 Task: Reply to email with the signature Alicia Thompson with the subject Urgent matter from softage.1@softage.net with the message Can you provide an update on the status of the employee training program? with CC to softage.9@softage.net with an attached document Agenda.pdf
Action: Mouse moved to (434, 542)
Screenshot: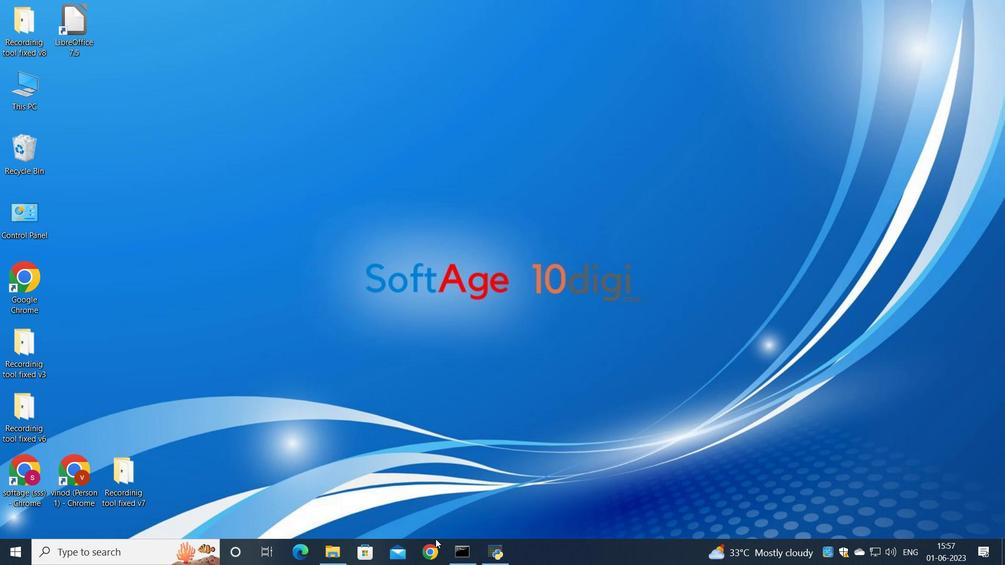 
Action: Mouse pressed left at (434, 542)
Screenshot: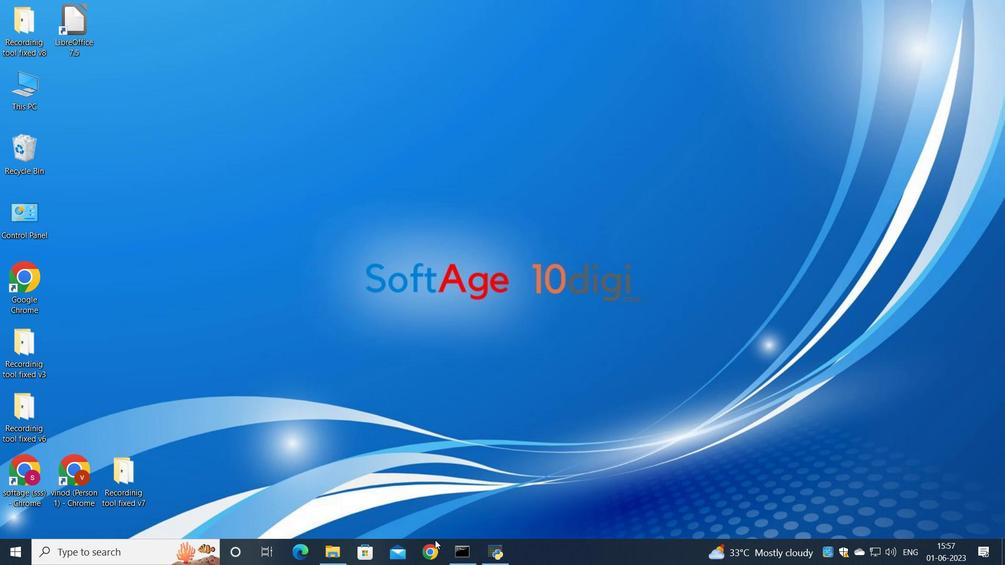 
Action: Mouse moved to (452, 338)
Screenshot: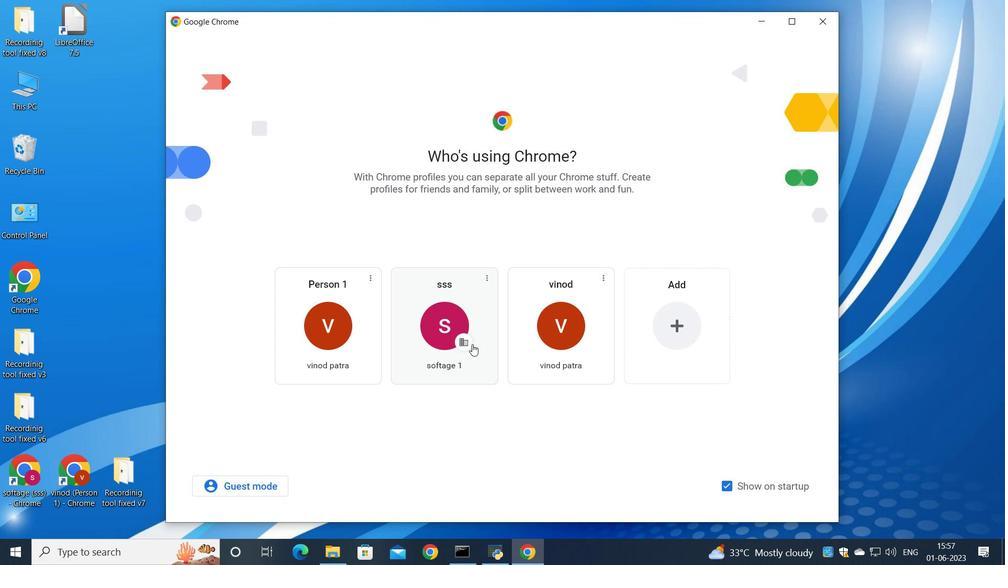 
Action: Mouse pressed left at (452, 338)
Screenshot: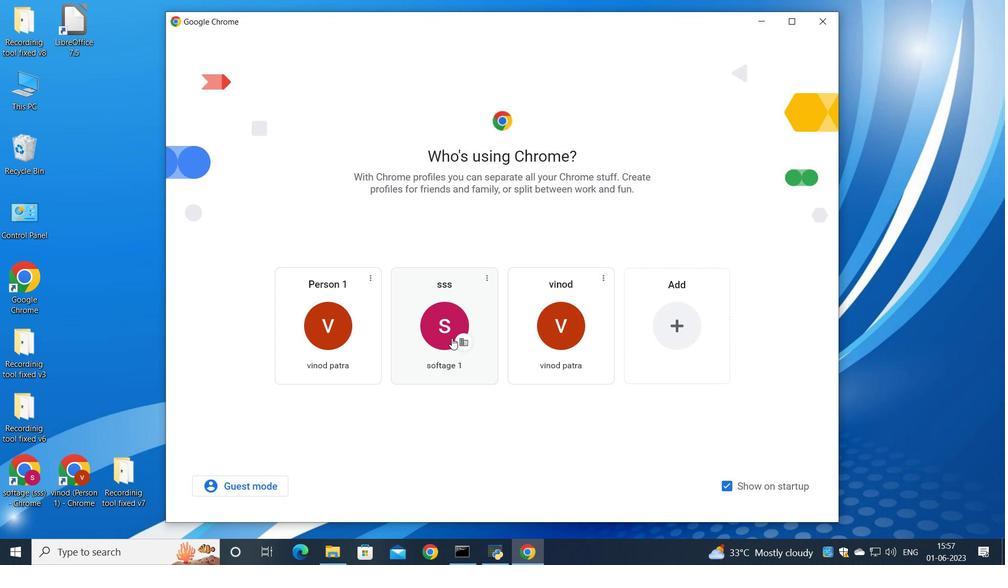 
Action: Mouse moved to (888, 90)
Screenshot: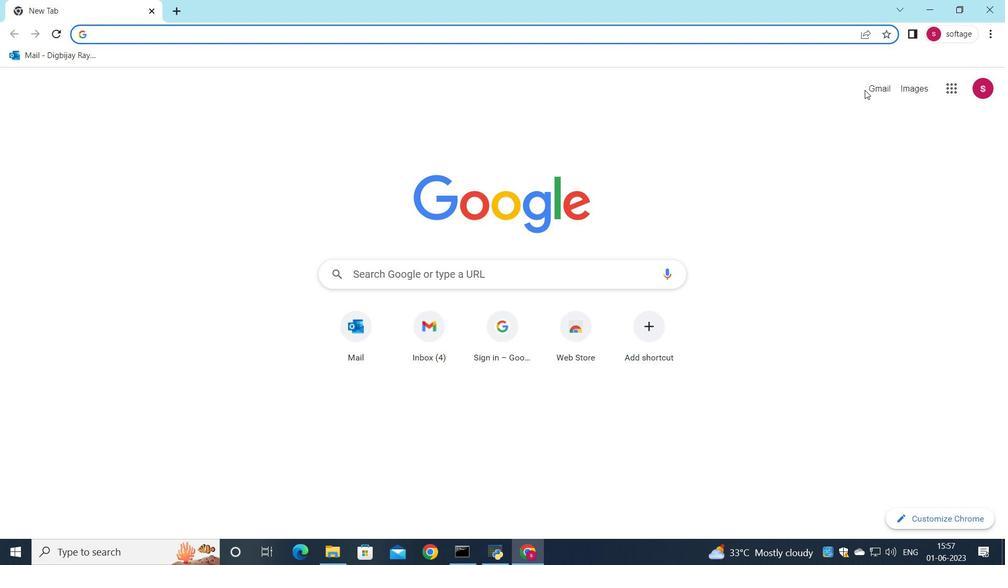
Action: Mouse pressed left at (888, 90)
Screenshot: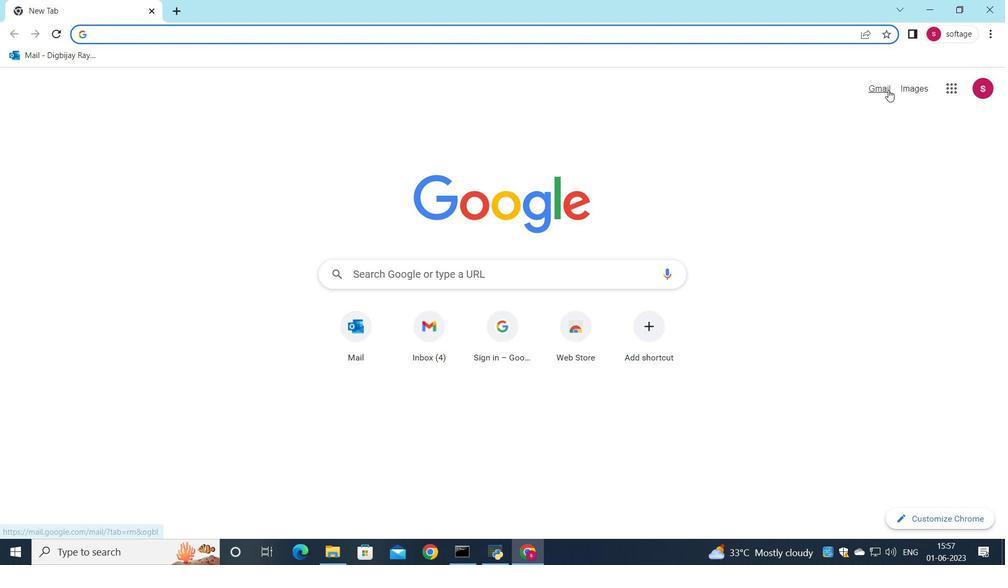 
Action: Mouse moved to (849, 94)
Screenshot: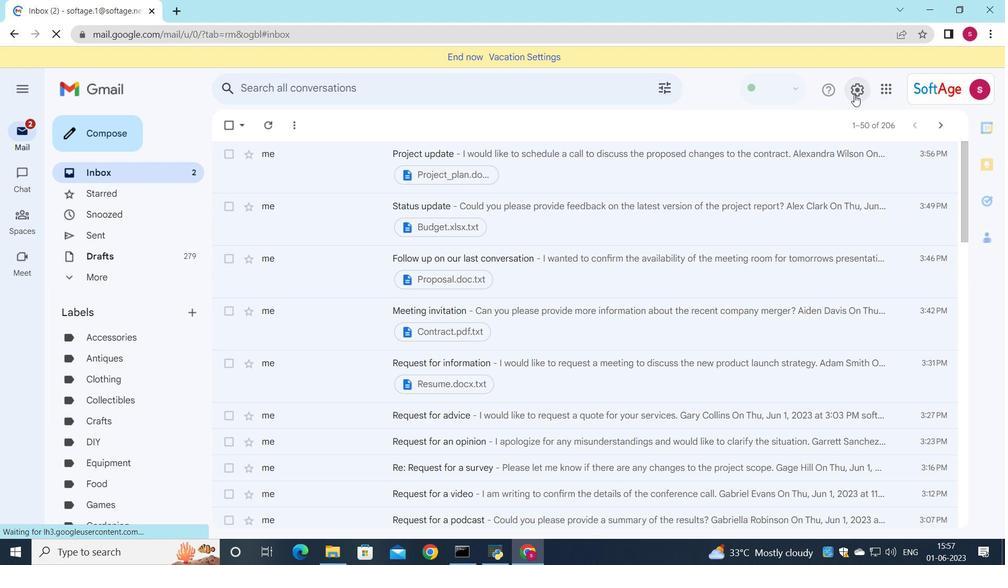 
Action: Mouse pressed left at (849, 94)
Screenshot: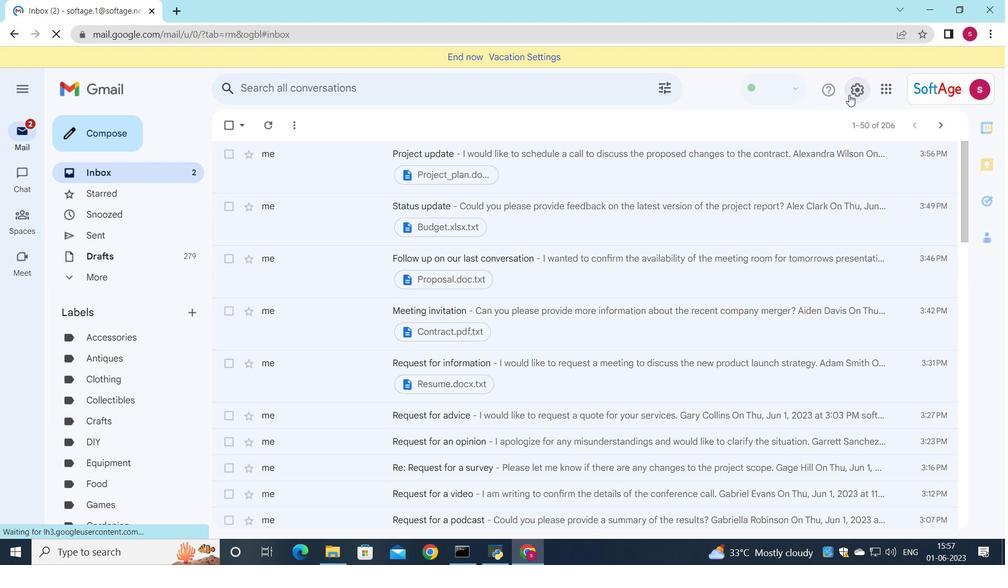 
Action: Mouse moved to (879, 155)
Screenshot: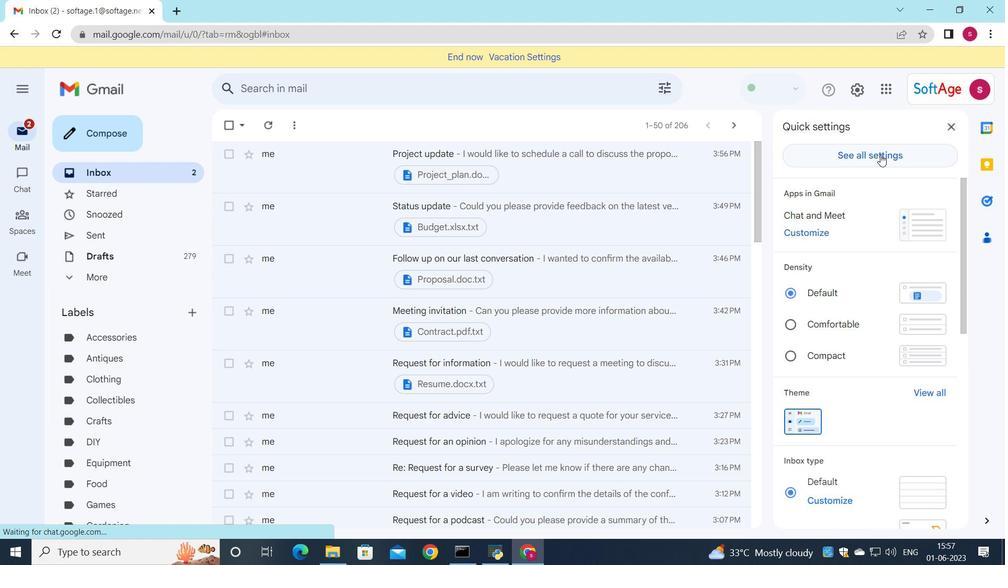 
Action: Mouse pressed left at (879, 155)
Screenshot: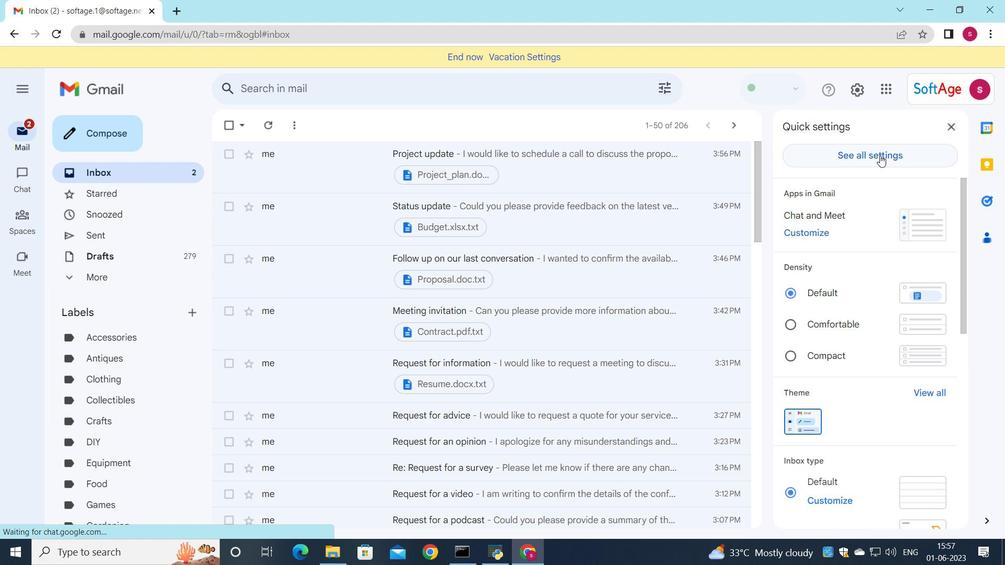 
Action: Mouse moved to (872, 155)
Screenshot: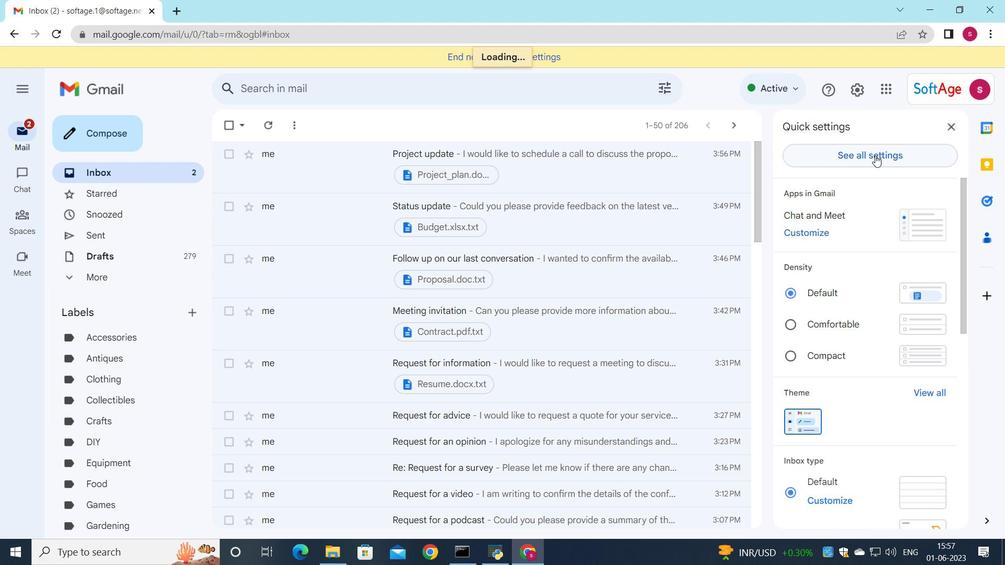 
Action: Mouse pressed left at (872, 155)
Screenshot: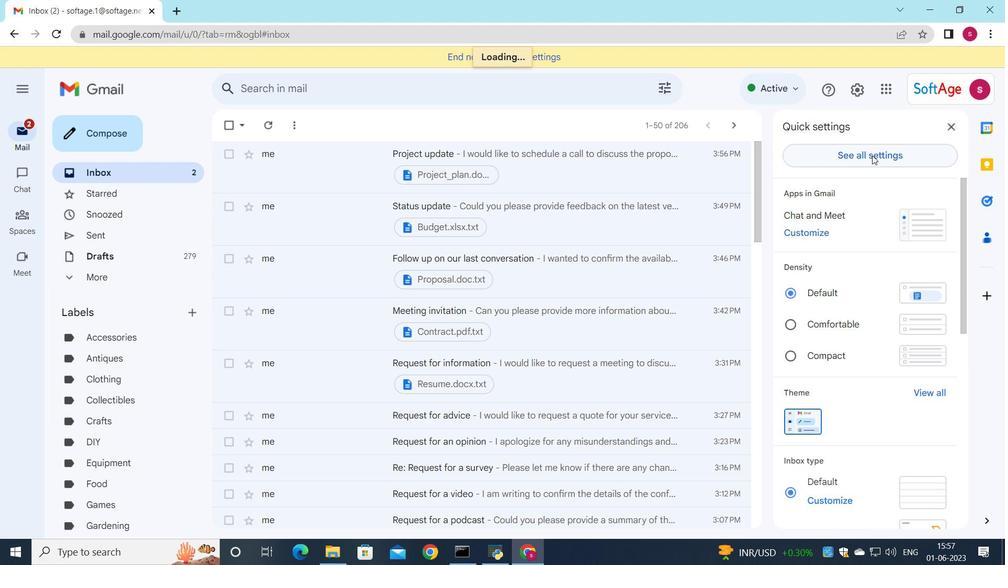 
Action: Mouse moved to (246, 154)
Screenshot: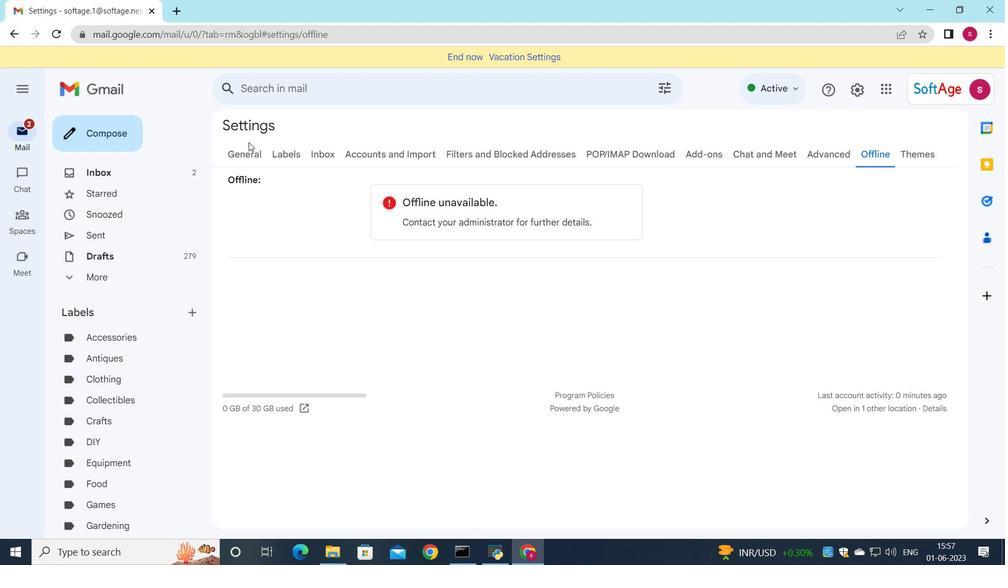 
Action: Mouse pressed left at (246, 154)
Screenshot: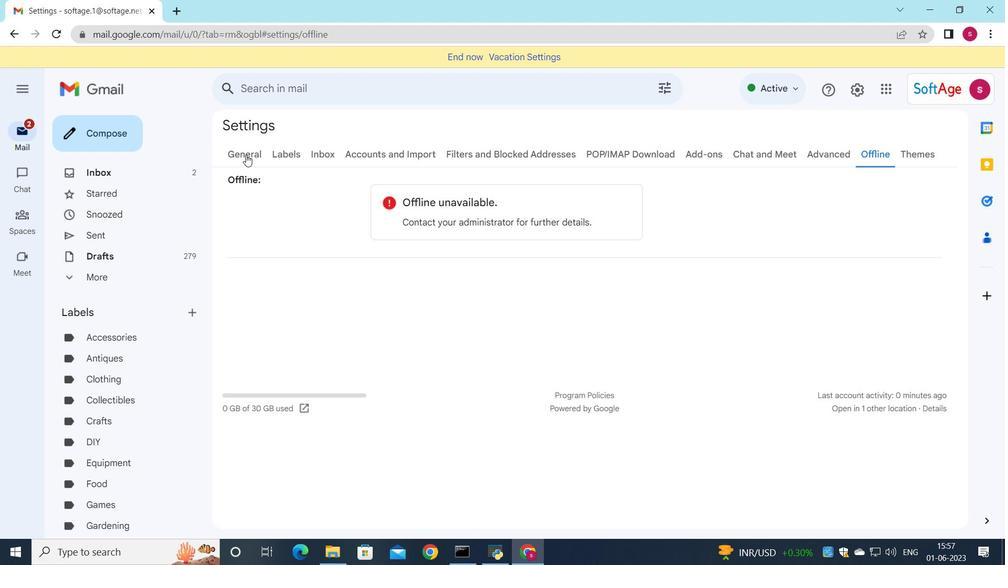 
Action: Mouse moved to (316, 156)
Screenshot: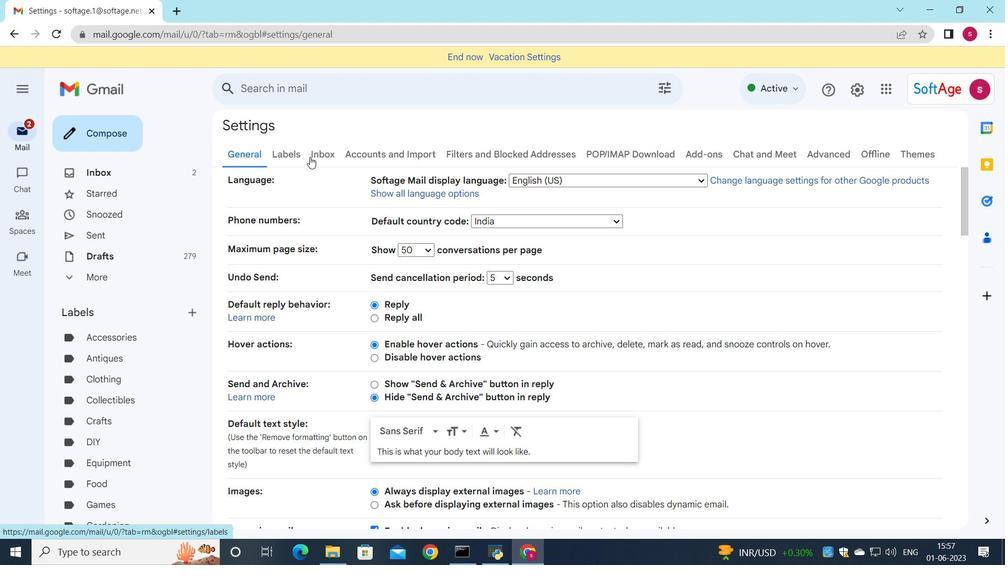 
Action: Mouse scrolled (316, 156) with delta (0, 0)
Screenshot: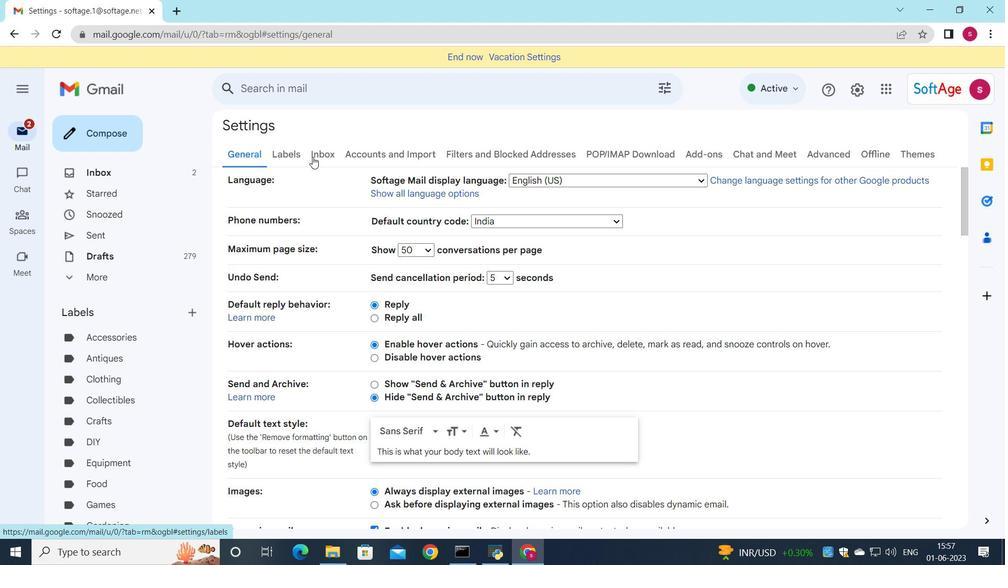 
Action: Mouse scrolled (316, 156) with delta (0, 0)
Screenshot: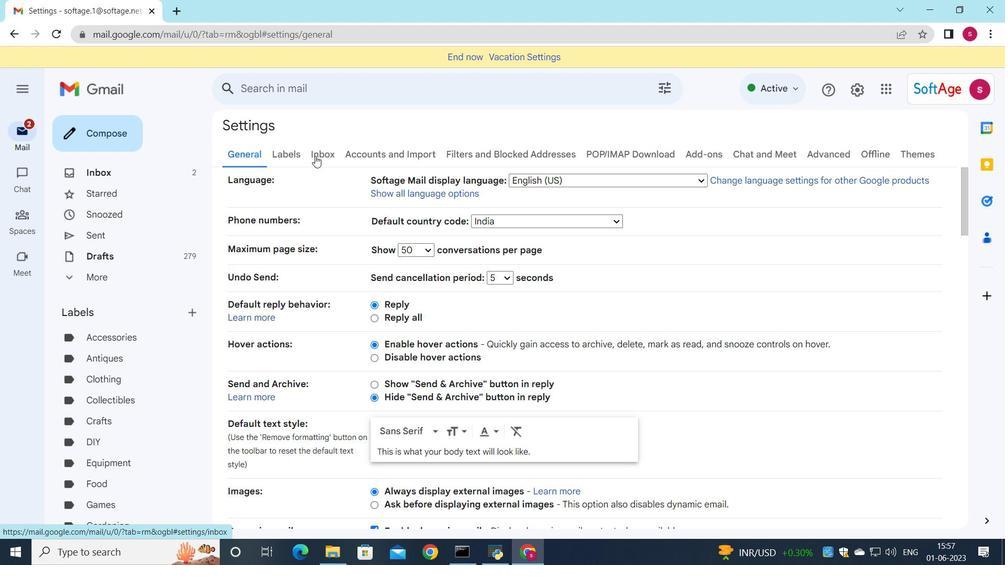 
Action: Mouse scrolled (316, 156) with delta (0, 0)
Screenshot: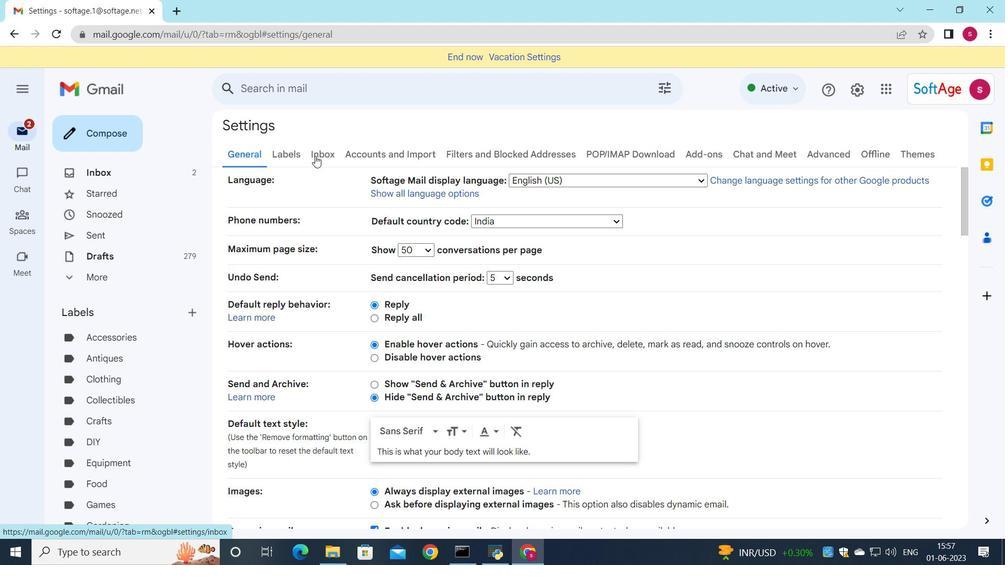 
Action: Mouse scrolled (316, 156) with delta (0, 0)
Screenshot: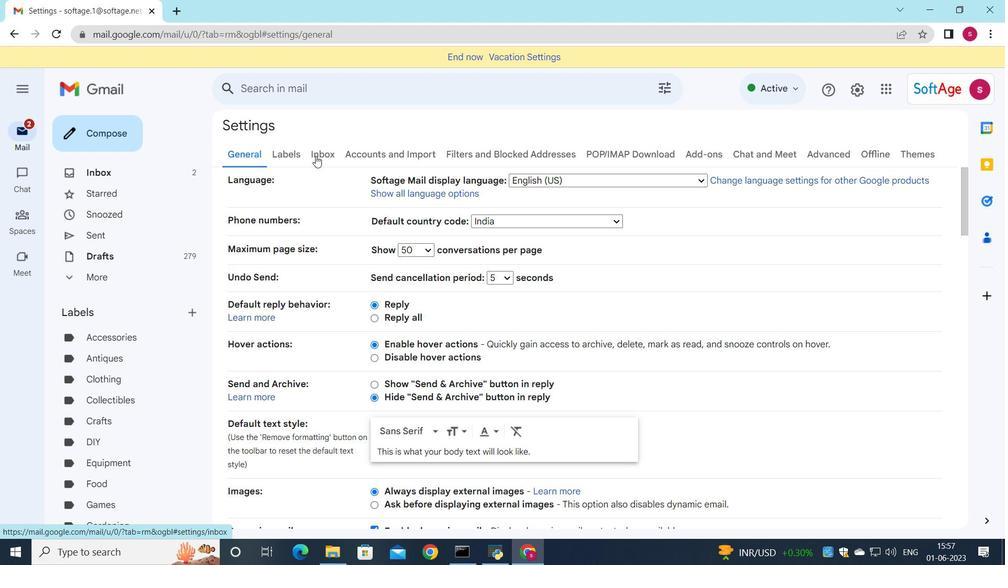 
Action: Mouse moved to (364, 259)
Screenshot: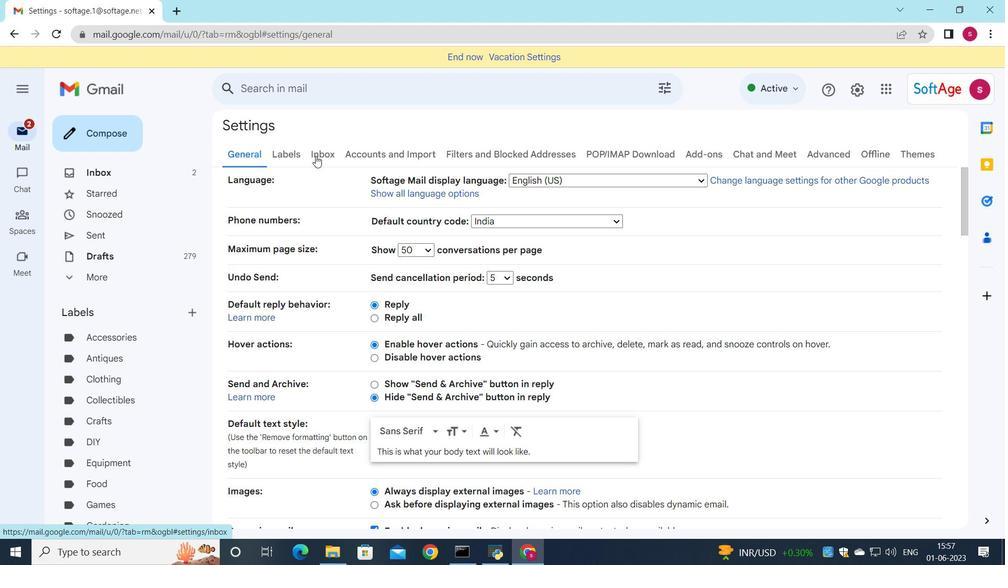 
Action: Mouse scrolled (364, 258) with delta (0, 0)
Screenshot: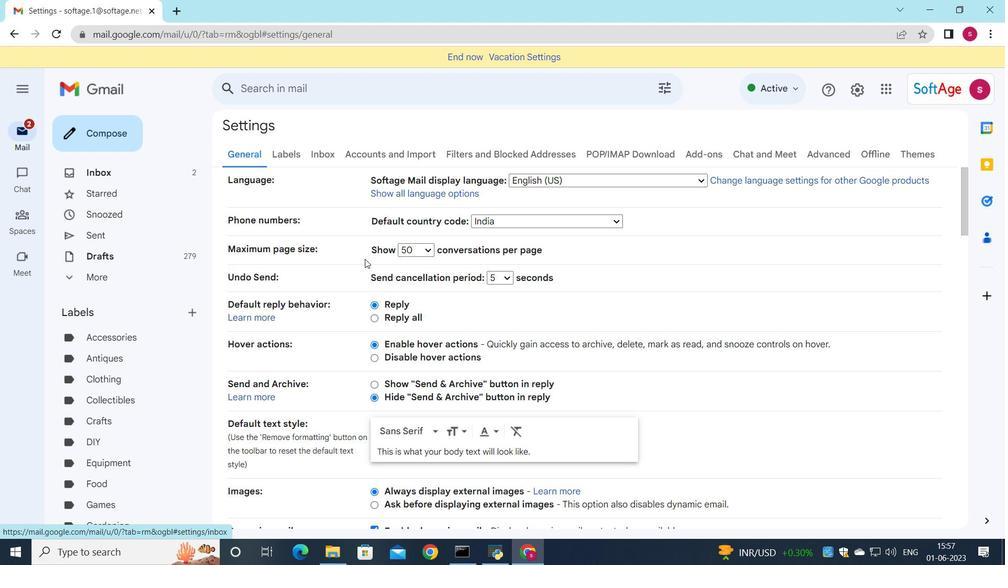 
Action: Mouse scrolled (364, 258) with delta (0, 0)
Screenshot: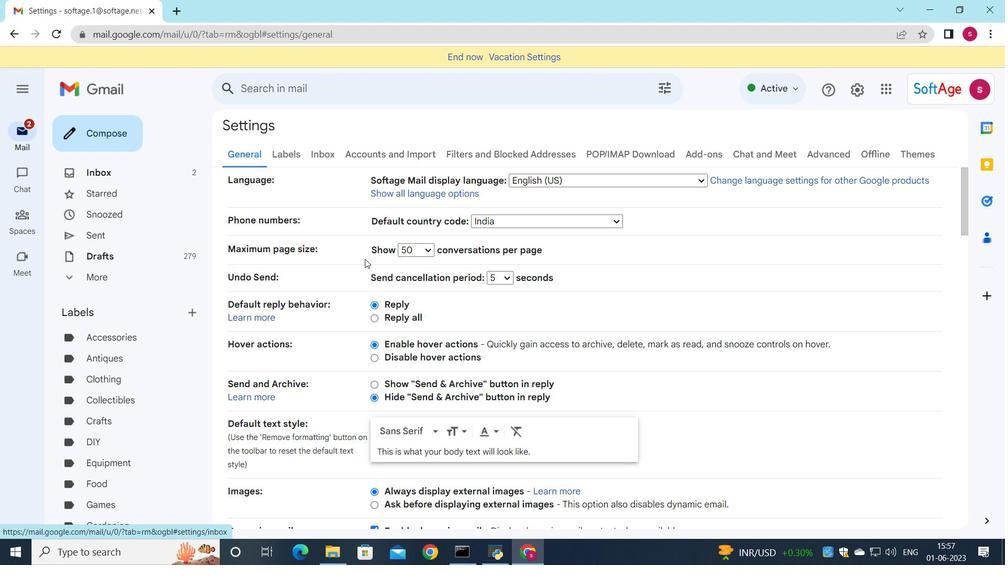 
Action: Mouse scrolled (364, 258) with delta (0, 0)
Screenshot: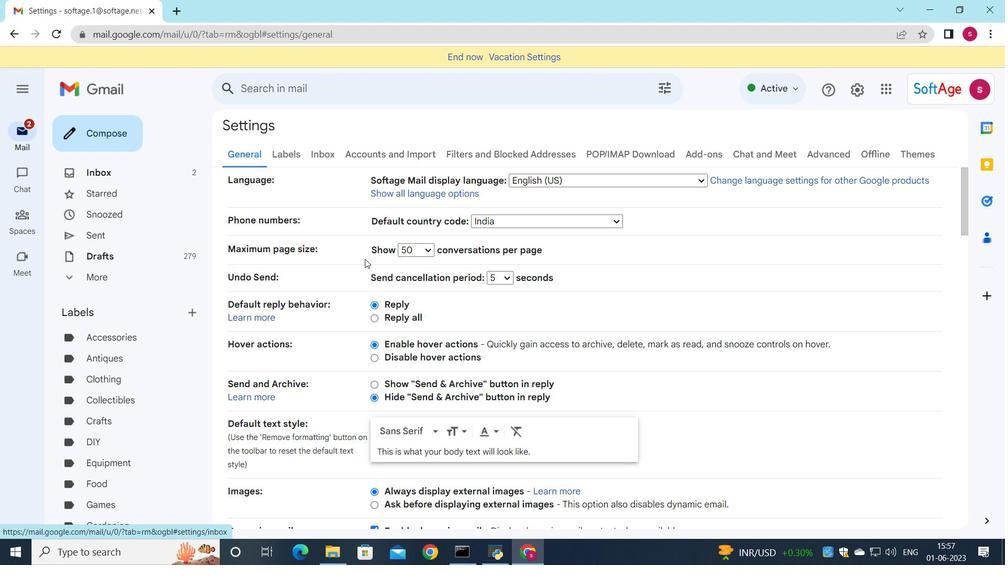 
Action: Mouse scrolled (364, 258) with delta (0, 0)
Screenshot: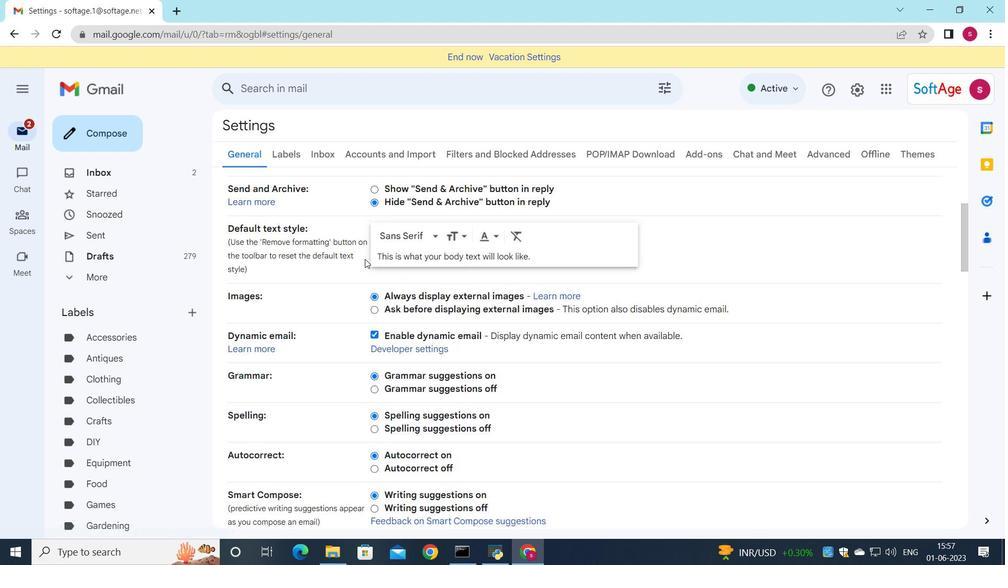 
Action: Mouse scrolled (364, 258) with delta (0, 0)
Screenshot: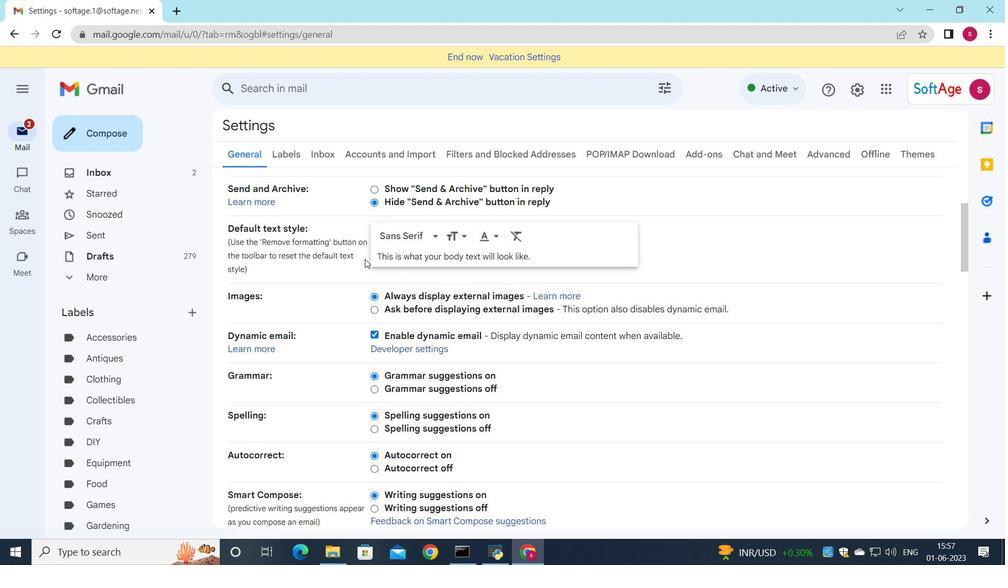 
Action: Mouse scrolled (364, 258) with delta (0, 0)
Screenshot: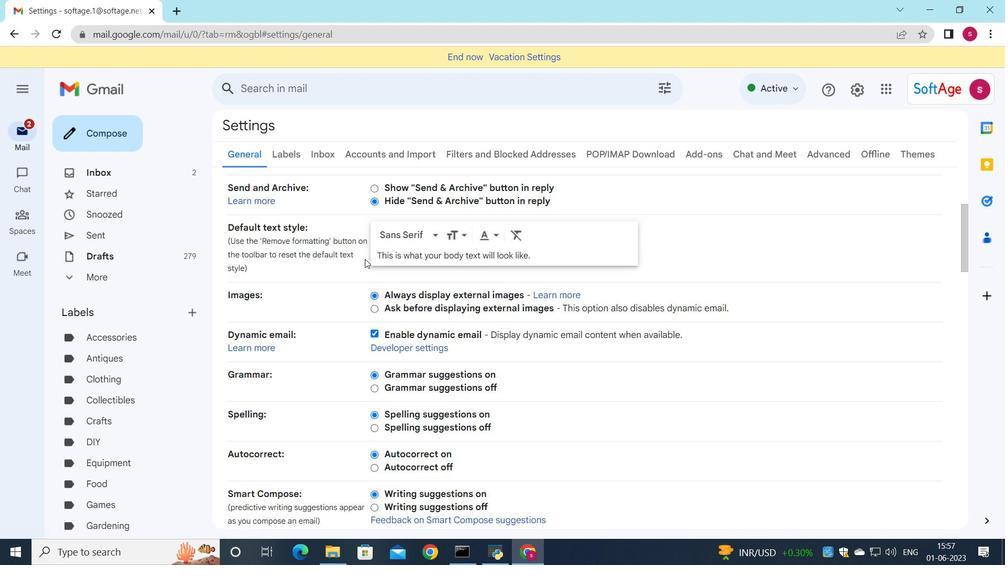 
Action: Mouse scrolled (364, 258) with delta (0, 0)
Screenshot: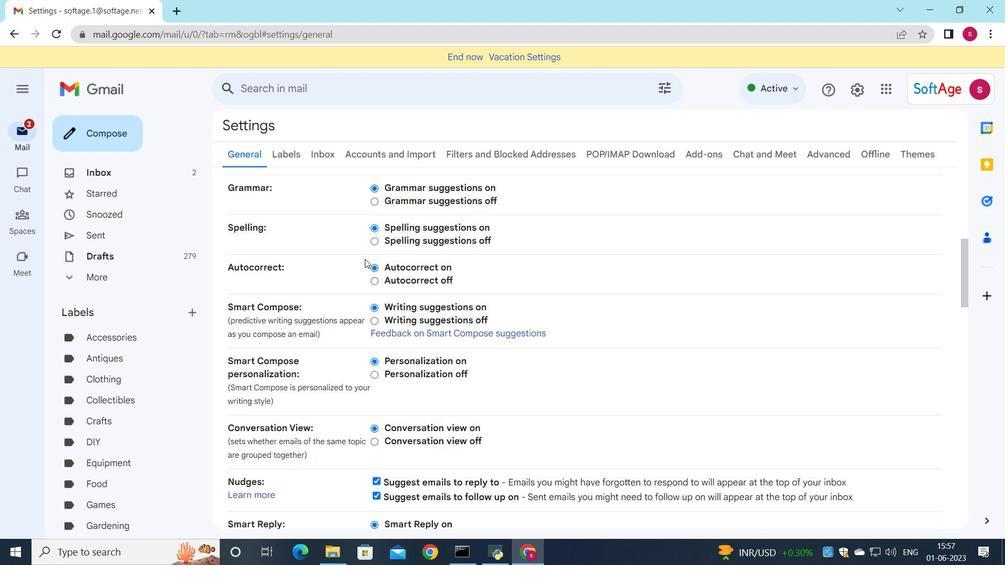 
Action: Mouse scrolled (364, 258) with delta (0, 0)
Screenshot: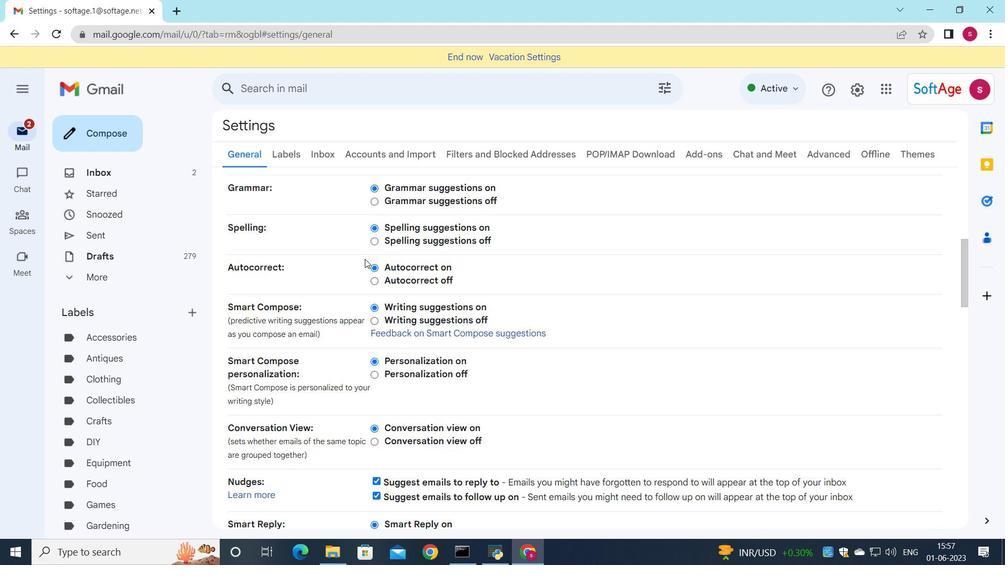 
Action: Mouse scrolled (364, 258) with delta (0, 0)
Screenshot: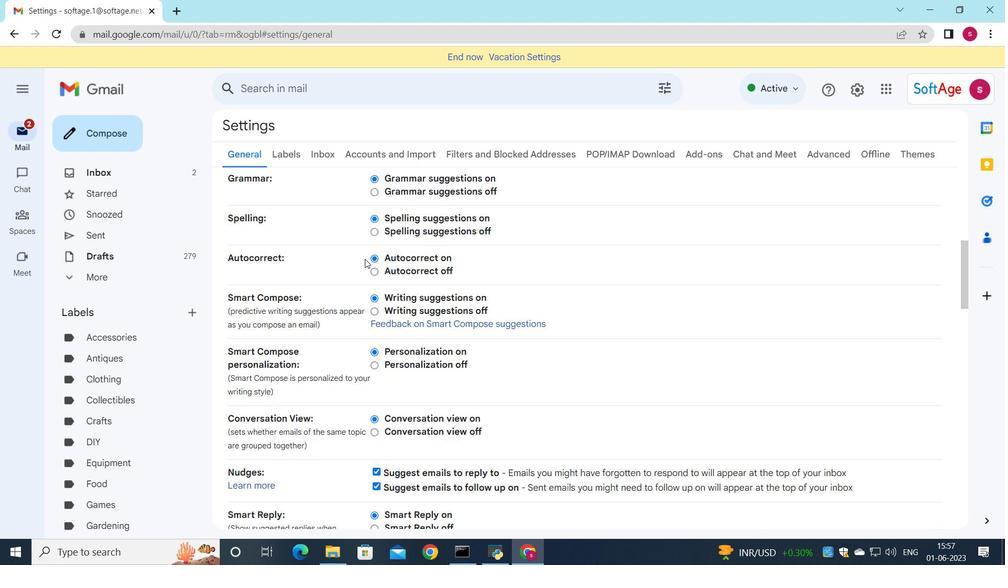
Action: Mouse scrolled (364, 258) with delta (0, 0)
Screenshot: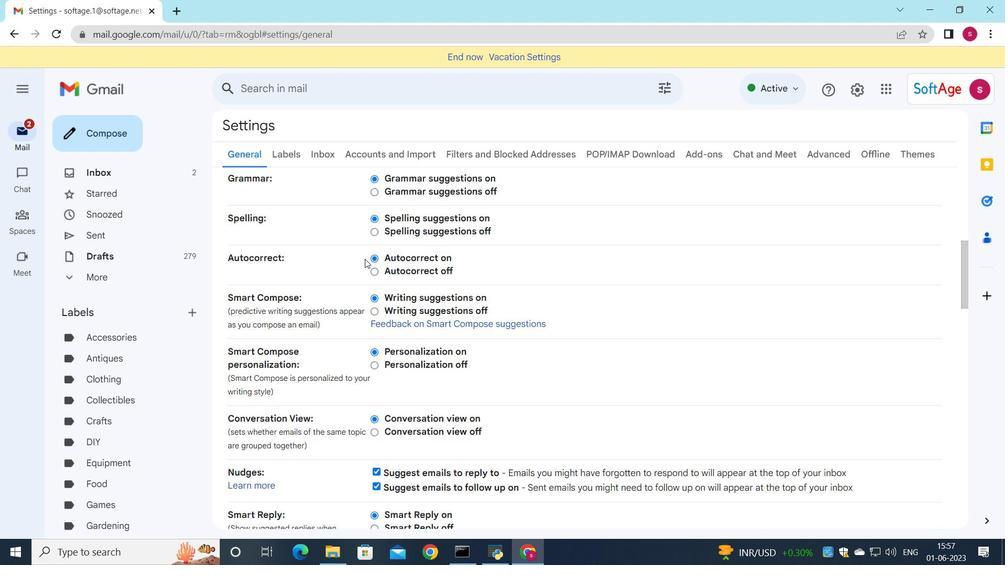 
Action: Mouse scrolled (364, 258) with delta (0, 0)
Screenshot: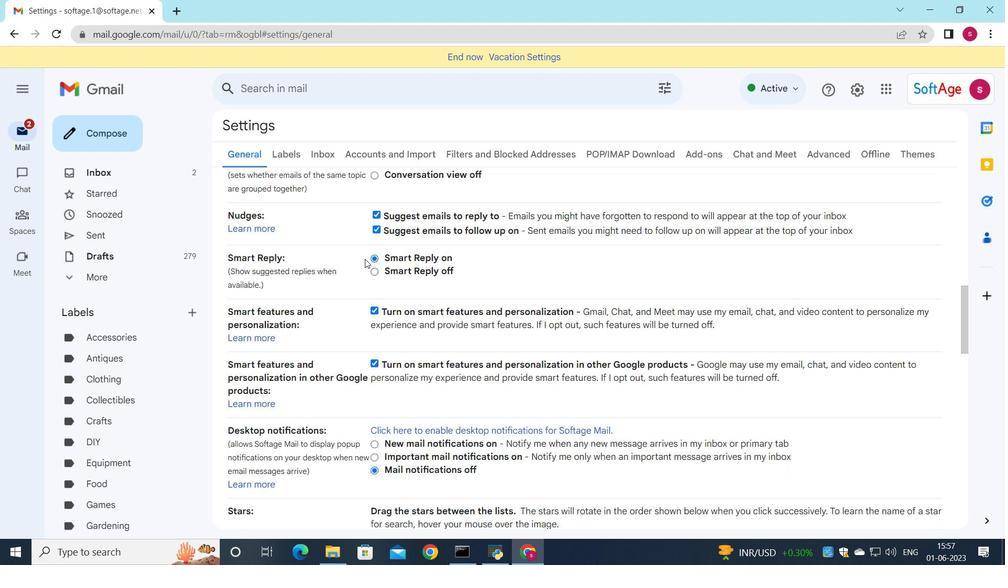 
Action: Mouse scrolled (364, 258) with delta (0, 0)
Screenshot: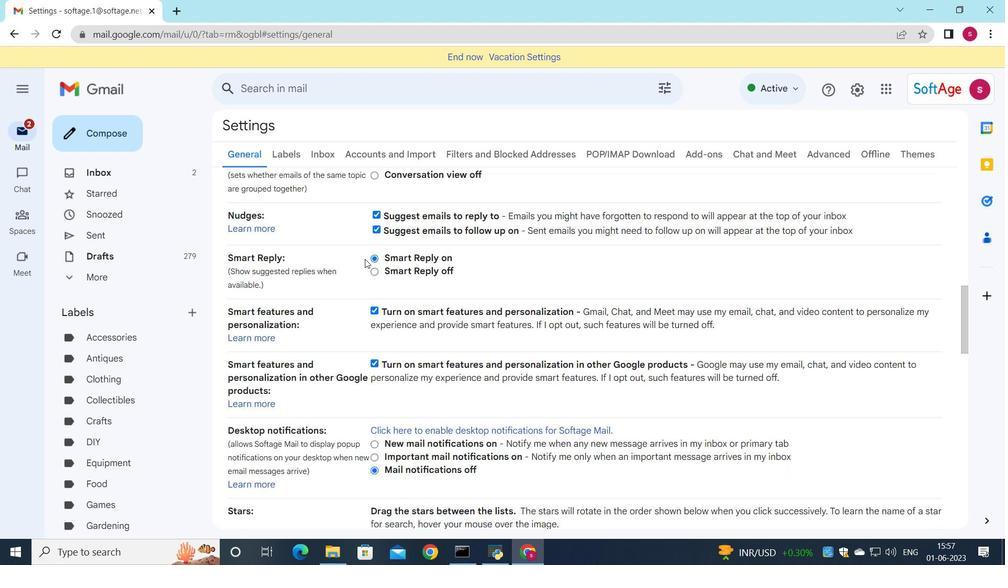 
Action: Mouse scrolled (364, 258) with delta (0, 0)
Screenshot: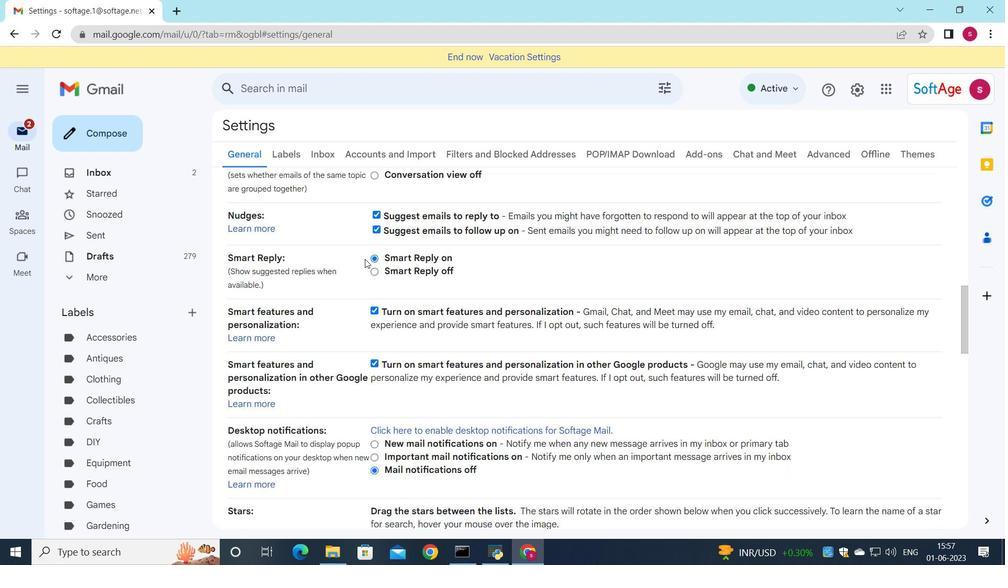 
Action: Mouse scrolled (364, 258) with delta (0, 0)
Screenshot: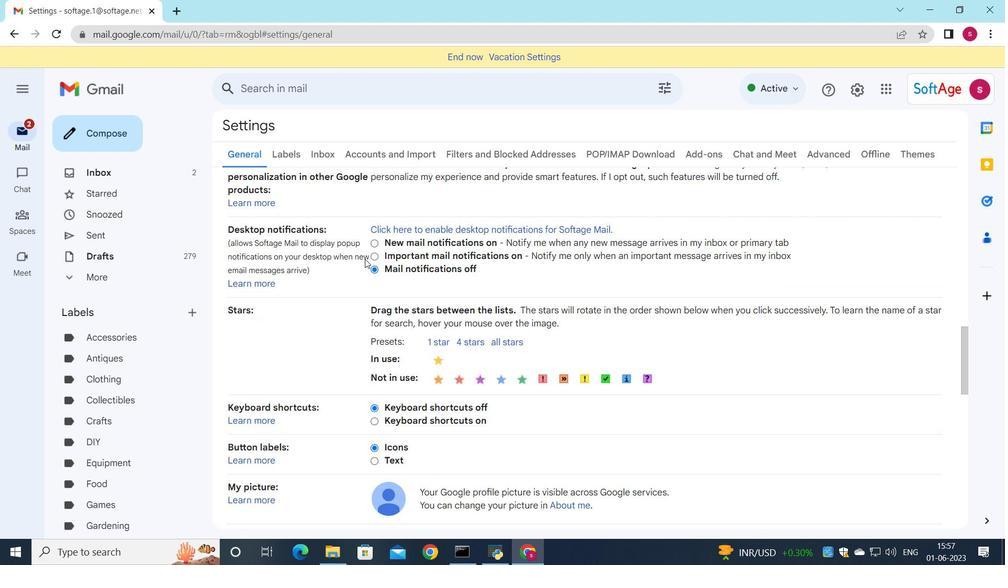 
Action: Mouse scrolled (364, 258) with delta (0, 0)
Screenshot: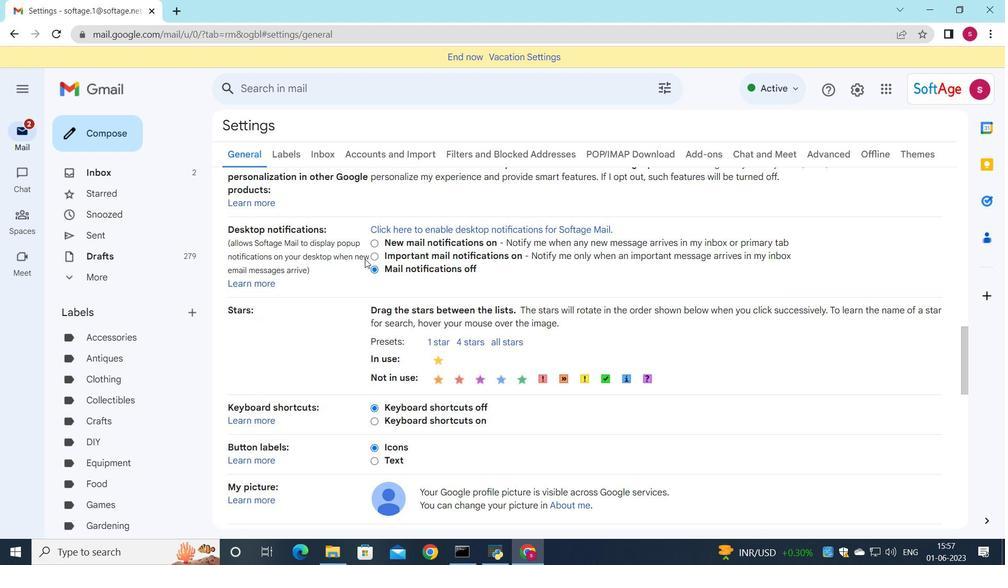 
Action: Mouse scrolled (364, 258) with delta (0, 0)
Screenshot: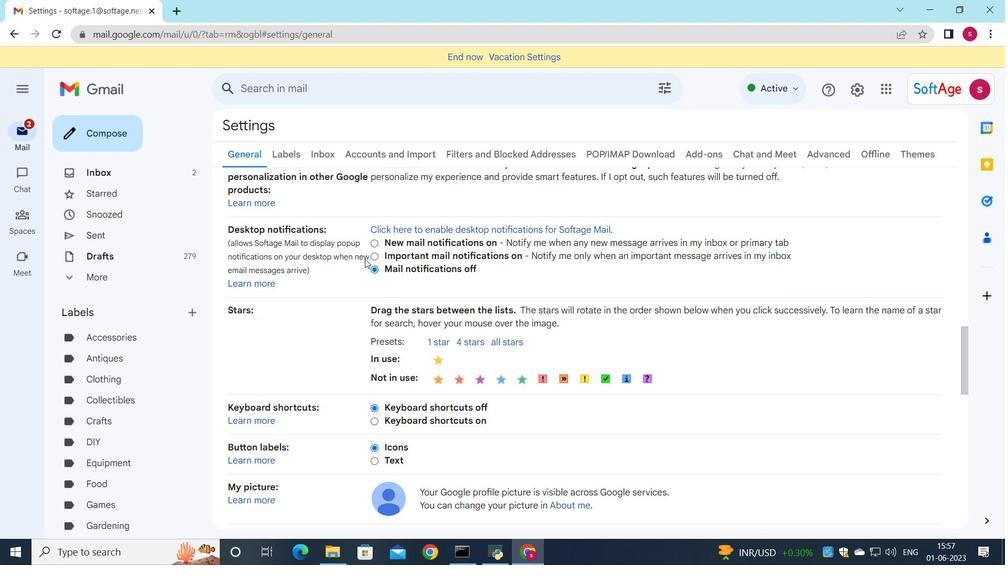 
Action: Mouse scrolled (364, 258) with delta (0, 0)
Screenshot: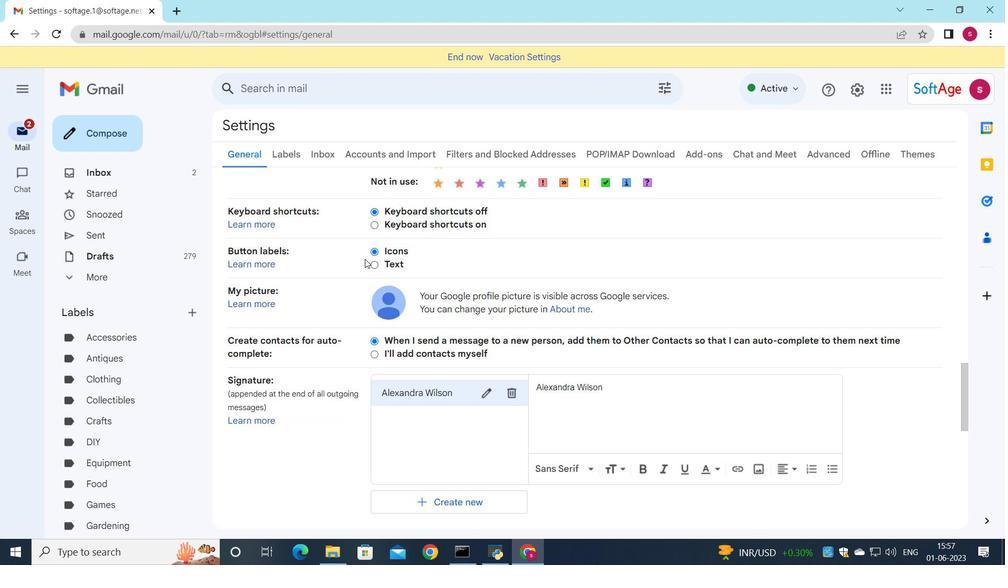 
Action: Mouse scrolled (364, 258) with delta (0, 0)
Screenshot: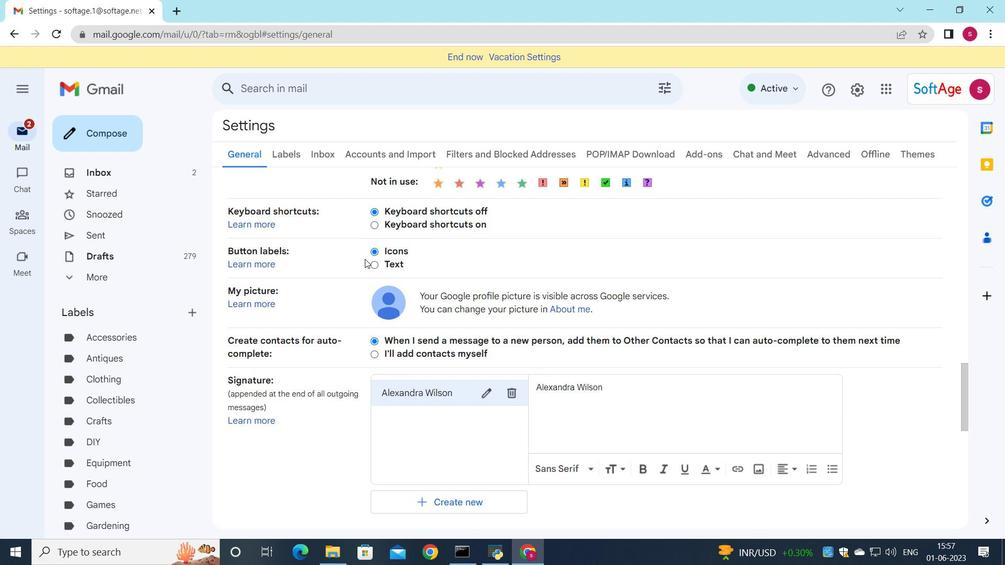
Action: Mouse moved to (507, 268)
Screenshot: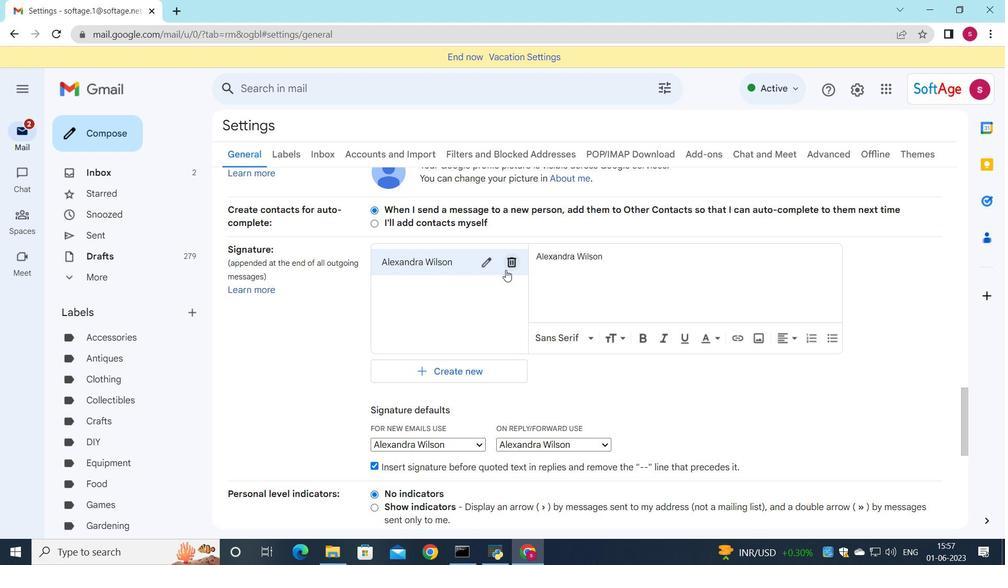 
Action: Mouse pressed left at (507, 268)
Screenshot: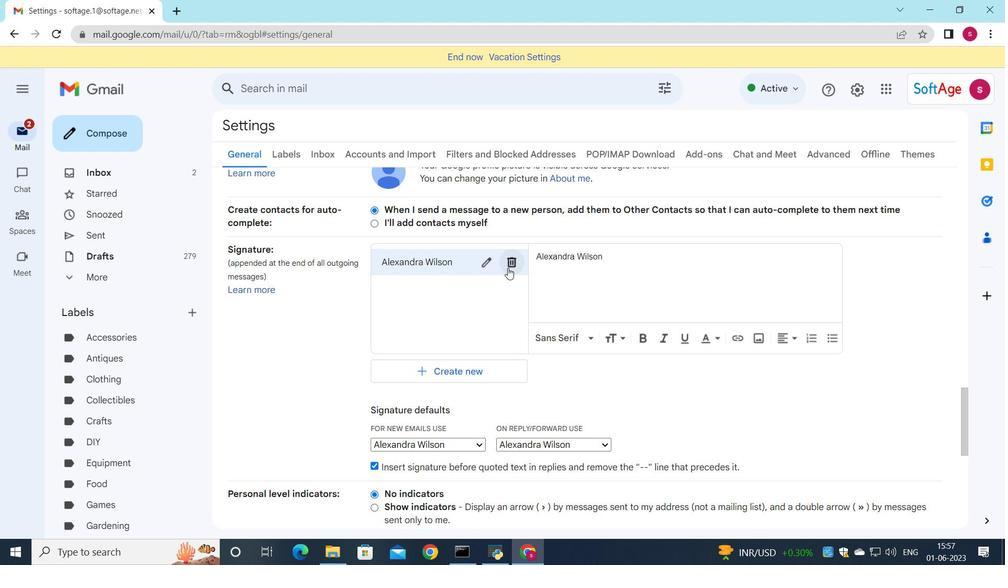 
Action: Mouse moved to (605, 319)
Screenshot: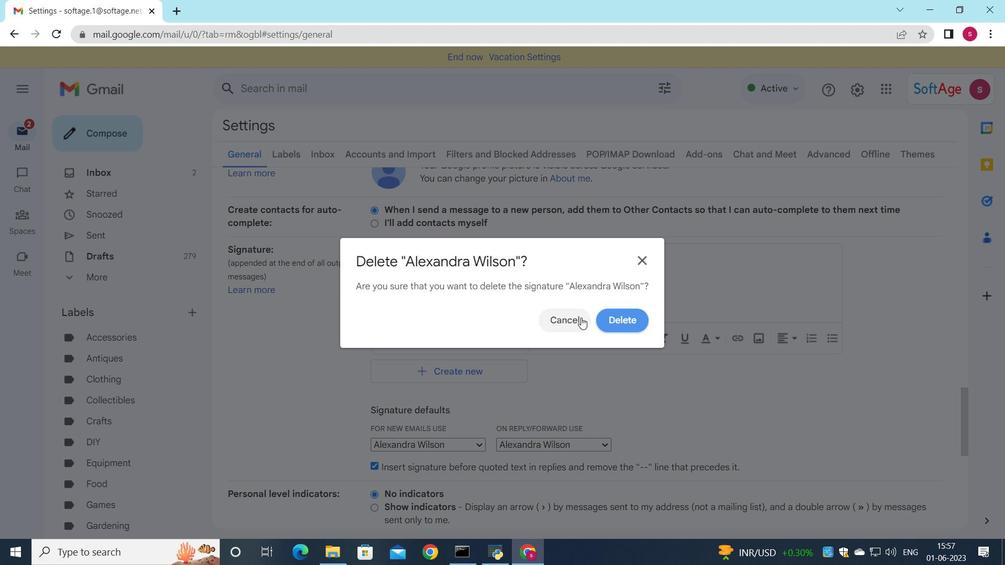 
Action: Mouse pressed left at (605, 319)
Screenshot: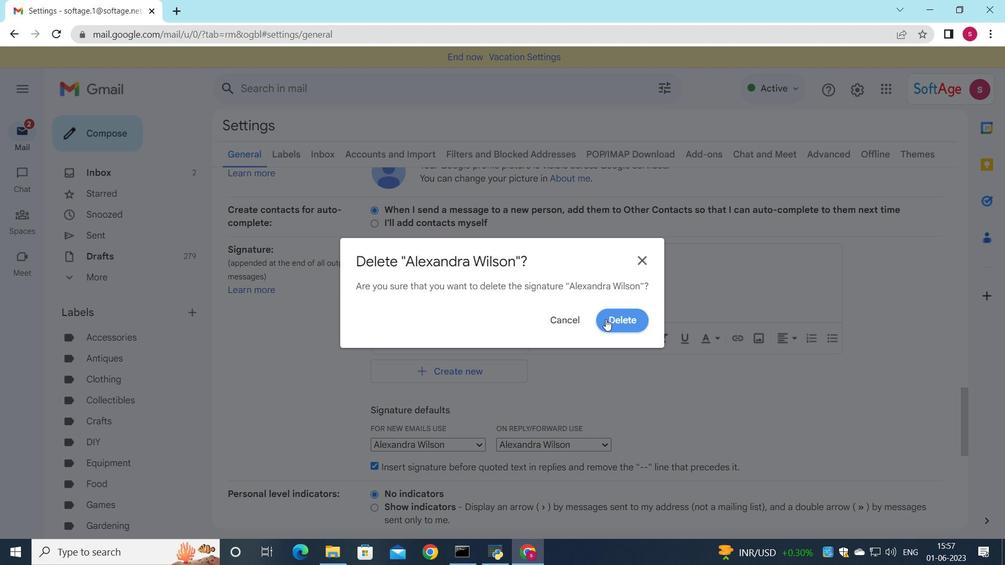 
Action: Mouse moved to (433, 270)
Screenshot: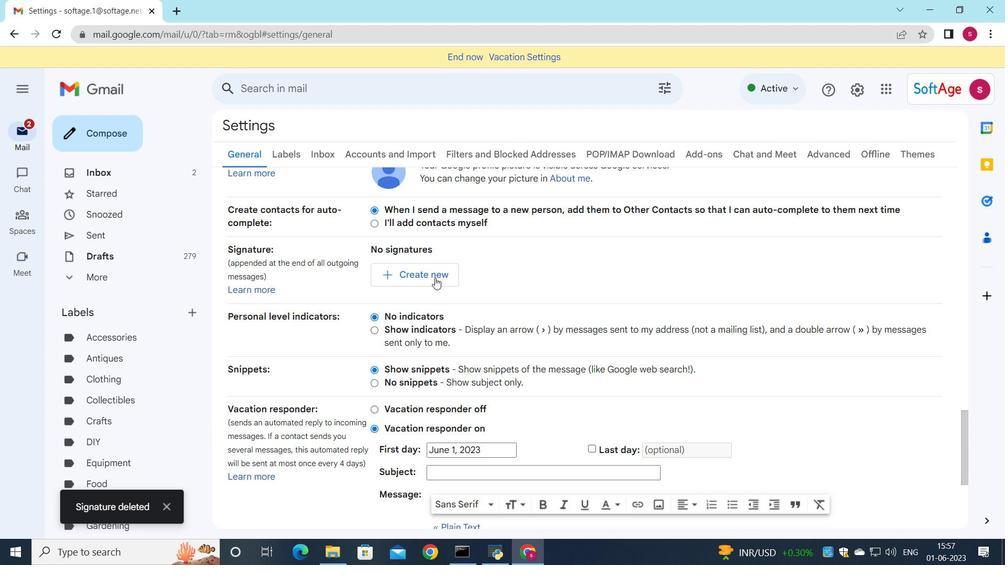 
Action: Mouse pressed left at (433, 270)
Screenshot: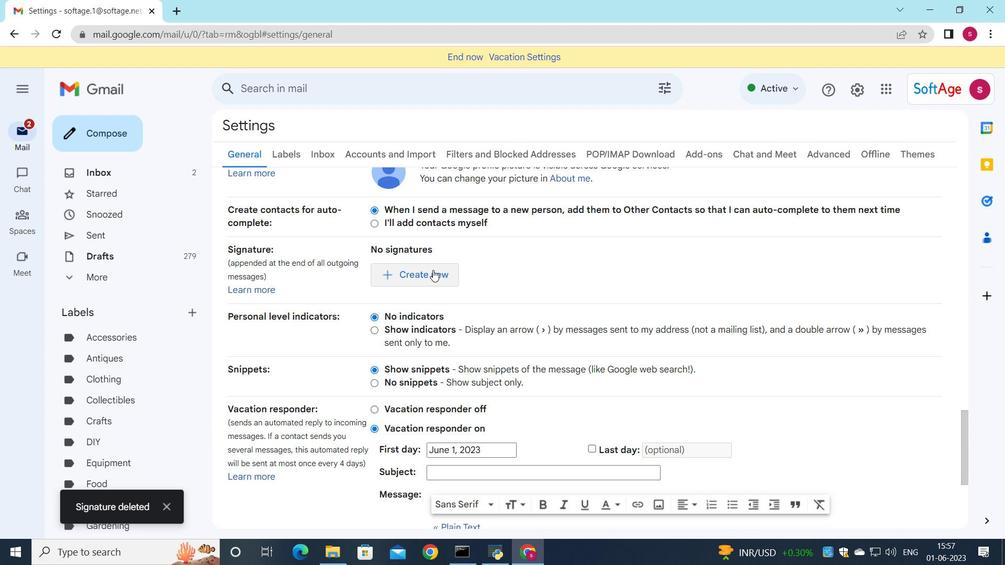 
Action: Mouse moved to (512, 289)
Screenshot: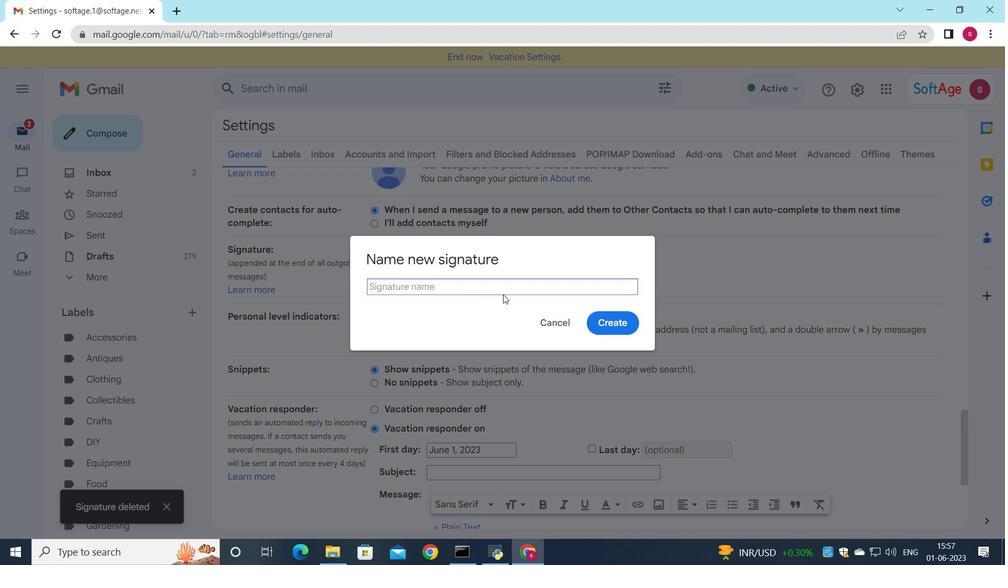 
Action: Key pressed <Key.shift>Alicia<Key.space><Key.shift>Thompson
Screenshot: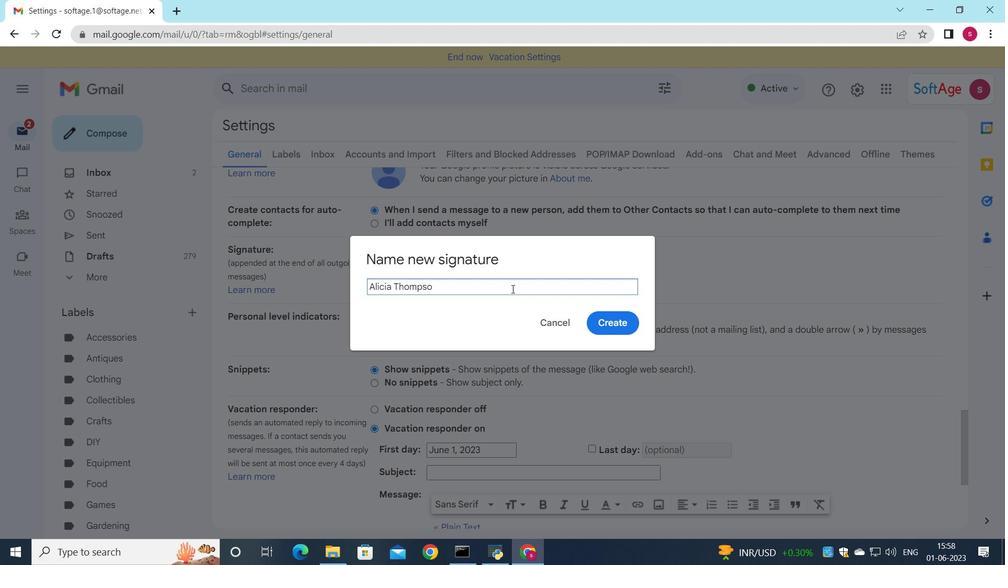
Action: Mouse moved to (605, 324)
Screenshot: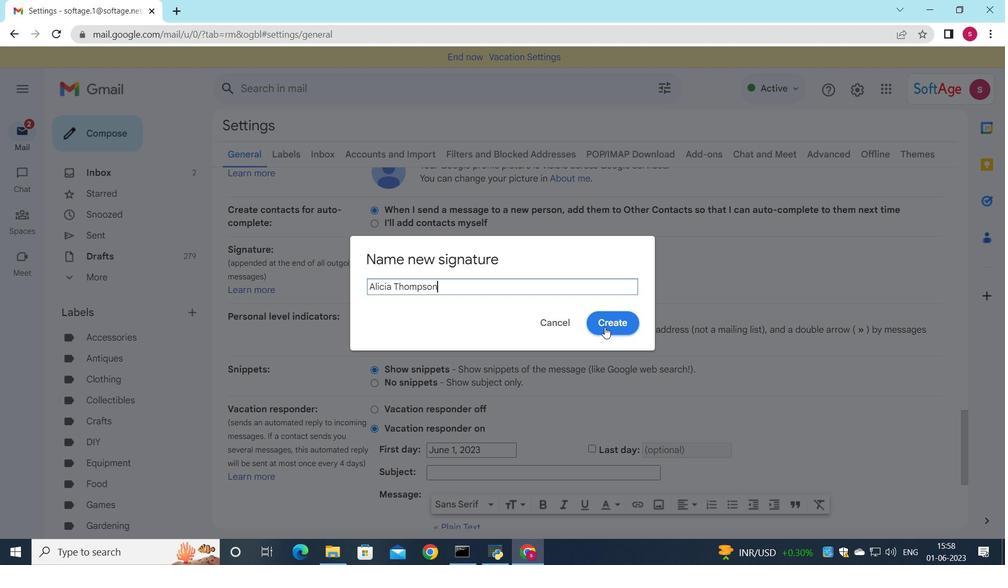 
Action: Mouse pressed left at (605, 324)
Screenshot: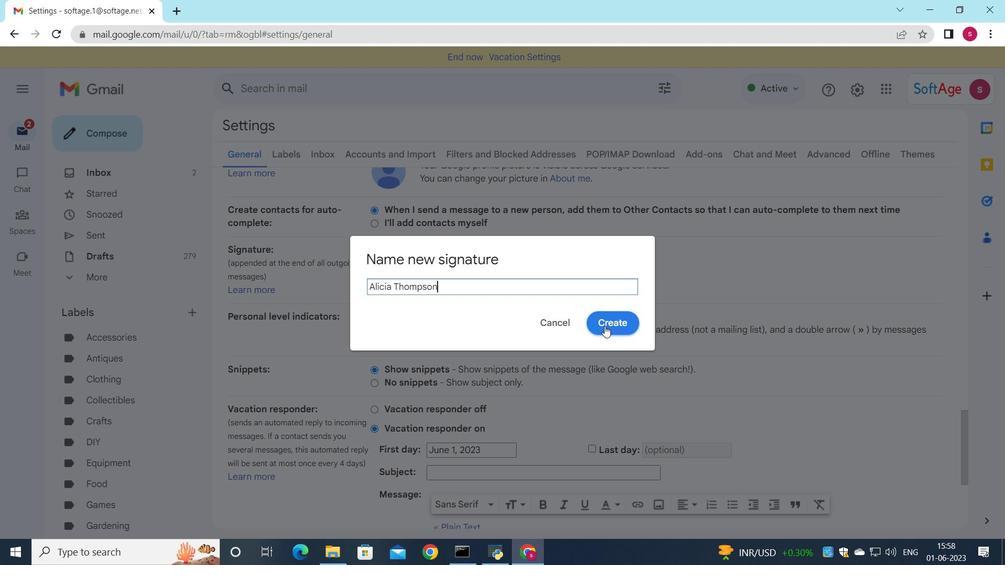 
Action: Mouse moved to (563, 275)
Screenshot: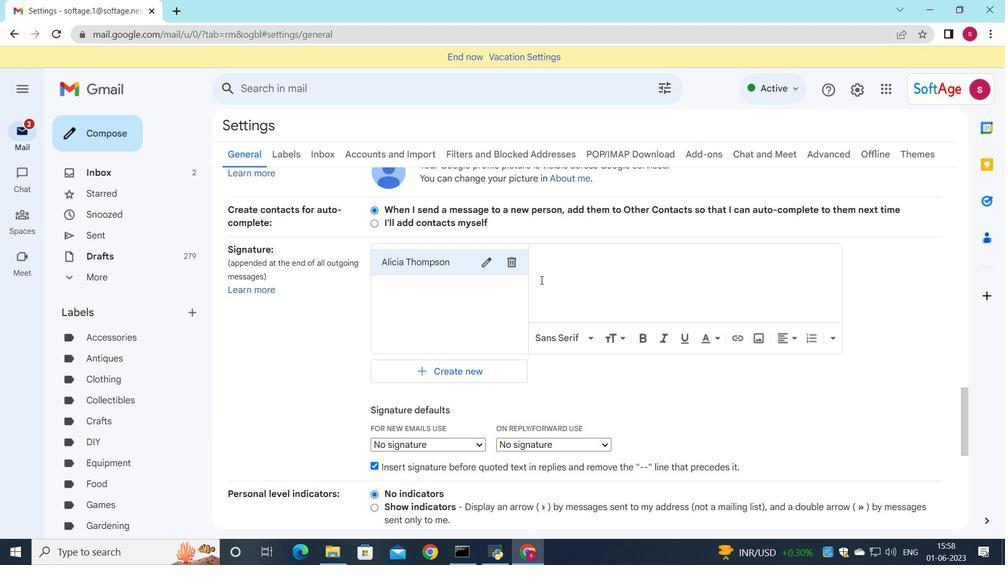 
Action: Mouse pressed left at (563, 275)
Screenshot: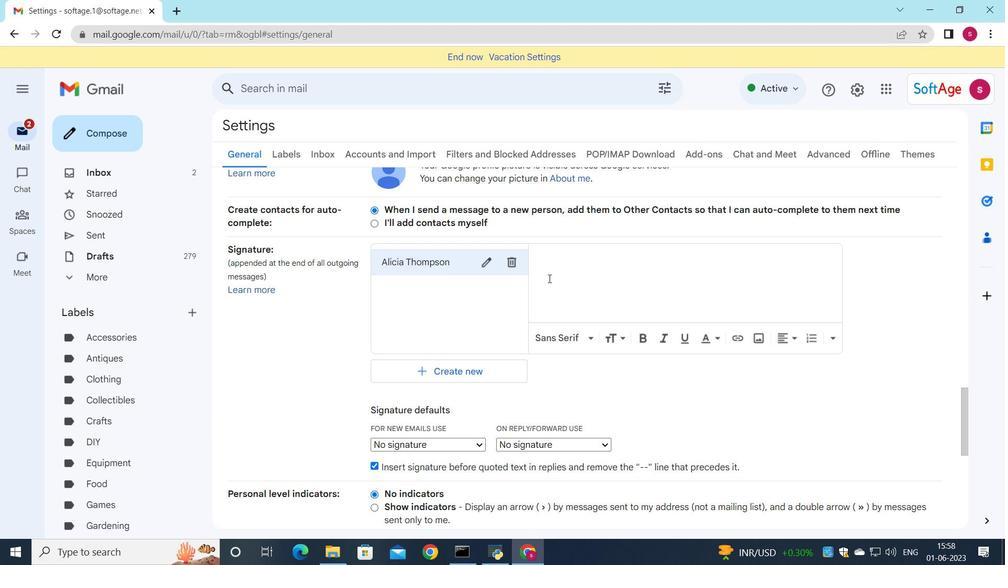 
Action: Key pressed <Key.shift>Alici<Key.caps_lock>A<Key.space><Key.backspace><Key.caps_lock>a<Key.space><Key.shift>th<Key.backspace><Key.backspace><Key.backspace><Key.backspace><Key.backspace>a<Key.space><Key.shift>Thompson
Screenshot: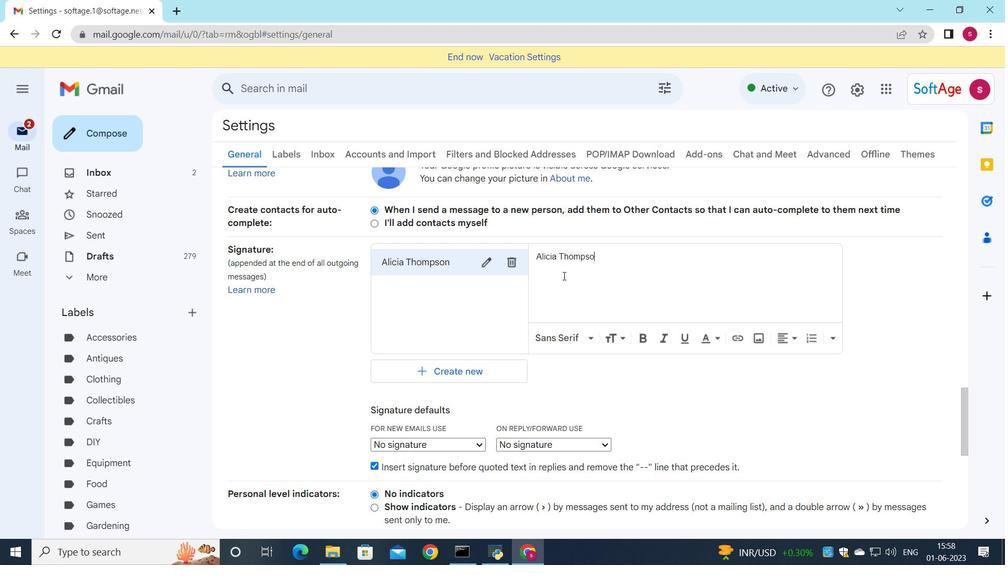 
Action: Mouse moved to (451, 440)
Screenshot: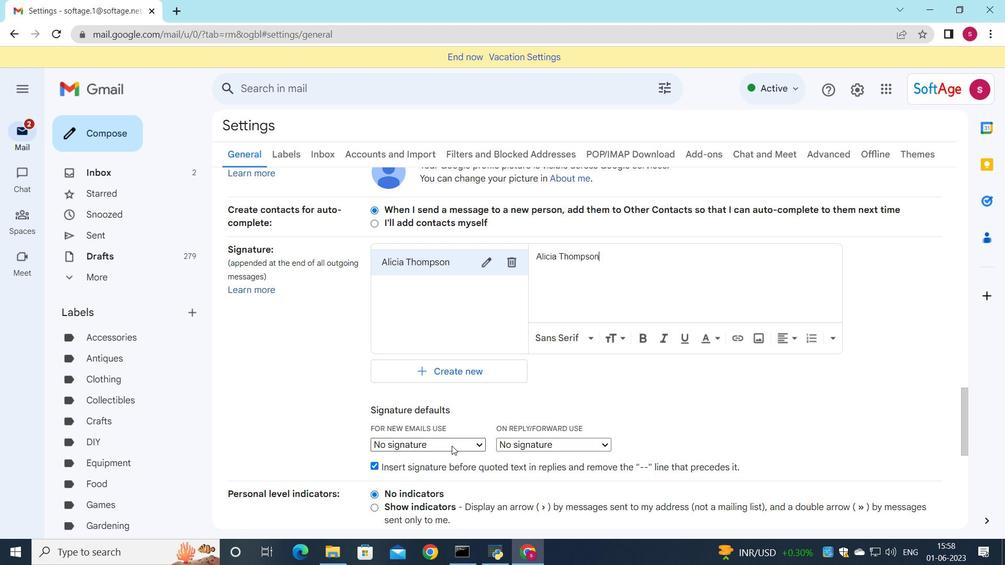 
Action: Mouse pressed left at (451, 440)
Screenshot: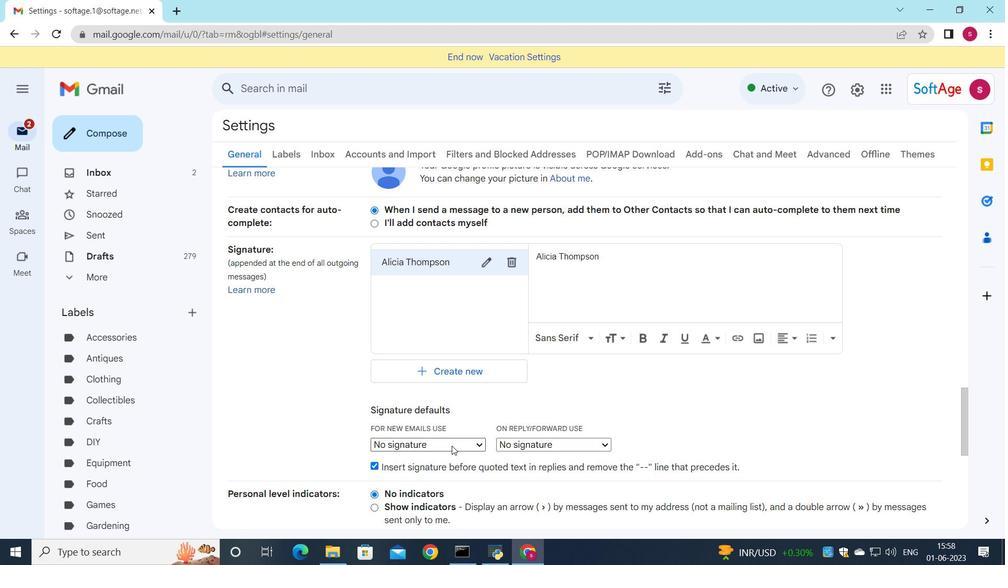 
Action: Mouse moved to (439, 468)
Screenshot: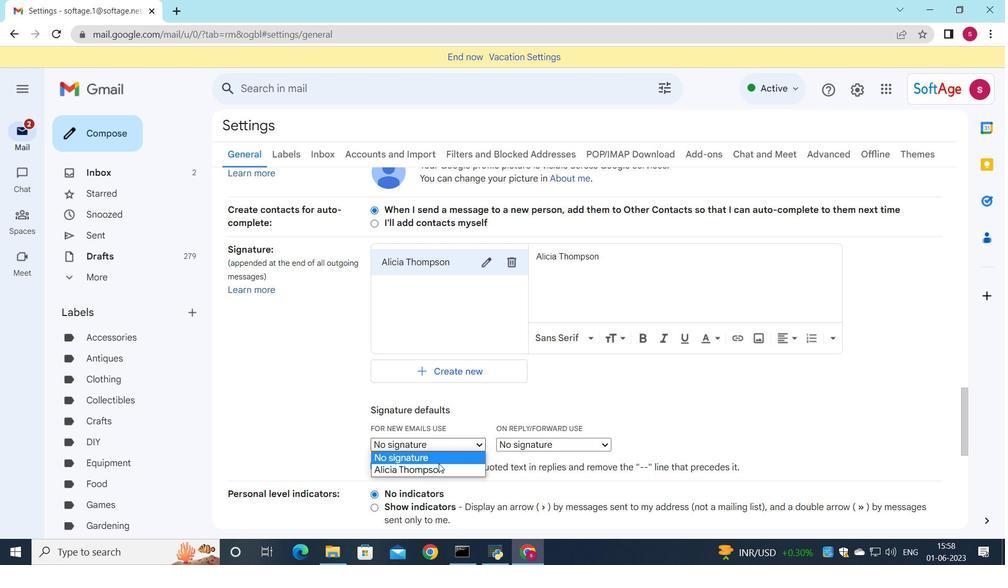 
Action: Mouse pressed left at (439, 468)
Screenshot: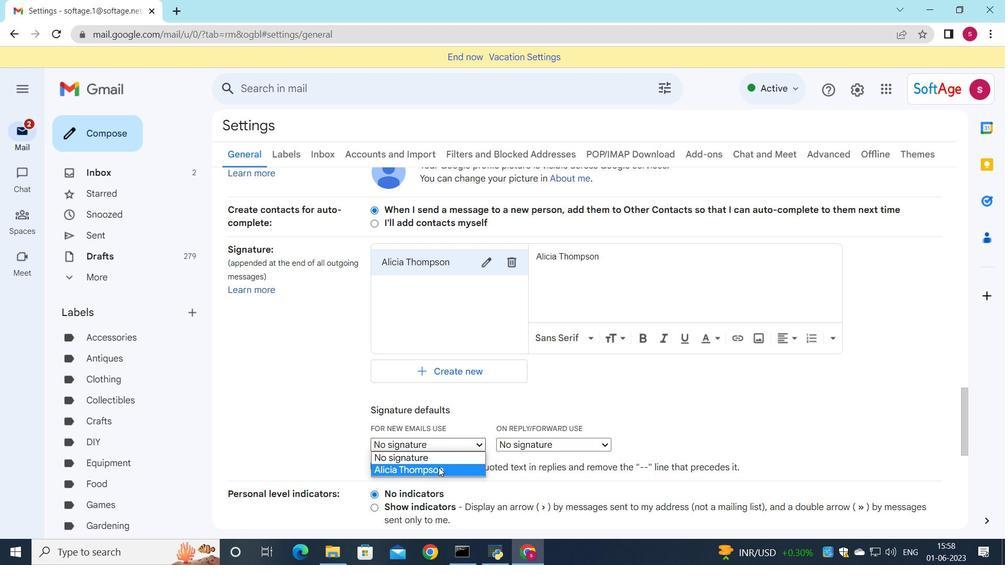 
Action: Mouse moved to (522, 445)
Screenshot: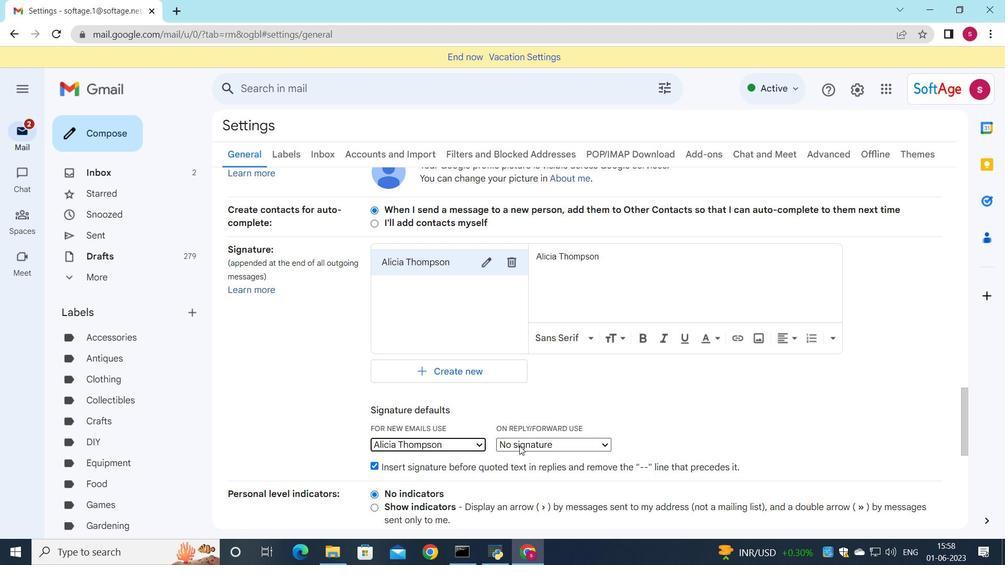 
Action: Mouse pressed left at (522, 445)
Screenshot: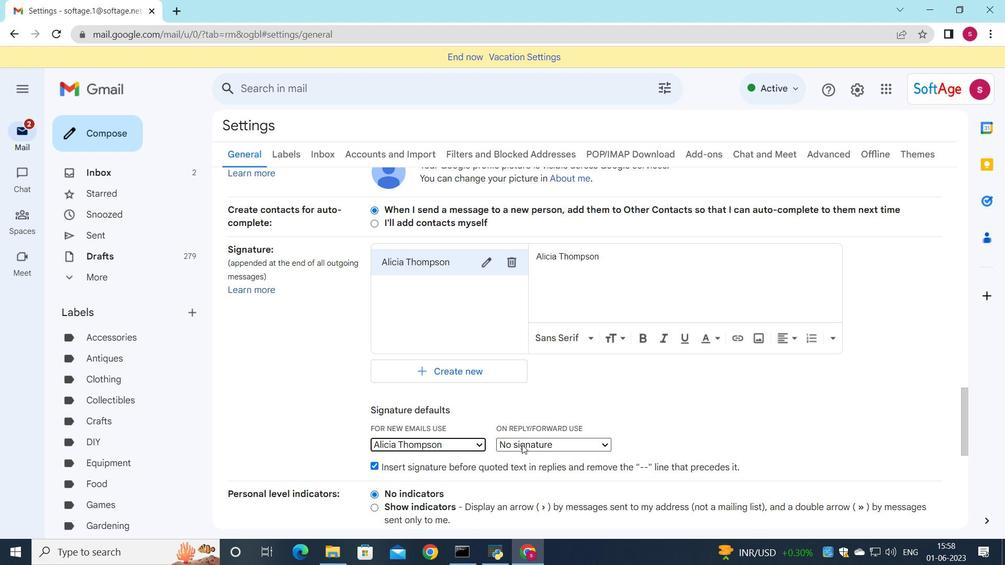 
Action: Mouse moved to (518, 466)
Screenshot: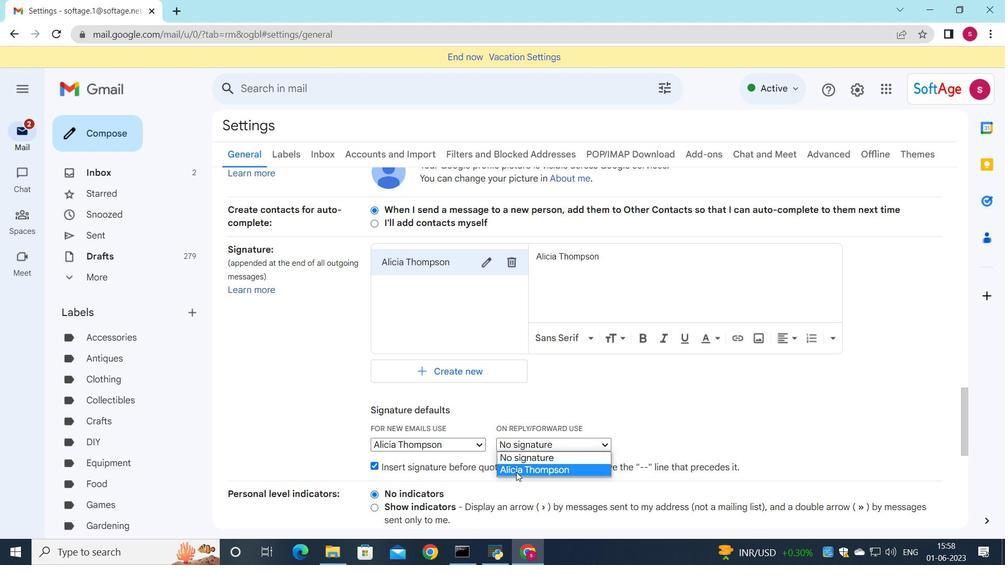 
Action: Mouse pressed left at (518, 466)
Screenshot: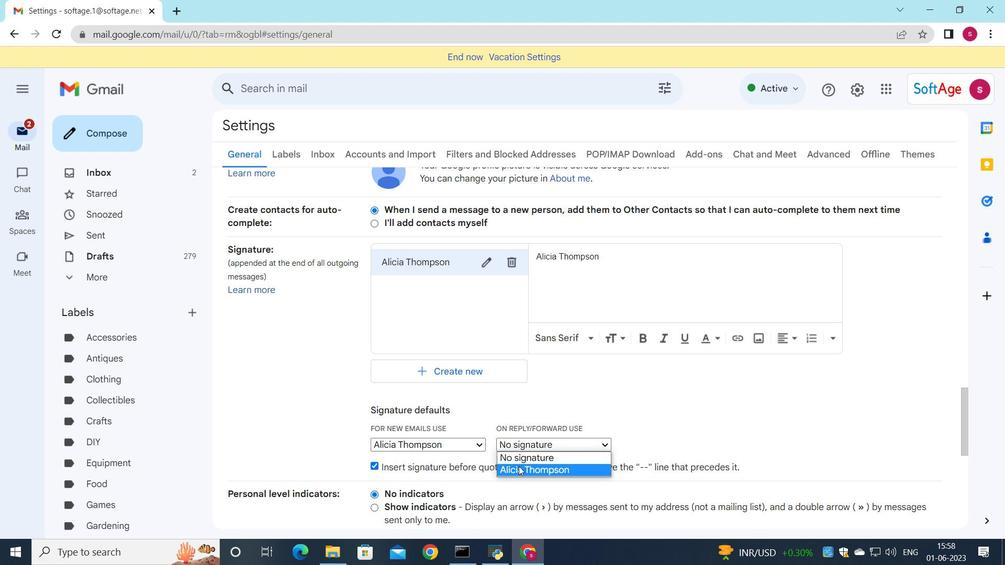 
Action: Mouse scrolled (518, 466) with delta (0, 0)
Screenshot: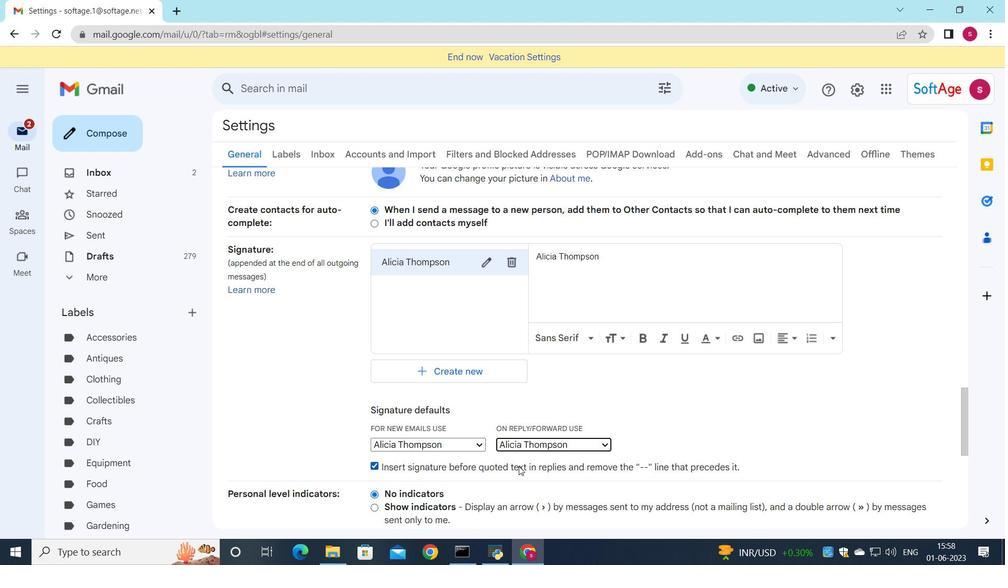 
Action: Mouse scrolled (518, 466) with delta (0, 0)
Screenshot: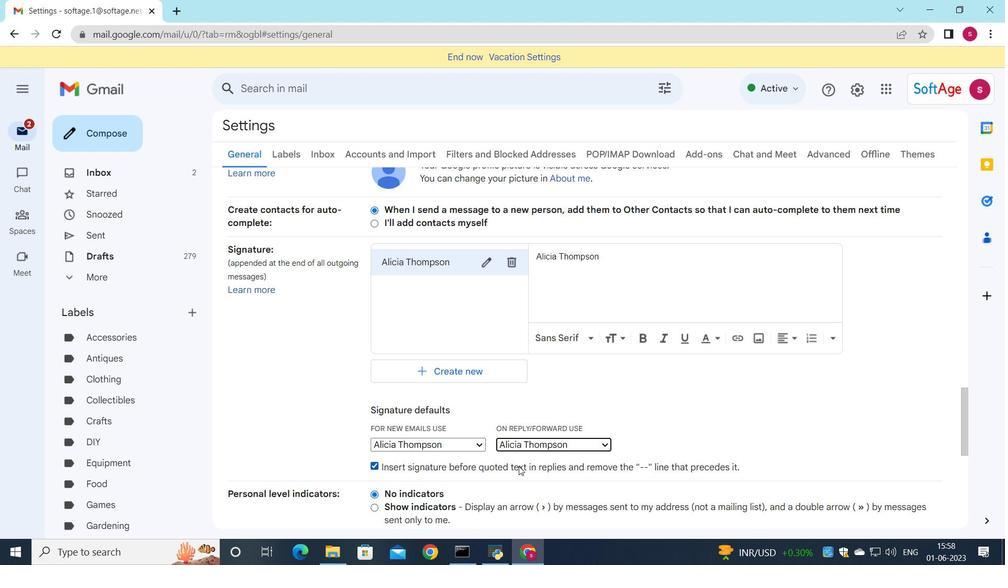 
Action: Mouse scrolled (518, 466) with delta (0, 0)
Screenshot: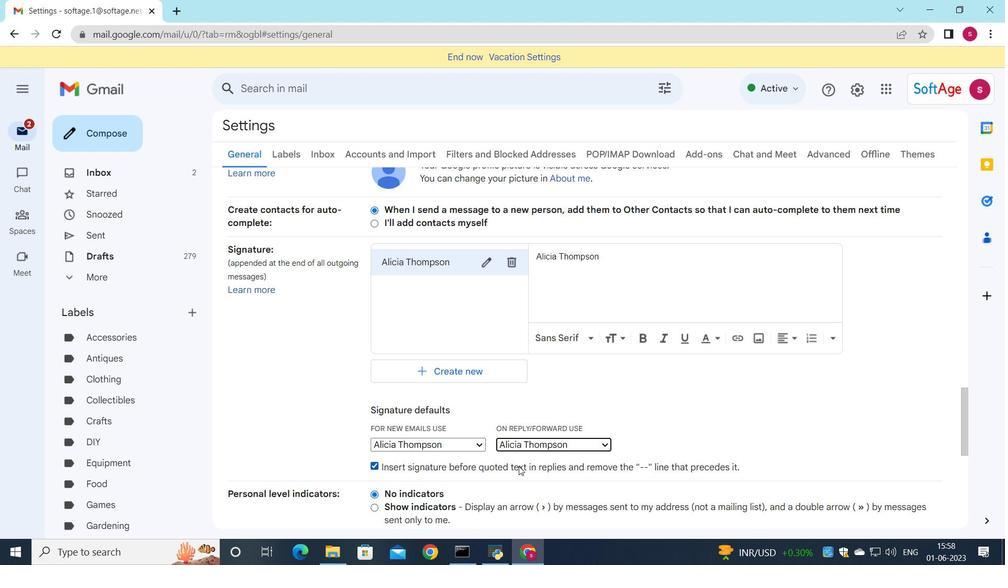 
Action: Mouse scrolled (518, 466) with delta (0, 0)
Screenshot: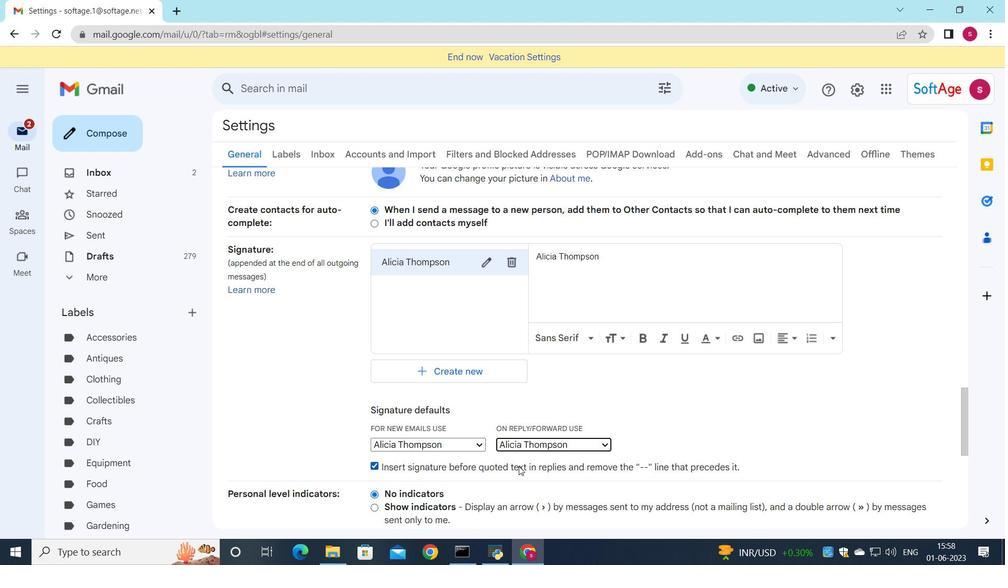 
Action: Mouse scrolled (518, 466) with delta (0, 0)
Screenshot: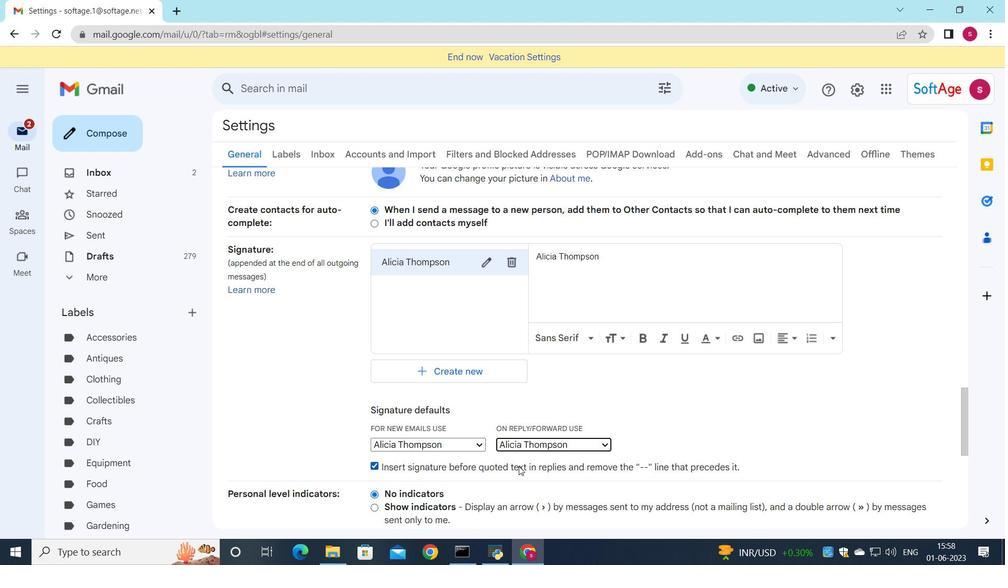 
Action: Mouse moved to (546, 512)
Screenshot: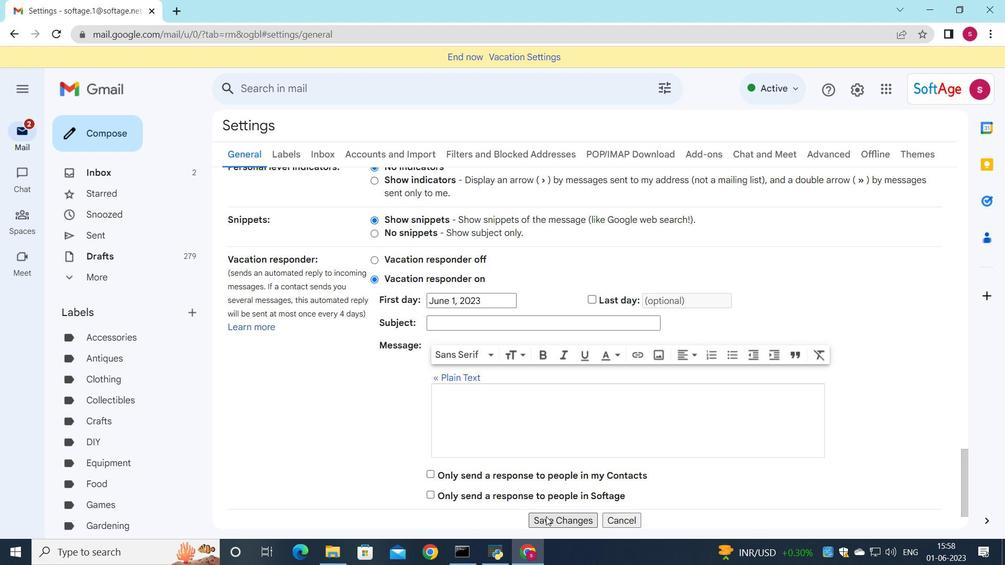 
Action: Mouse pressed left at (546, 512)
Screenshot: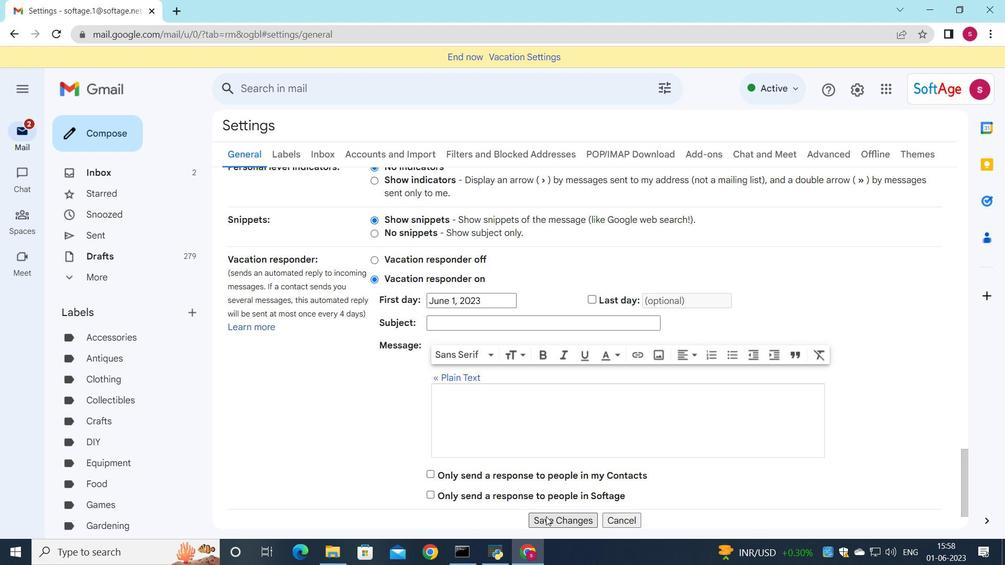 
Action: Mouse moved to (550, 522)
Screenshot: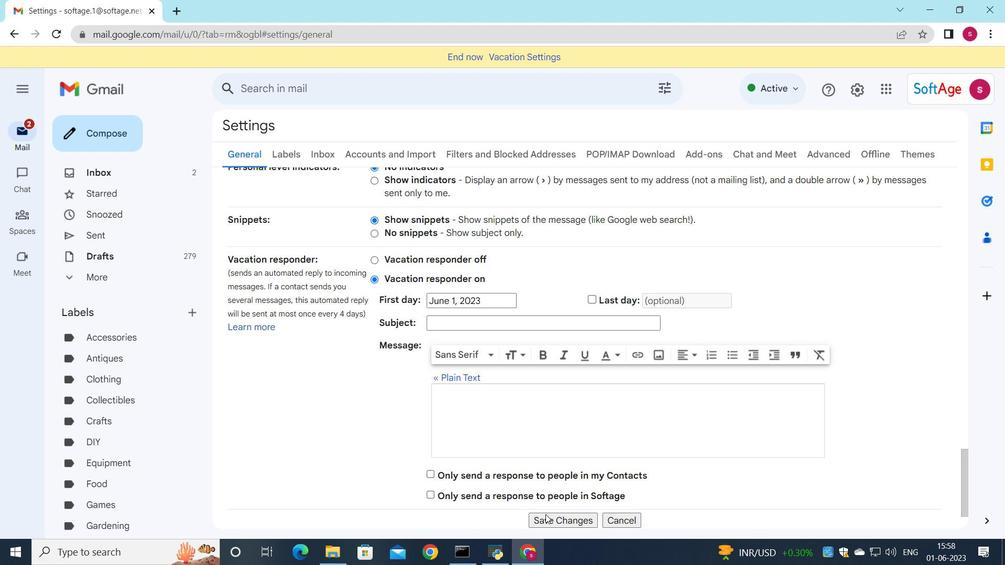 
Action: Mouse pressed left at (550, 522)
Screenshot: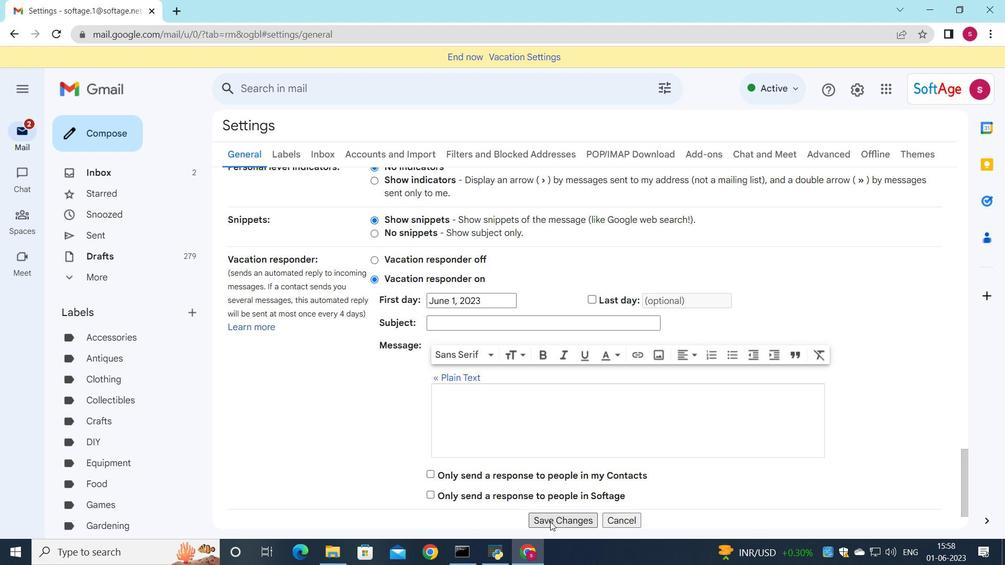 
Action: Mouse moved to (547, 279)
Screenshot: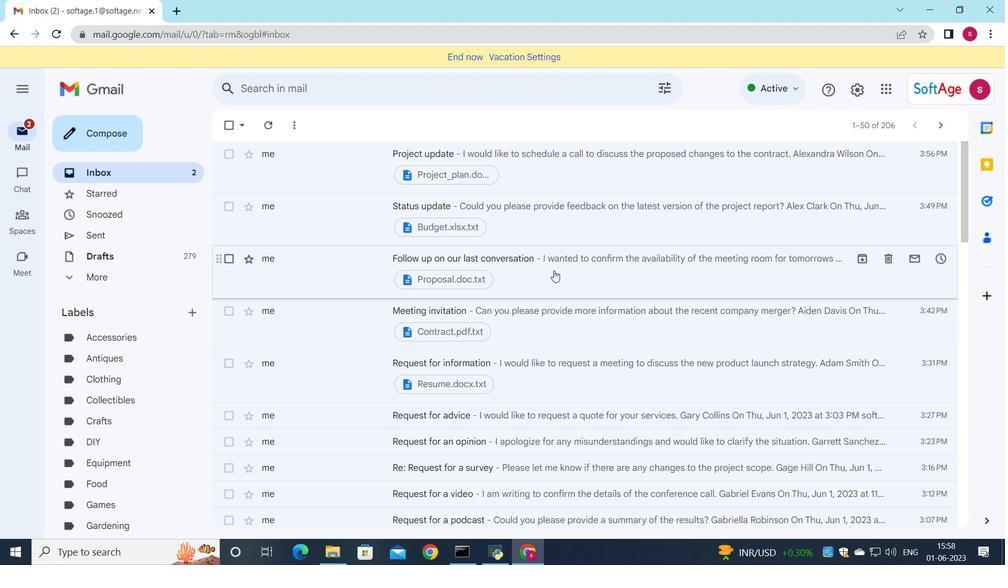 
Action: Mouse scrolled (547, 278) with delta (0, 0)
Screenshot: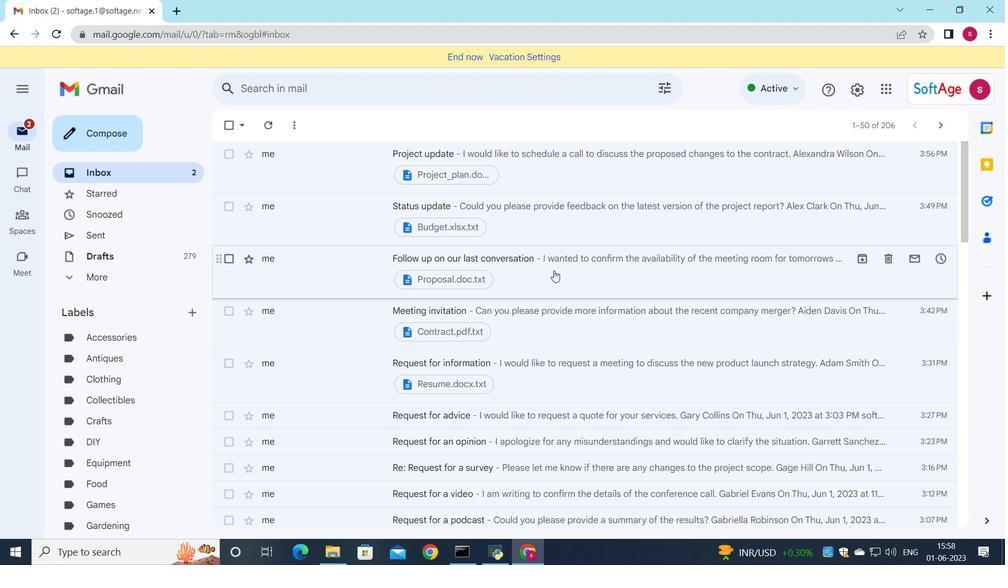 
Action: Mouse moved to (541, 284)
Screenshot: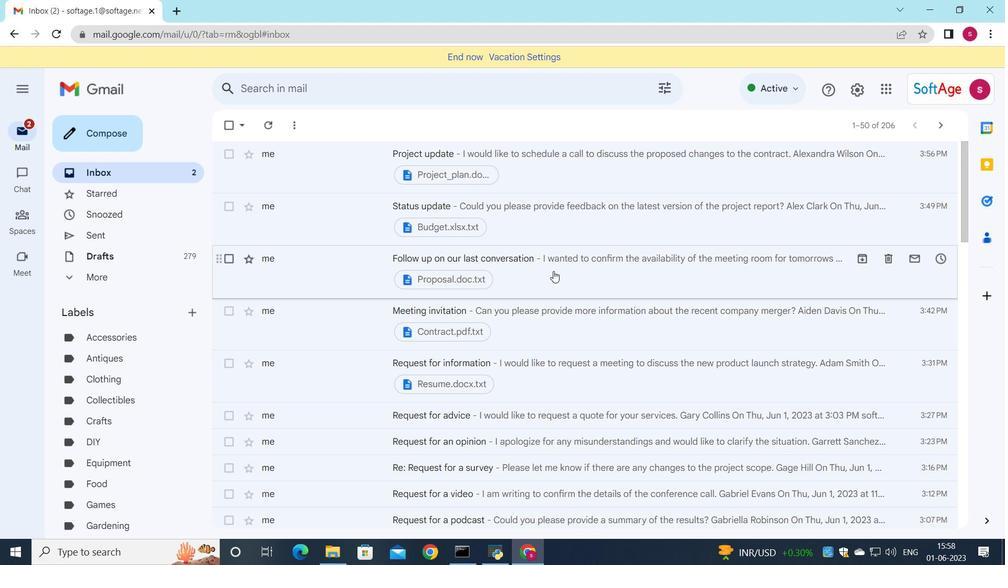 
Action: Mouse scrolled (541, 284) with delta (0, 0)
Screenshot: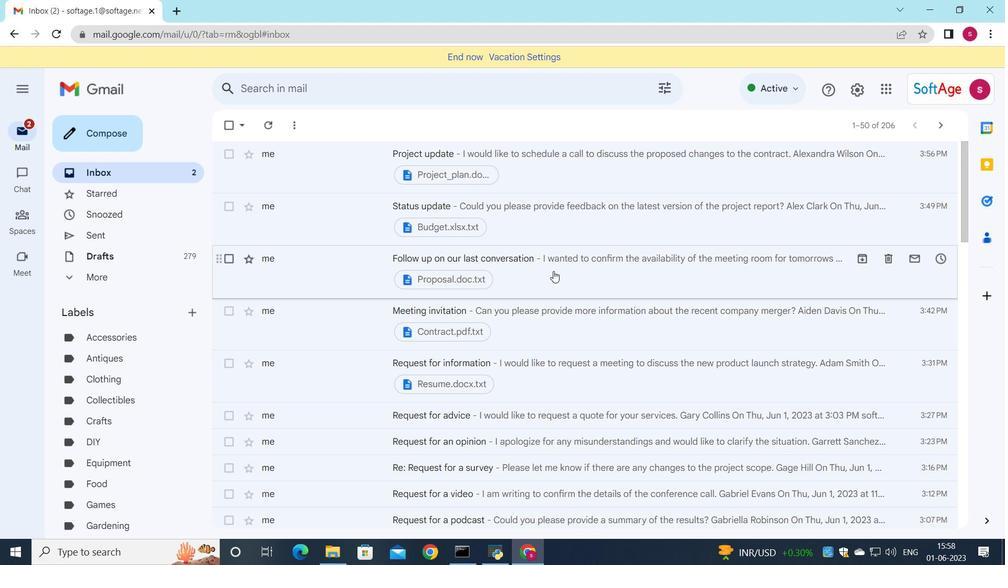 
Action: Mouse moved to (475, 290)
Screenshot: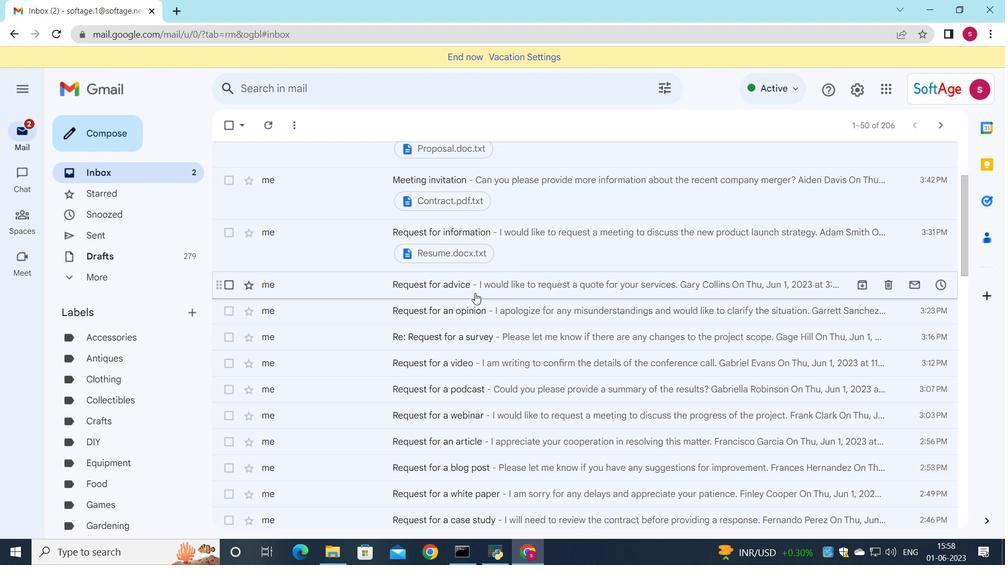 
Action: Mouse pressed left at (475, 290)
Screenshot: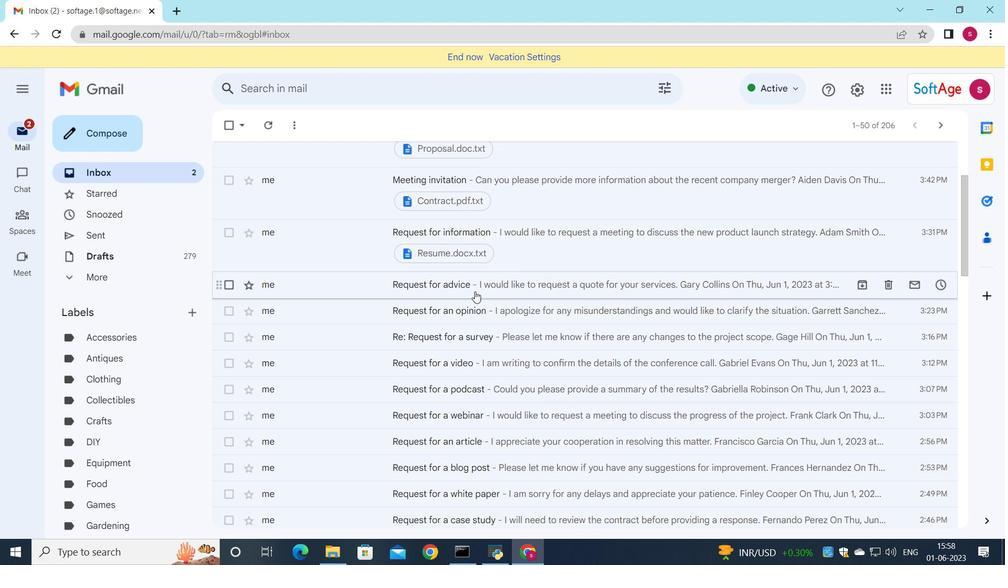 
Action: Mouse moved to (411, 234)
Screenshot: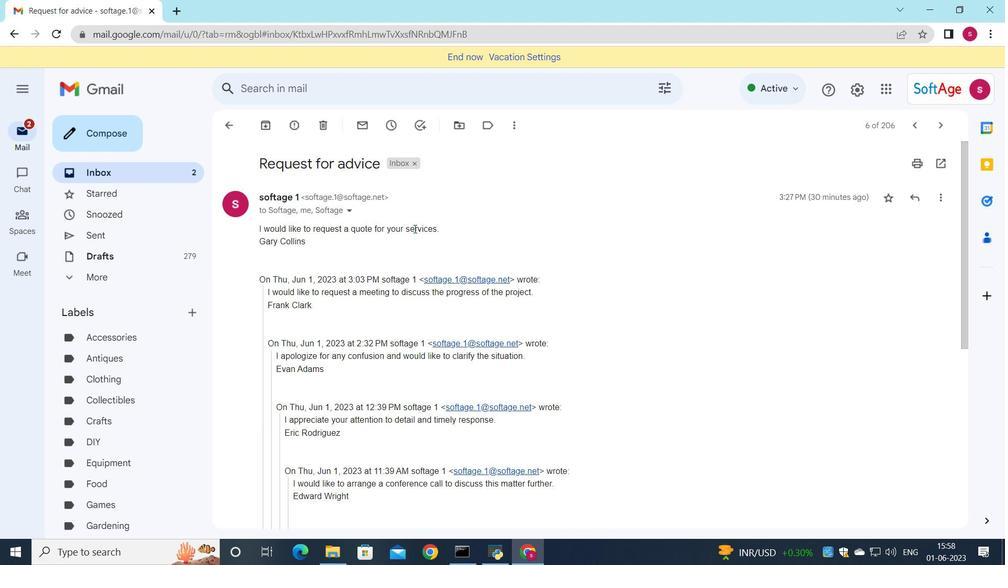 
Action: Mouse scrolled (411, 233) with delta (0, 0)
Screenshot: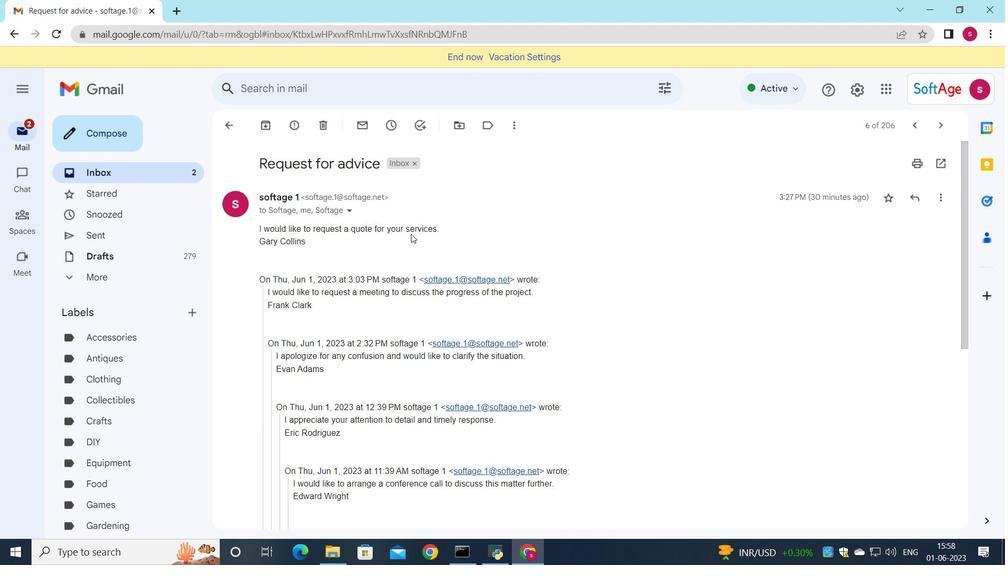 
Action: Mouse scrolled (411, 233) with delta (0, 0)
Screenshot: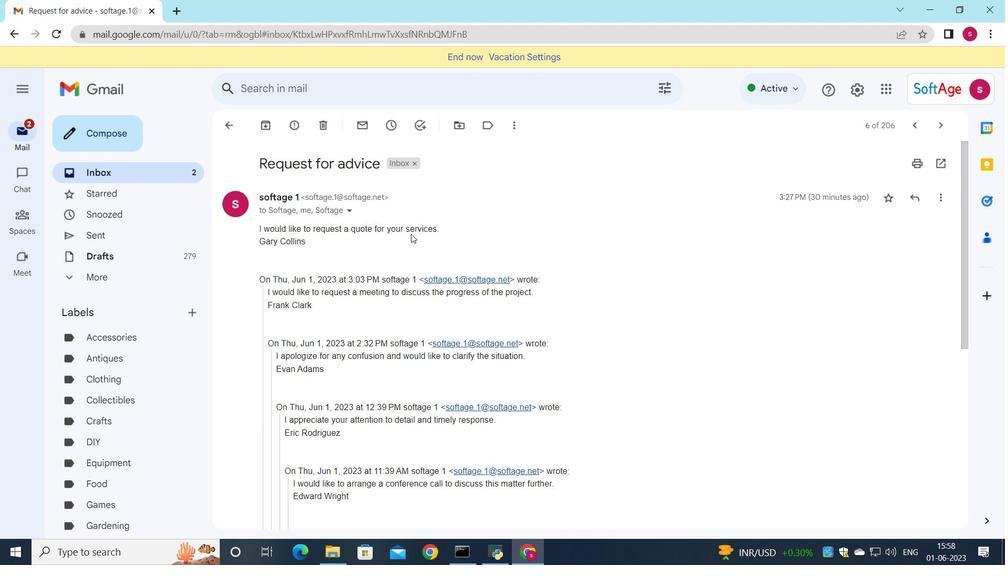 
Action: Mouse scrolled (411, 233) with delta (0, 0)
Screenshot: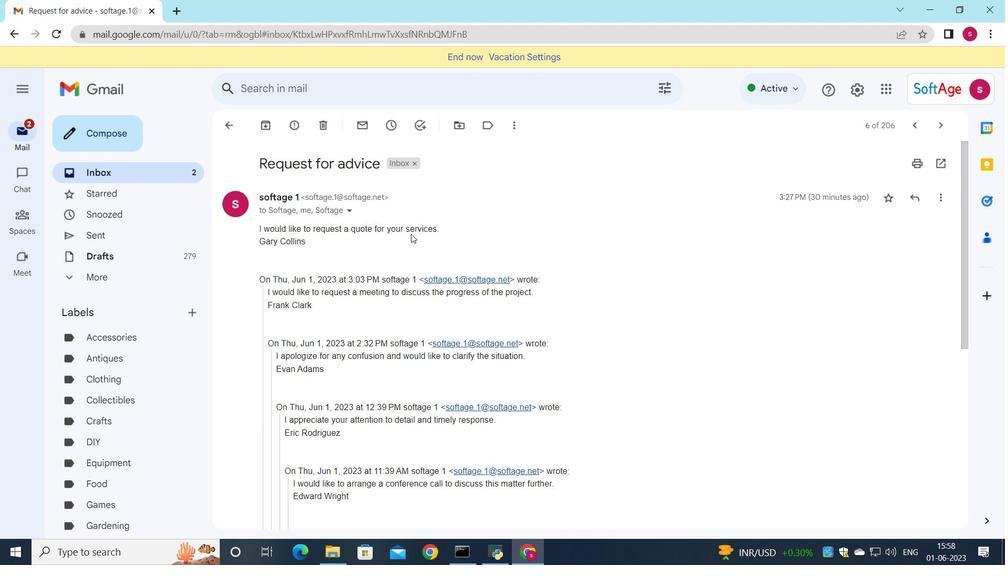 
Action: Mouse scrolled (411, 233) with delta (0, 0)
Screenshot: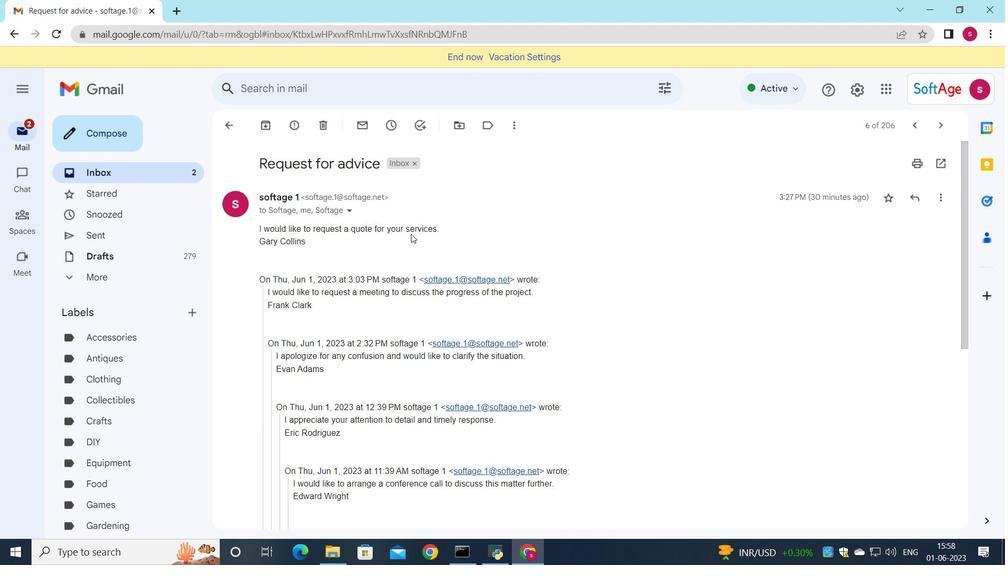 
Action: Mouse moved to (355, 395)
Screenshot: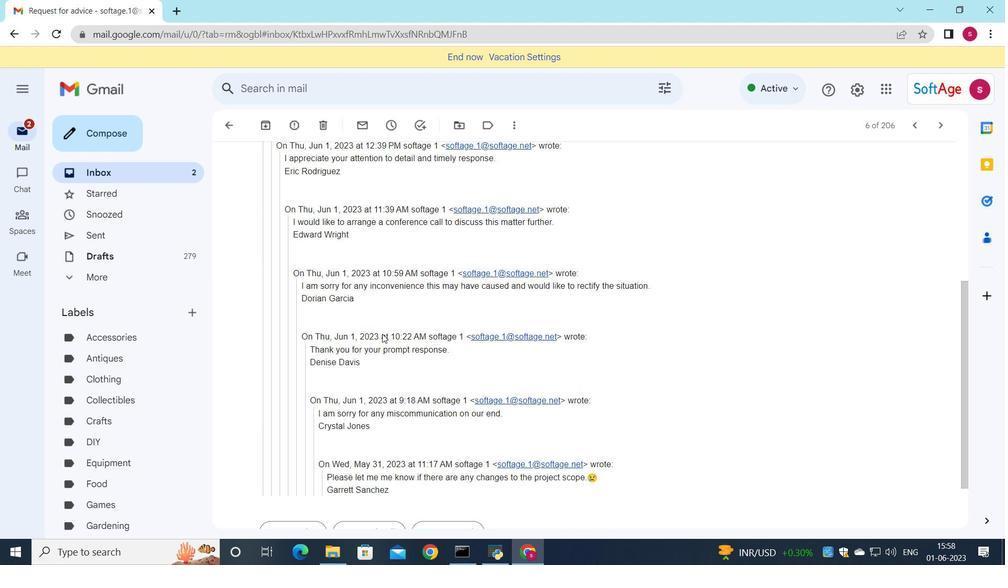 
Action: Mouse scrolled (355, 395) with delta (0, 0)
Screenshot: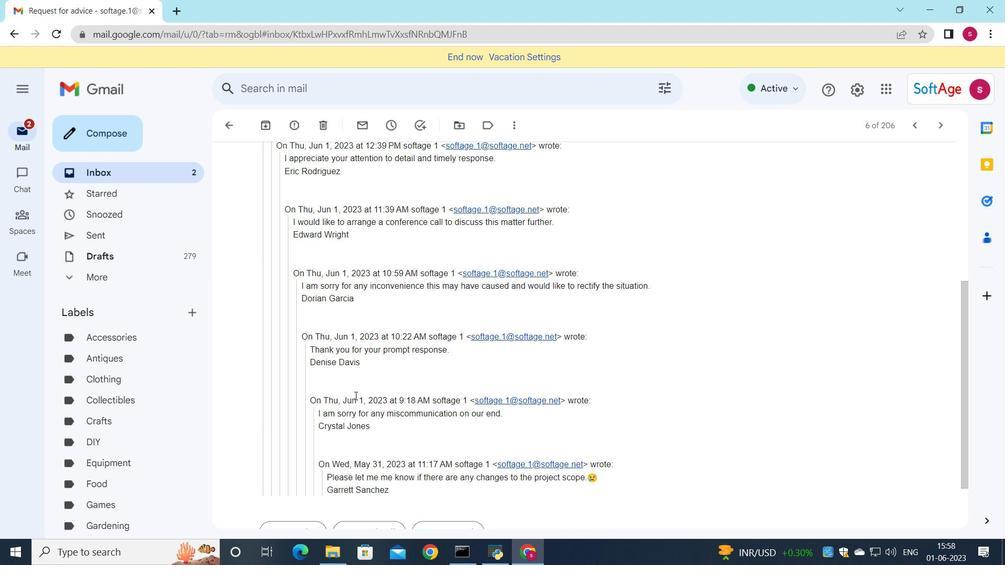 
Action: Mouse scrolled (355, 395) with delta (0, 0)
Screenshot: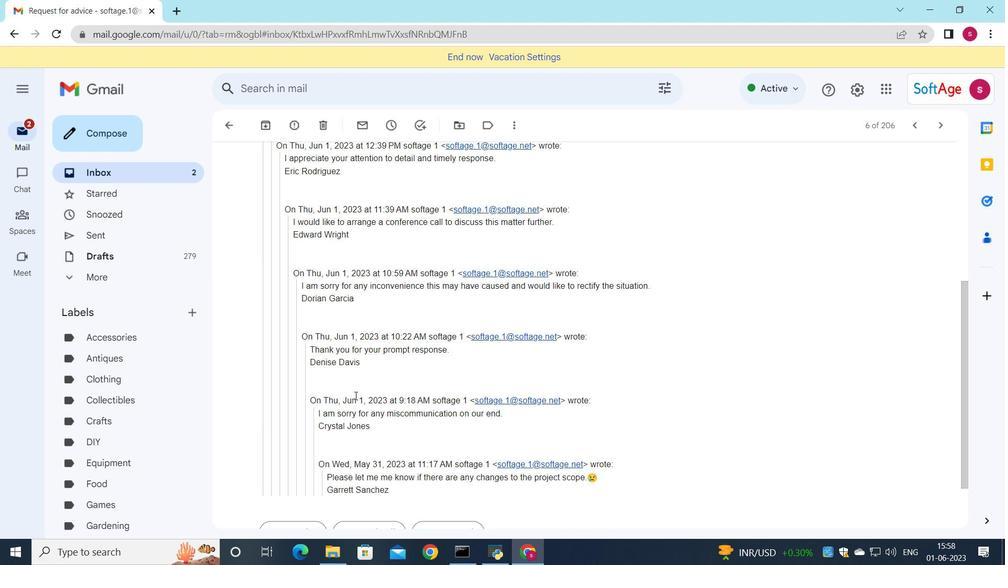 
Action: Mouse scrolled (355, 395) with delta (0, 0)
Screenshot: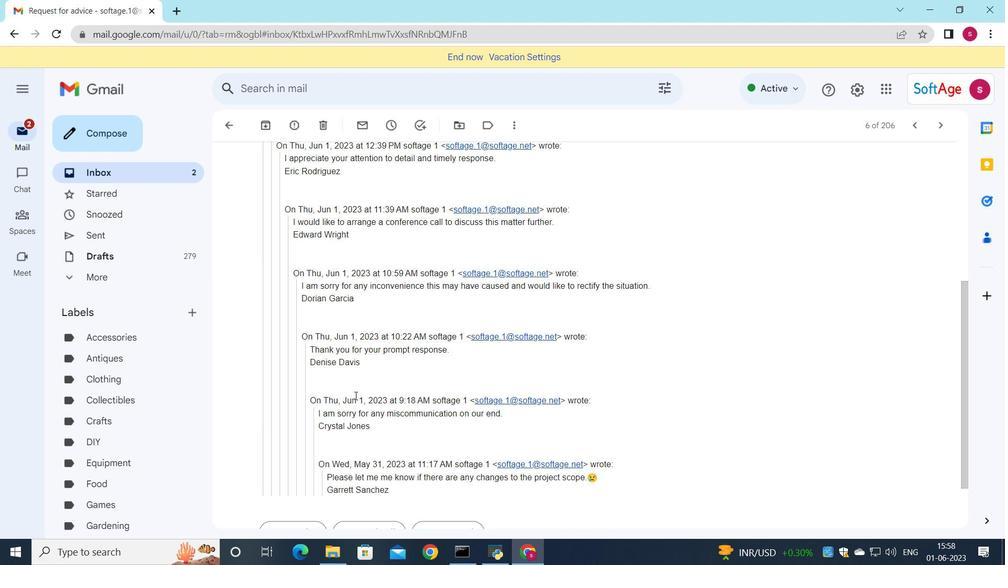 
Action: Mouse scrolled (355, 395) with delta (0, 0)
Screenshot: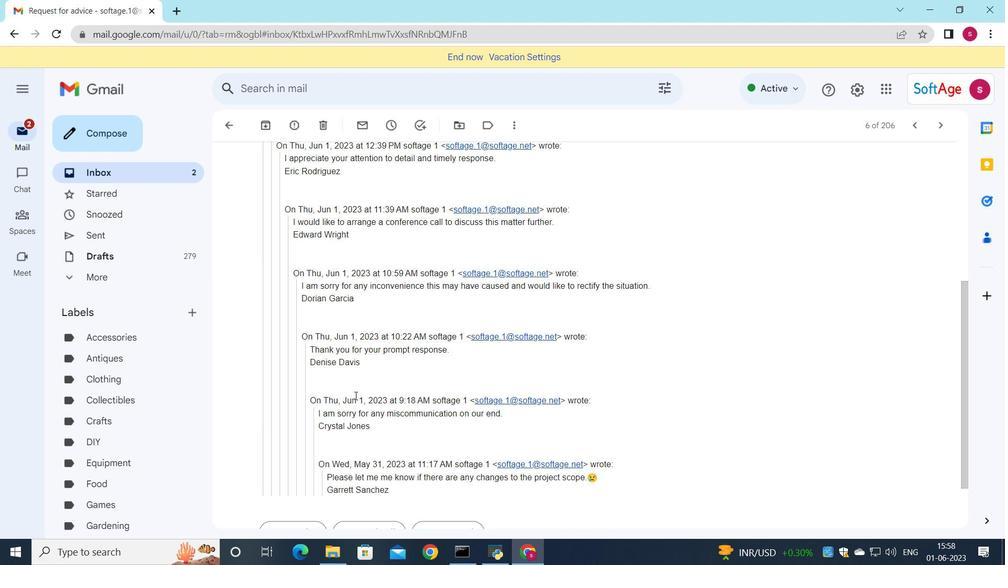 
Action: Mouse moved to (300, 458)
Screenshot: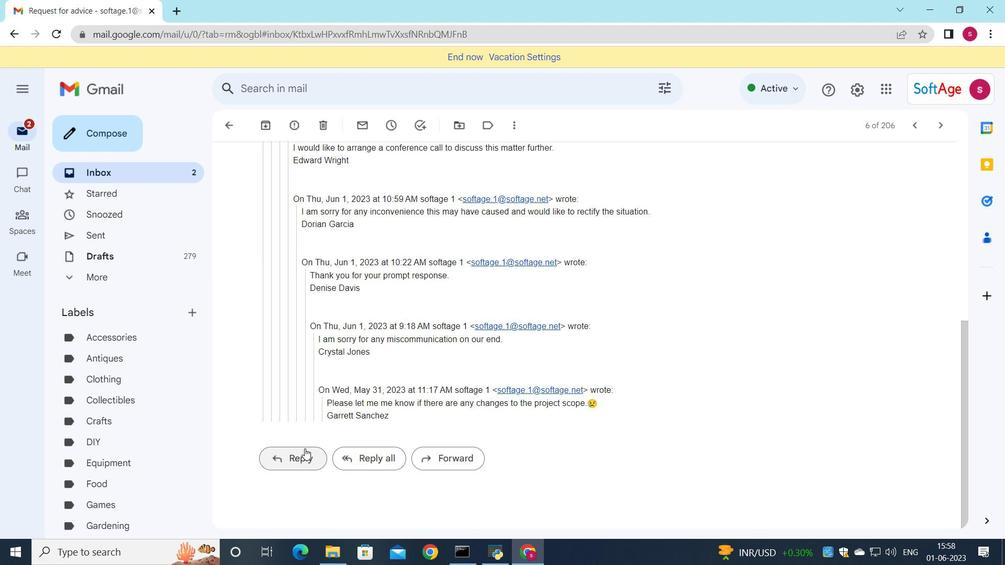 
Action: Mouse pressed left at (300, 458)
Screenshot: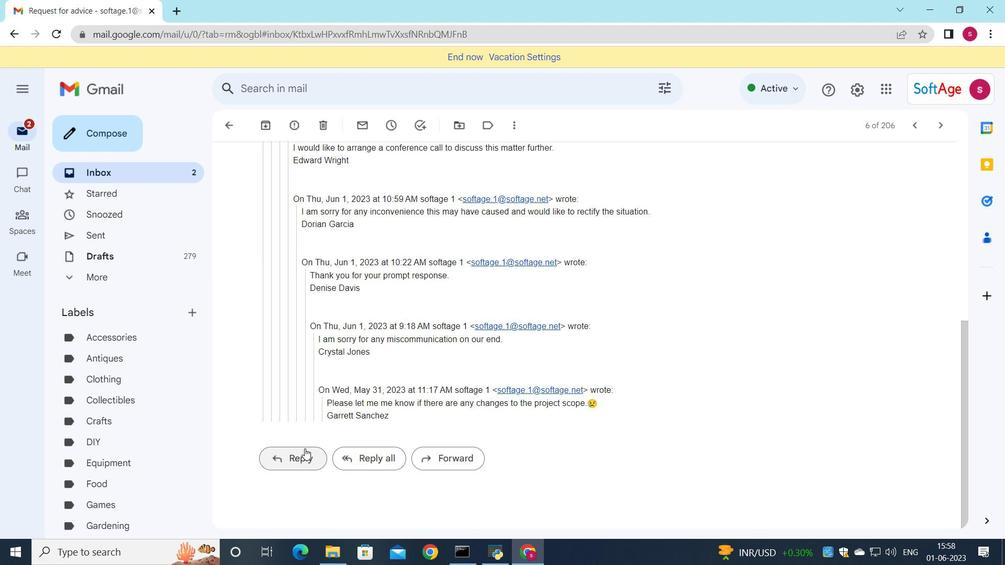 
Action: Mouse moved to (283, 353)
Screenshot: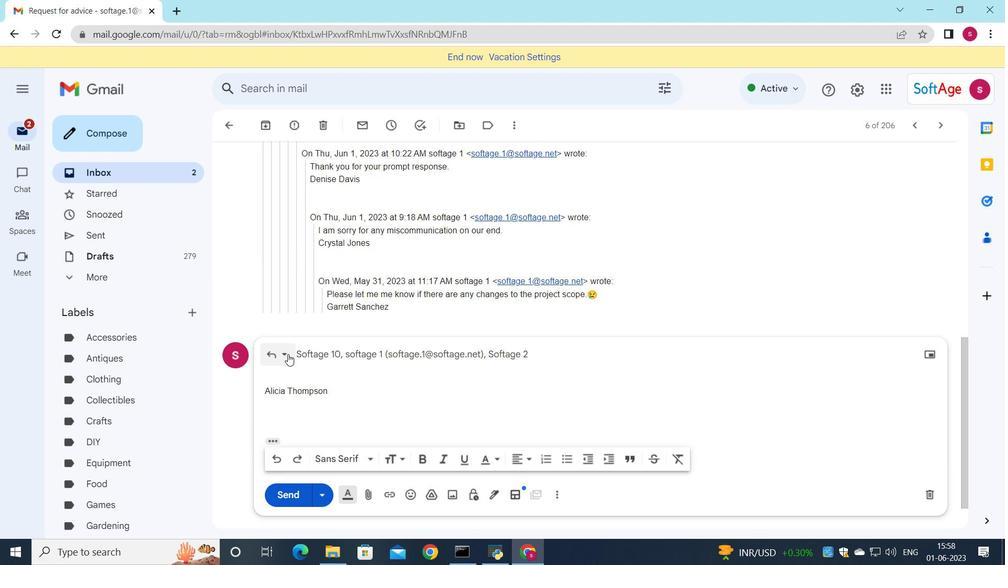 
Action: Mouse pressed left at (283, 353)
Screenshot: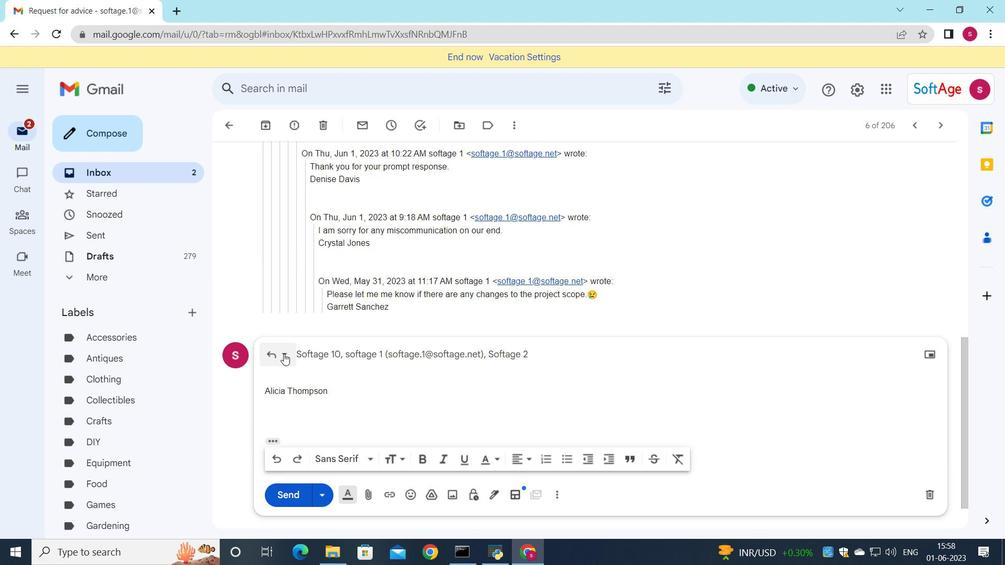 
Action: Mouse moved to (318, 453)
Screenshot: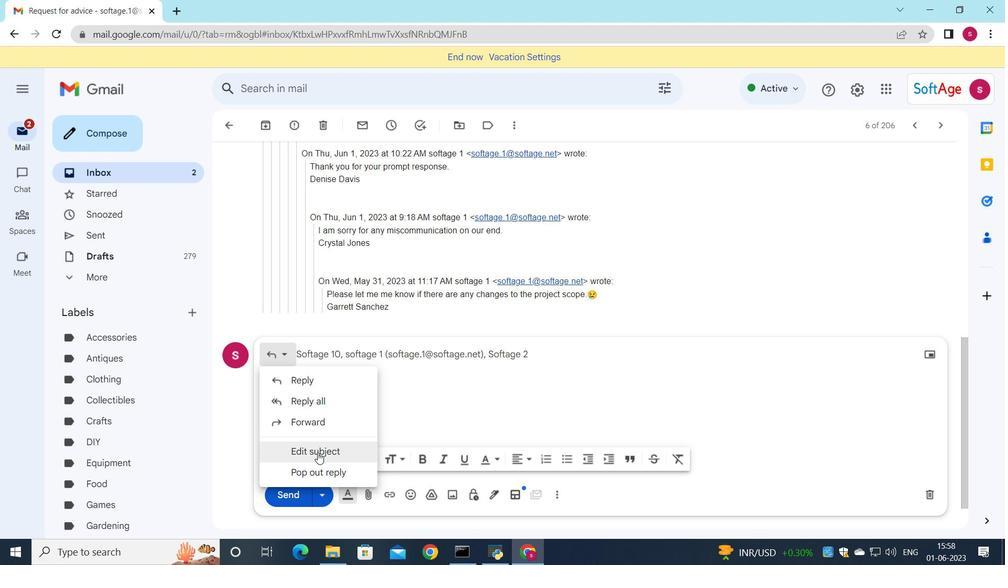 
Action: Mouse pressed left at (318, 453)
Screenshot: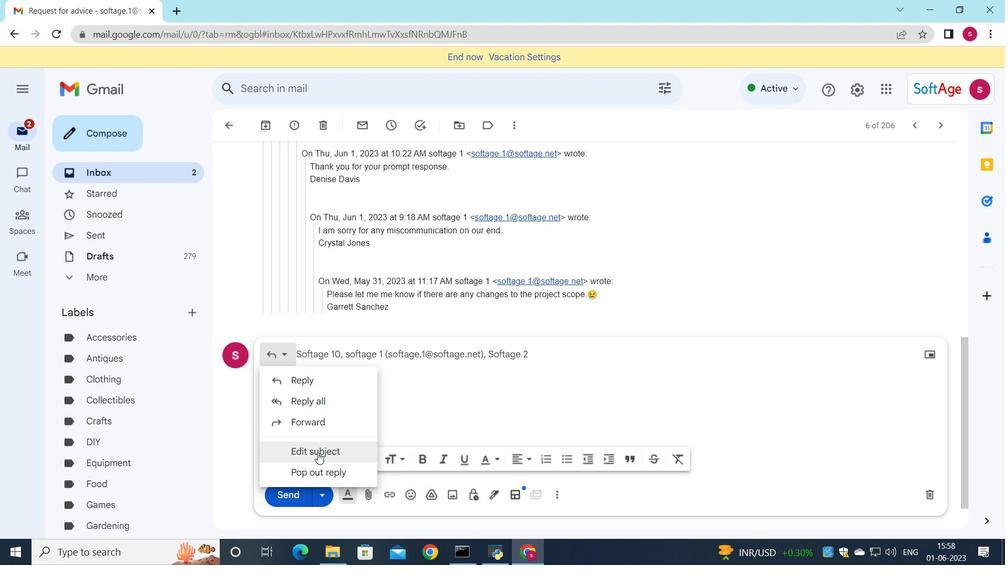 
Action: Mouse moved to (659, 250)
Screenshot: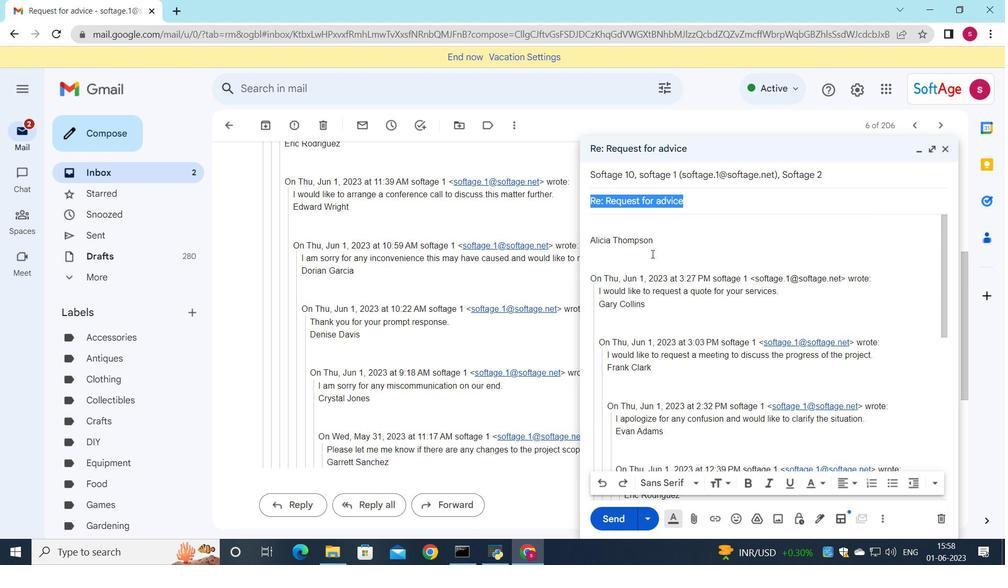 
Action: Key pressed <Key.shift>Urgent<Key.space>matter
Screenshot: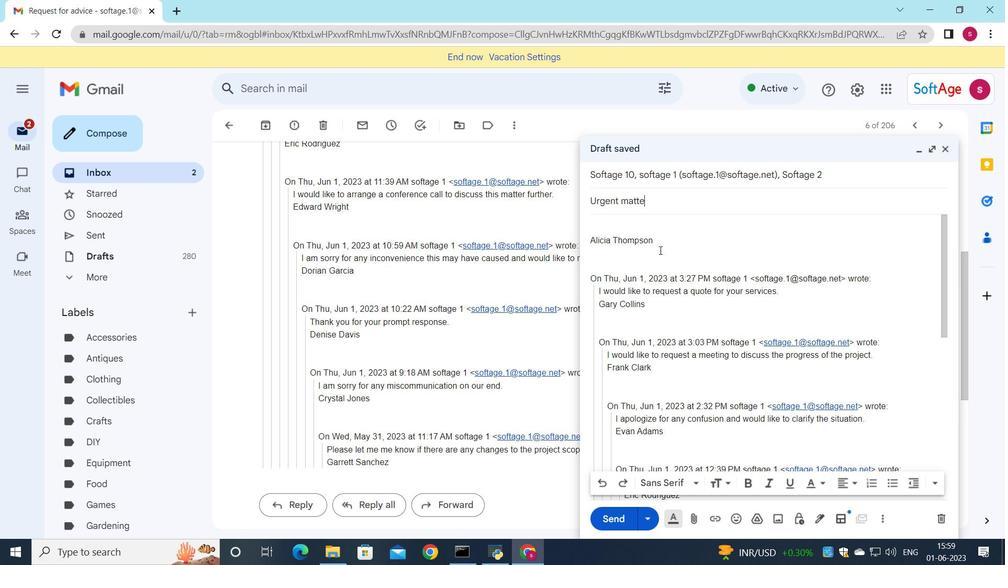 
Action: Mouse moved to (607, 225)
Screenshot: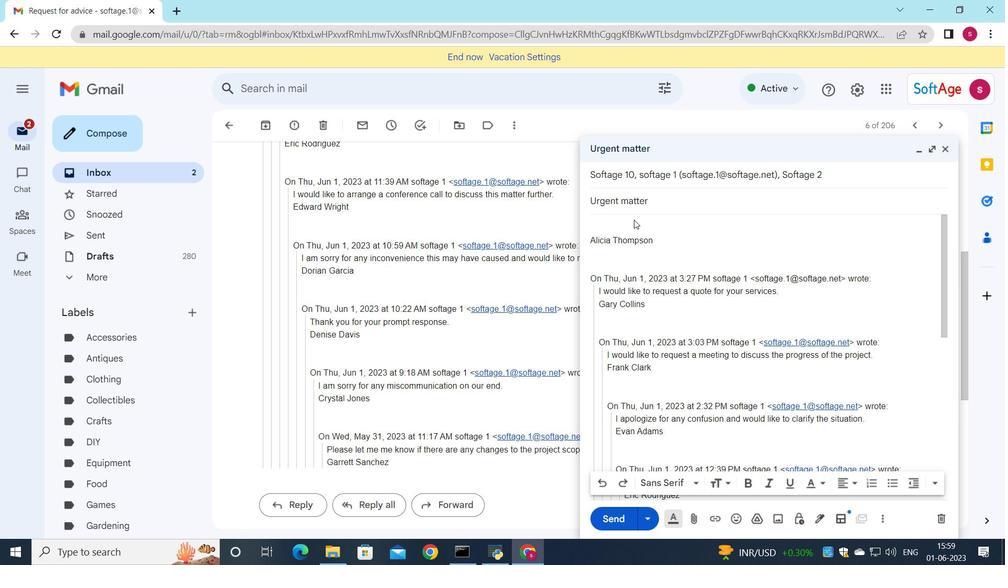 
Action: Mouse pressed left at (607, 225)
Screenshot: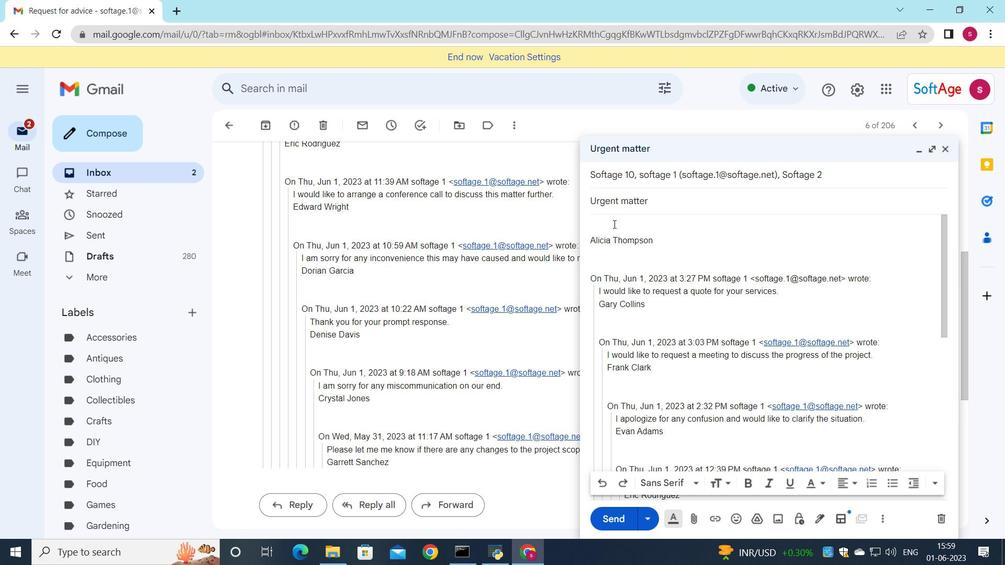 
Action: Key pressed <Key.shift>Can<Key.space>you<Key.space>provide<Key.space>an<Key.space>update<Key.space>om<Key.backspace>n<Key.space>the<Key.space>status<Key.space>of<Key.space>the<Key.space>employee<Key.space>trau<Key.backspace>ining<Key.space><Key.shift>program<Key.shift><Key.shift><Key.shift><Key.shift><Key.shift><Key.shift><Key.shift><Key.shift><Key.shift><Key.shift><Key.shift><Key.shift><Key.shift><Key.shift><Key.shift><Key.shift>?
Screenshot: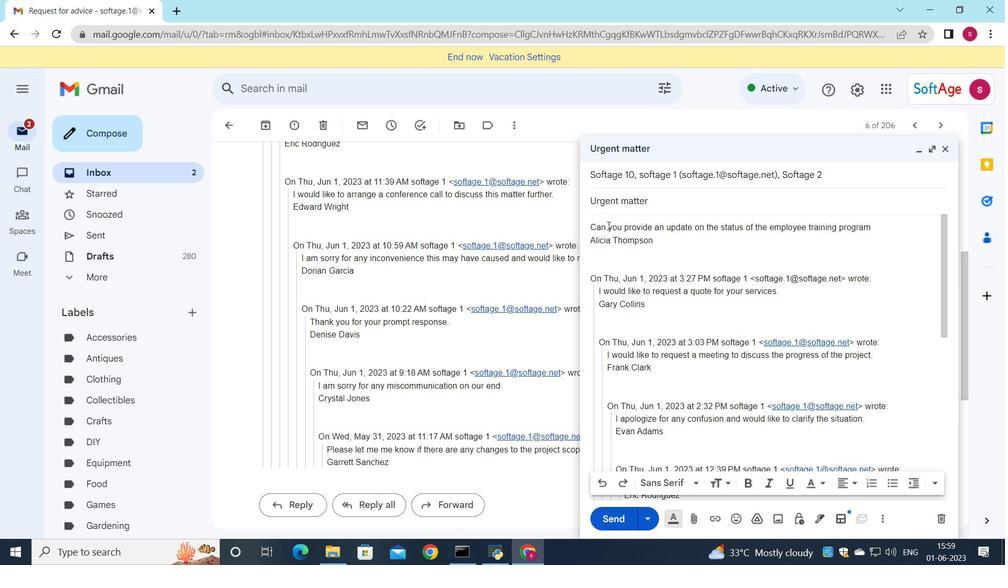 
Action: Mouse moved to (840, 177)
Screenshot: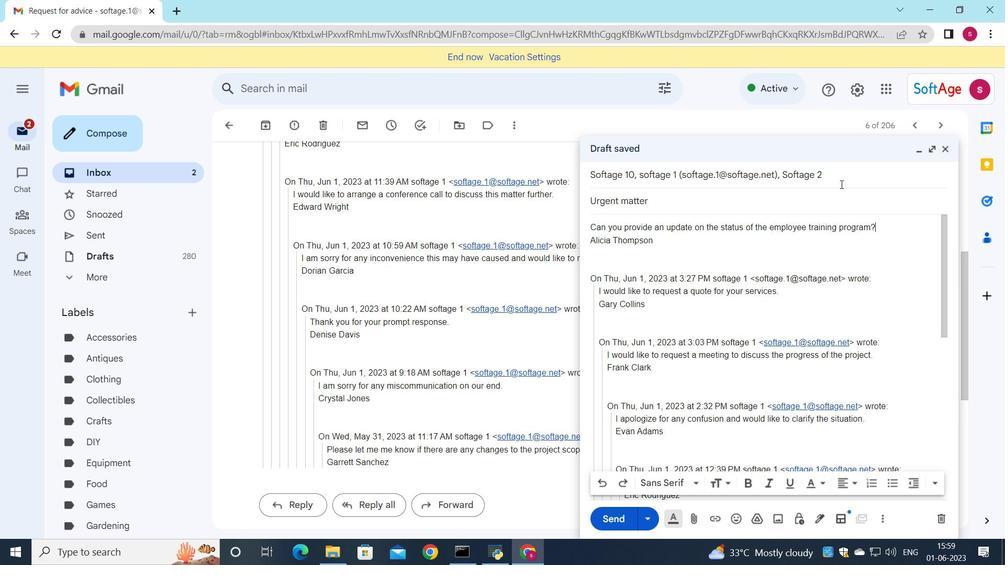 
Action: Mouse pressed left at (840, 177)
Screenshot: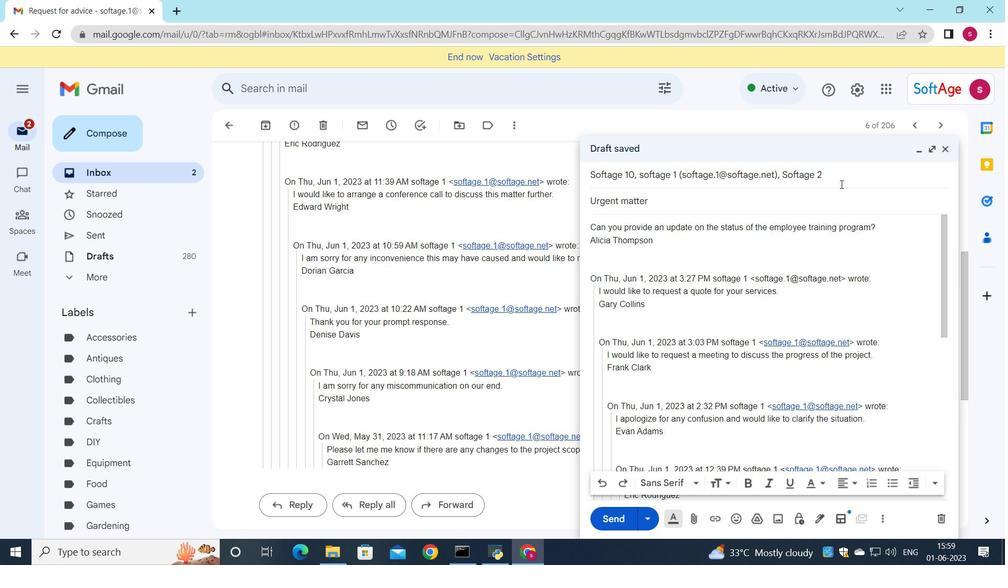 
Action: Mouse moved to (916, 190)
Screenshot: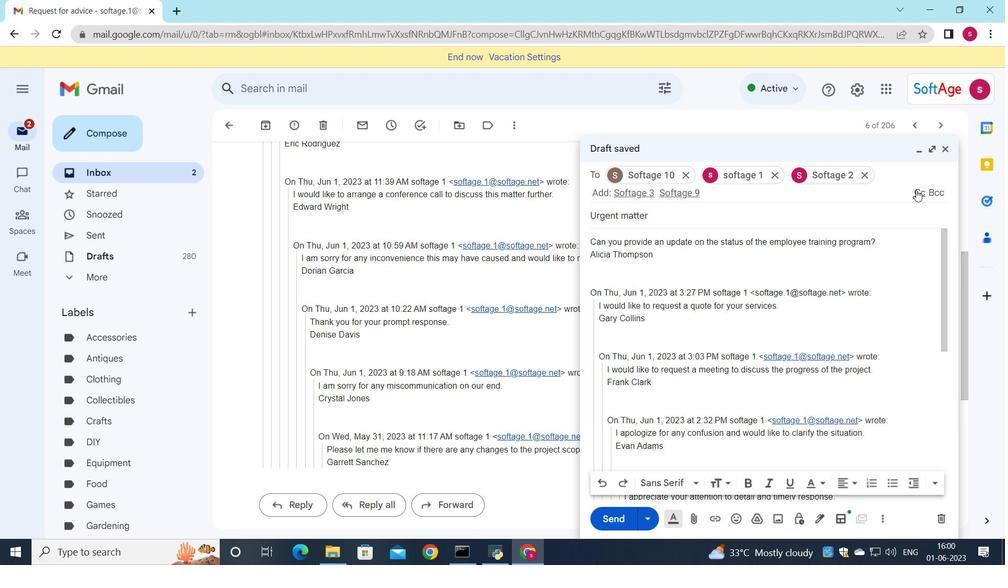 
Action: Mouse pressed left at (916, 190)
Screenshot: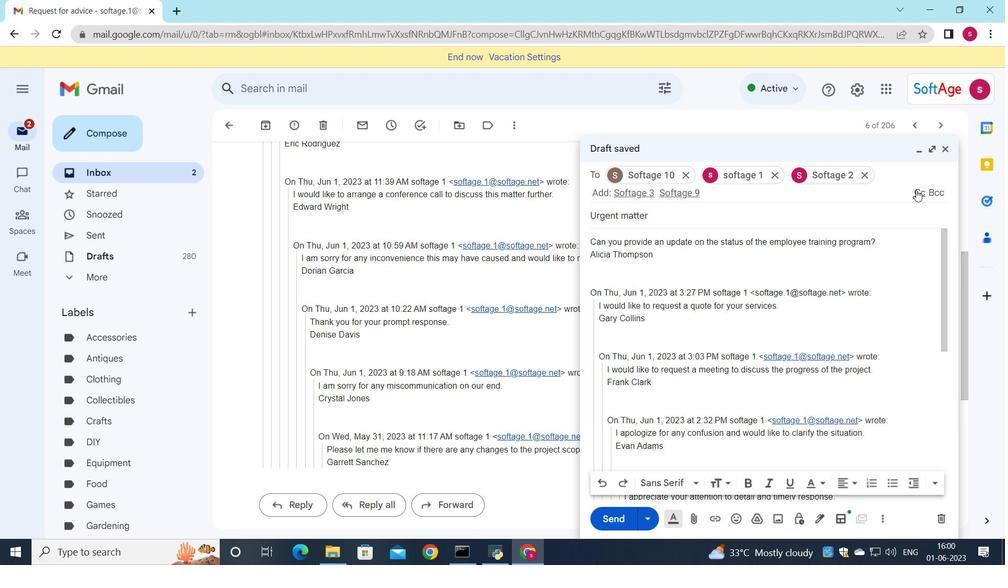 
Action: Mouse moved to (893, 203)
Screenshot: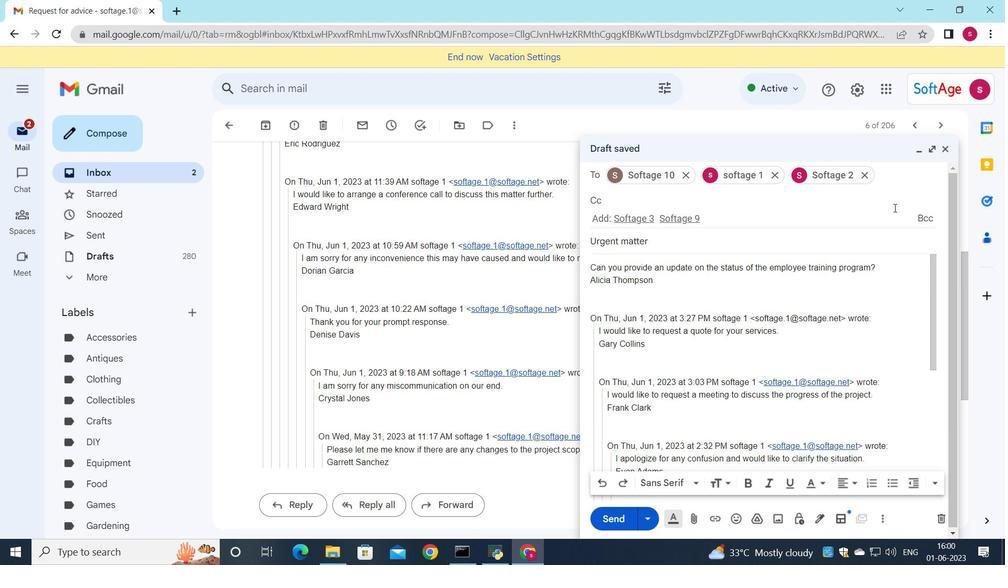 
Action: Key pressed softage.9
Screenshot: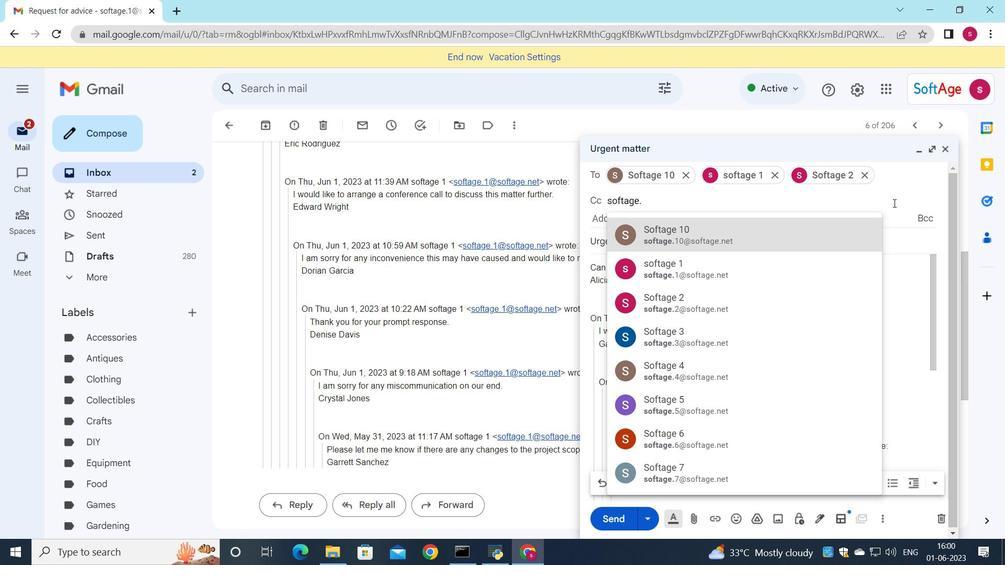 
Action: Mouse moved to (748, 236)
Screenshot: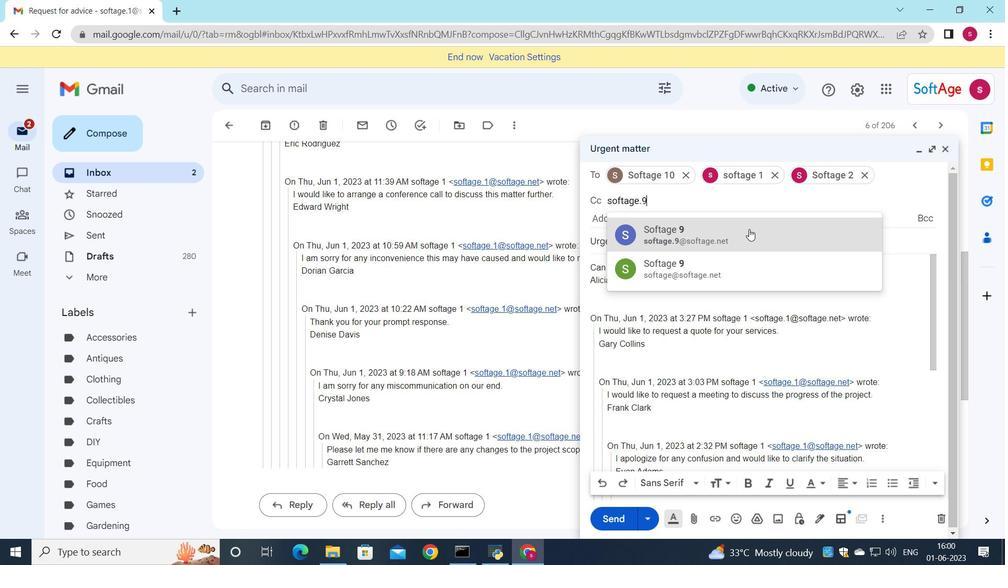 
Action: Mouse pressed left at (748, 236)
Screenshot: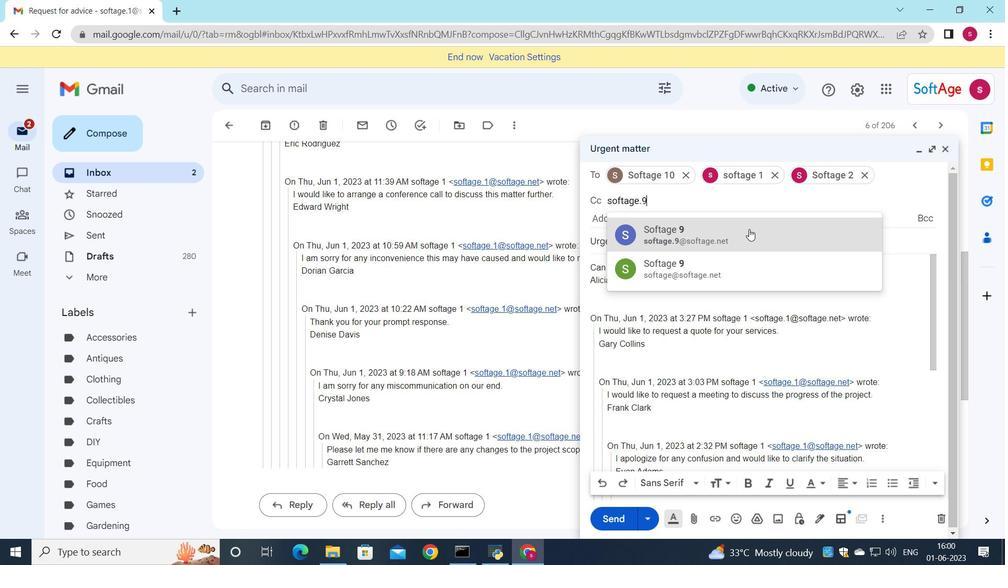 
Action: Mouse moved to (667, 257)
Screenshot: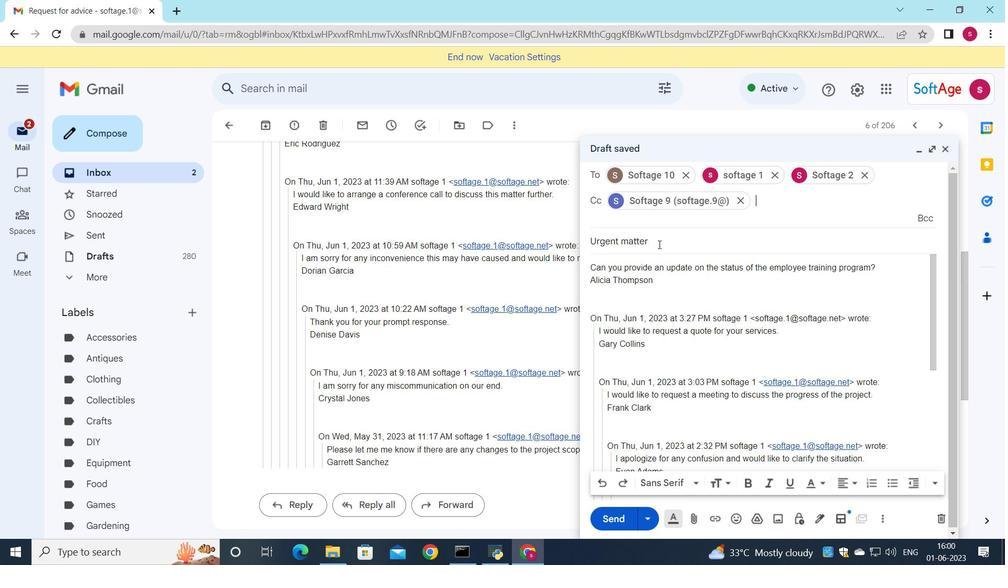 
Action: Mouse scrolled (667, 256) with delta (0, 0)
Screenshot: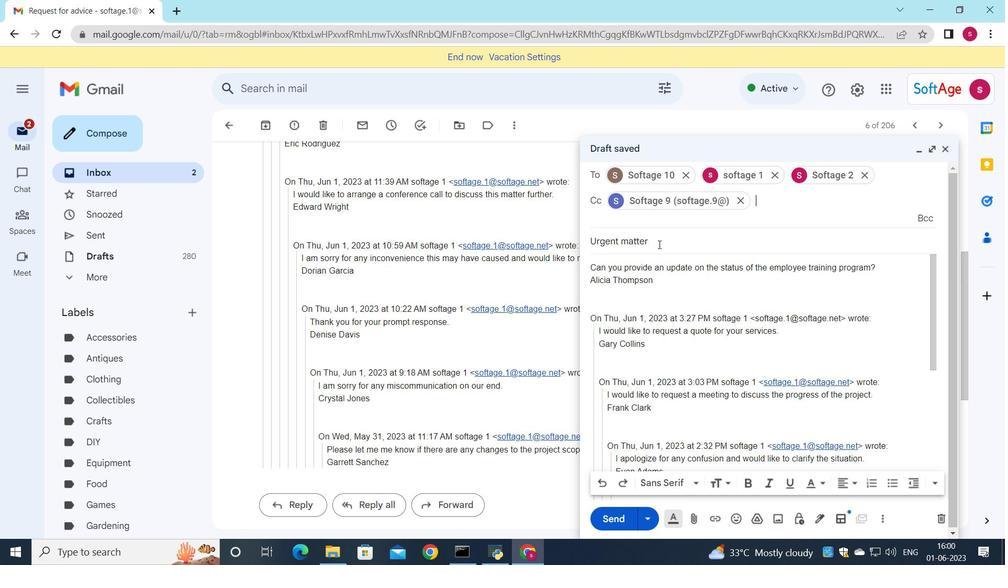 
Action: Mouse moved to (667, 258)
Screenshot: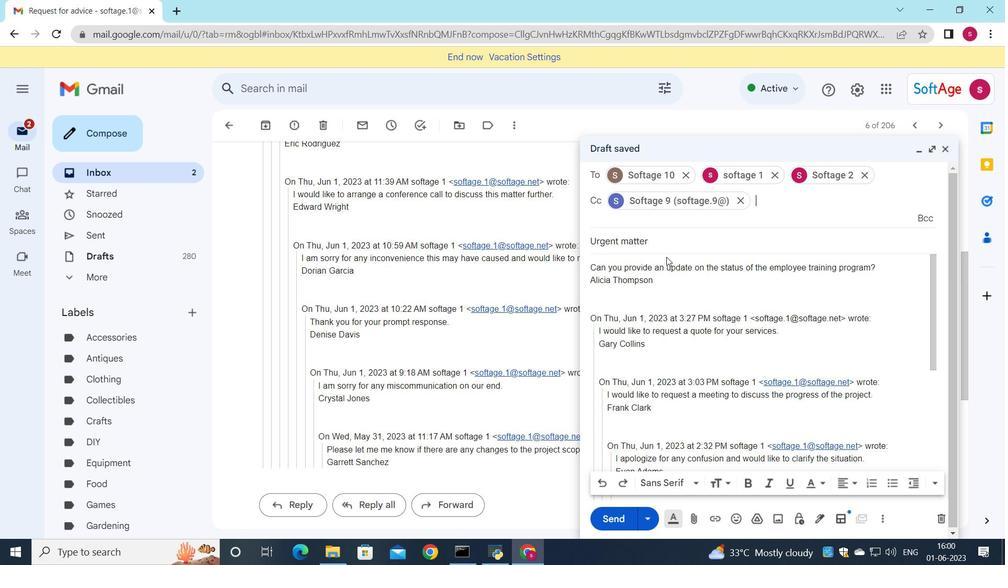 
Action: Mouse scrolled (667, 258) with delta (0, 0)
Screenshot: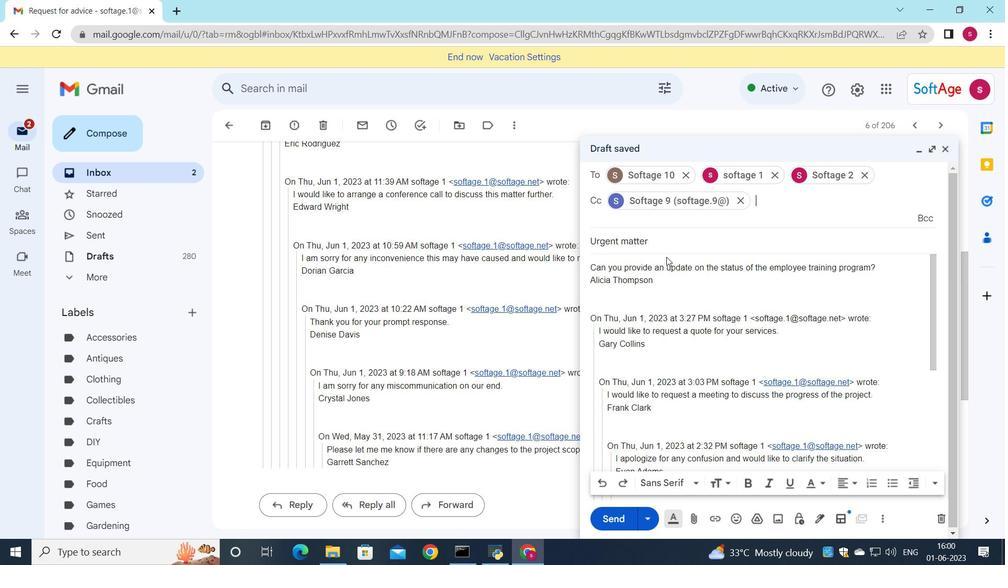 
Action: Mouse moved to (694, 277)
Screenshot: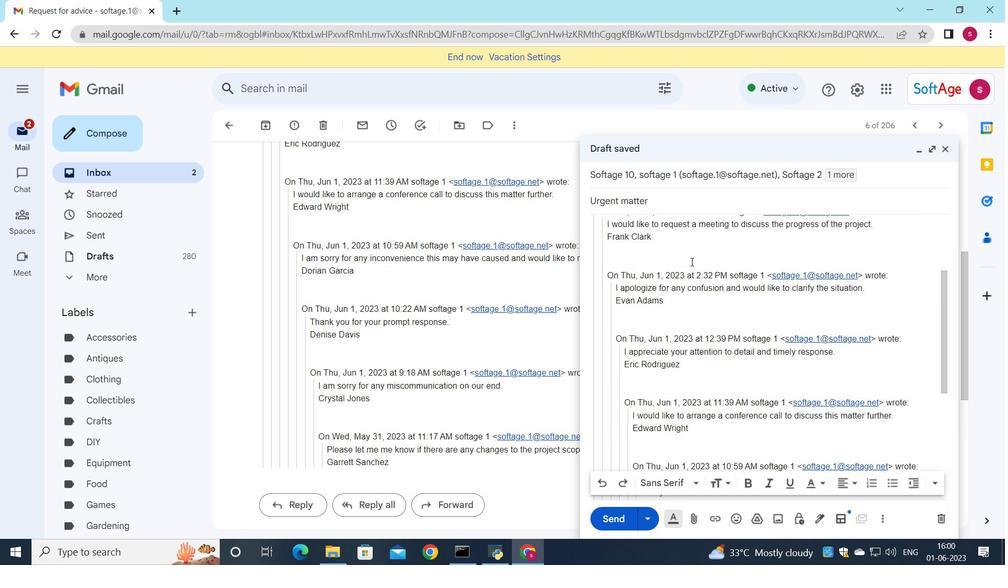 
Action: Mouse scrolled (694, 276) with delta (0, 0)
Screenshot: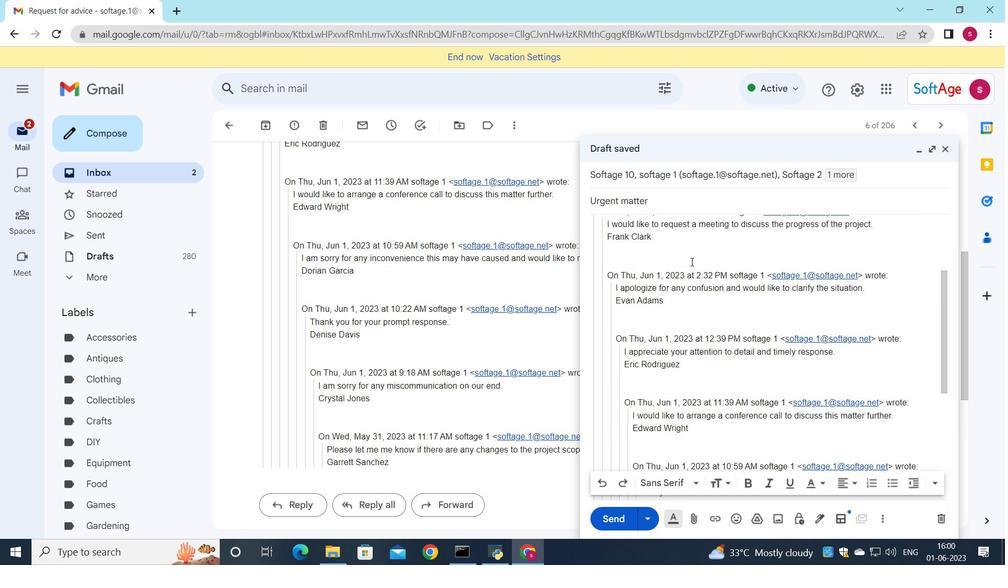 
Action: Mouse moved to (694, 282)
Screenshot: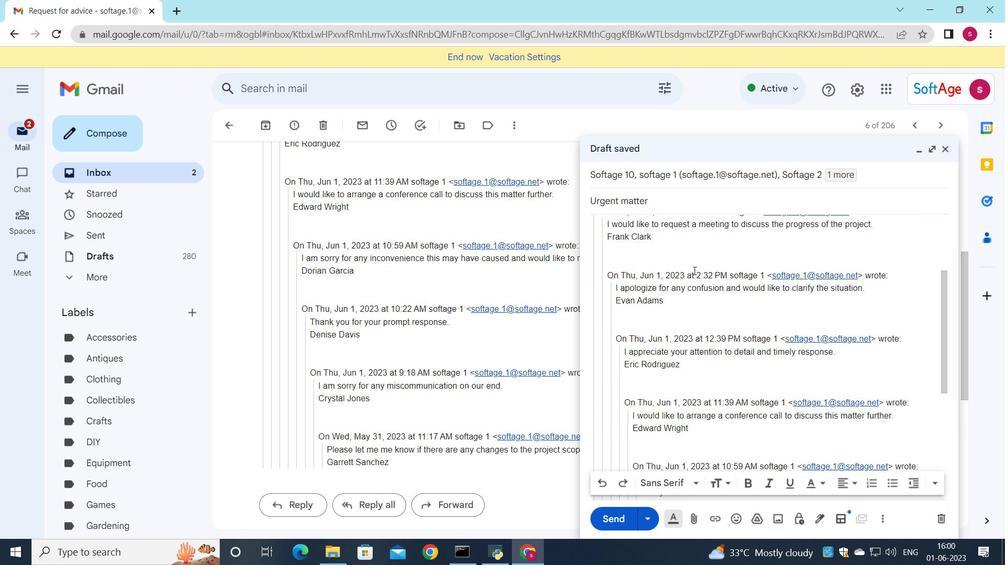 
Action: Mouse scrolled (694, 281) with delta (0, 0)
Screenshot: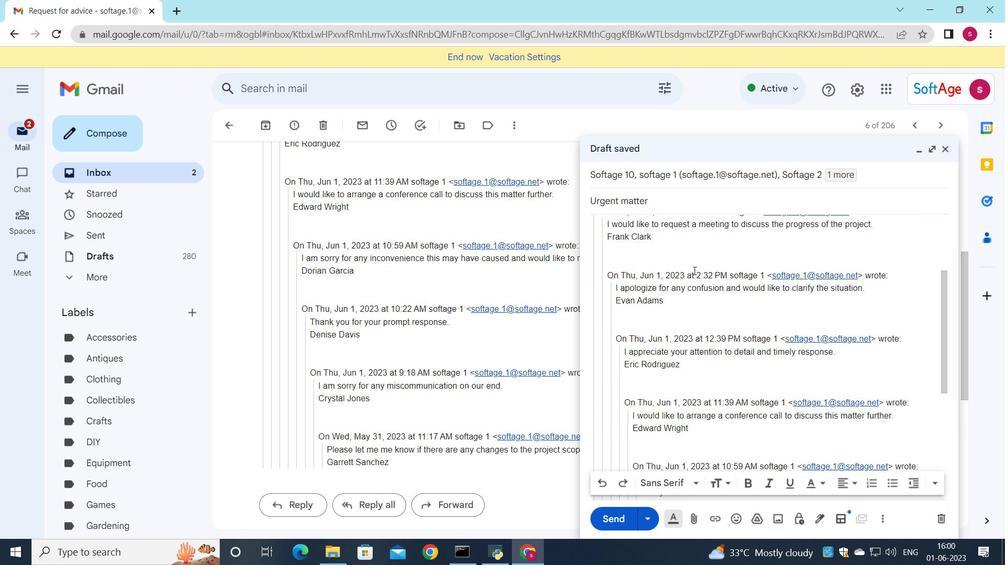 
Action: Mouse moved to (693, 284)
Screenshot: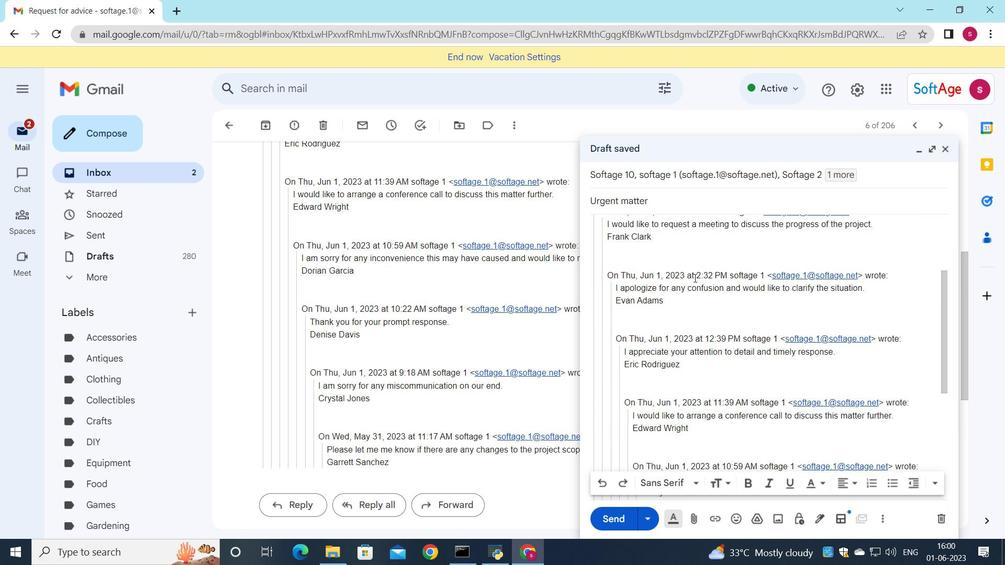 
Action: Mouse scrolled (693, 284) with delta (0, 0)
Screenshot: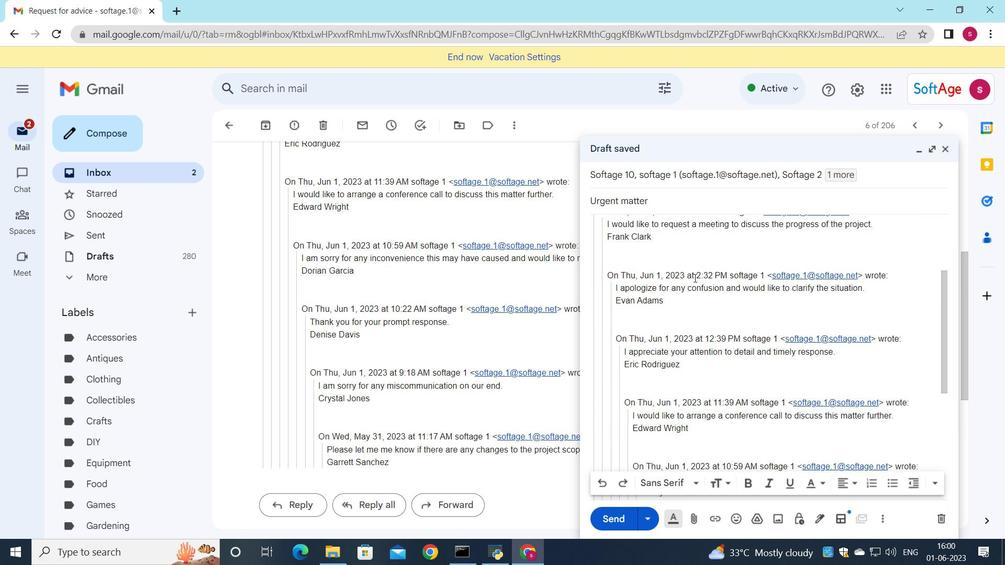 
Action: Mouse moved to (691, 518)
Screenshot: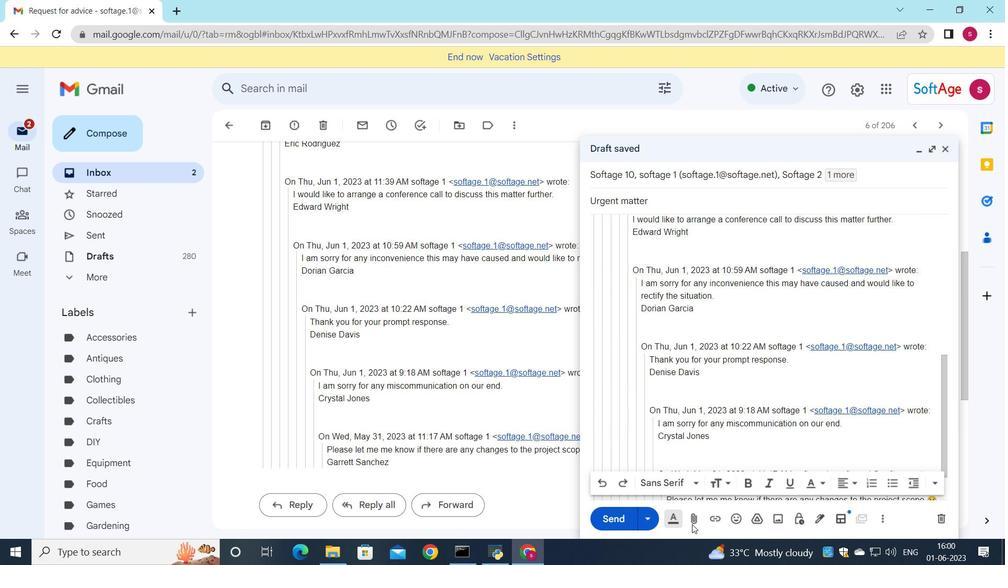 
Action: Mouse pressed left at (691, 518)
Screenshot: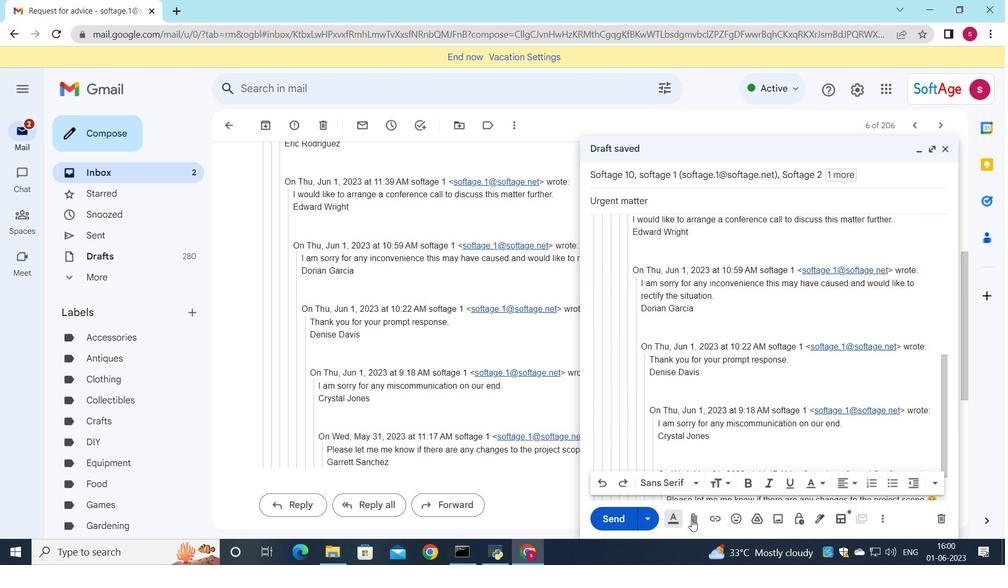 
Action: Mouse moved to (189, 98)
Screenshot: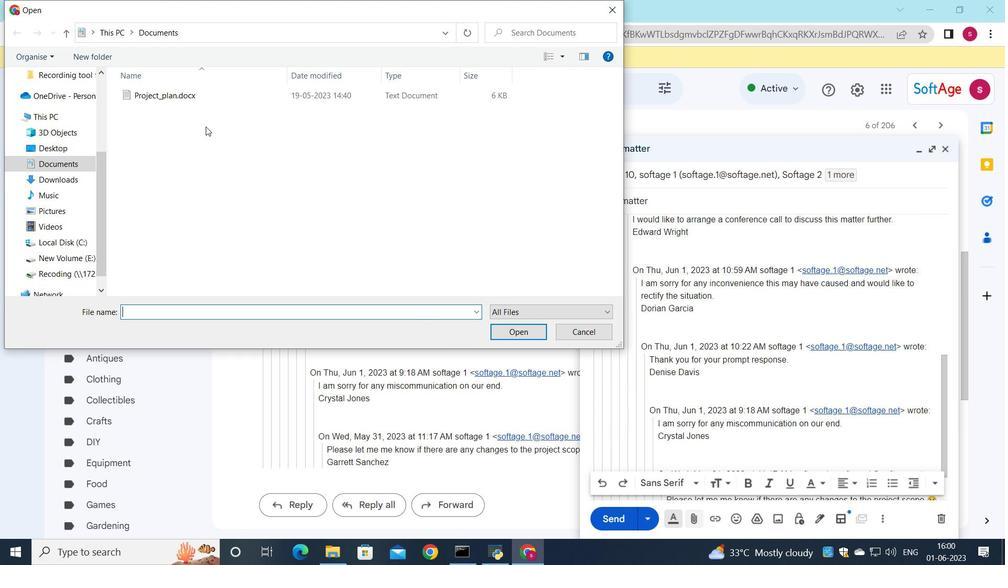 
Action: Mouse pressed left at (189, 98)
Screenshot: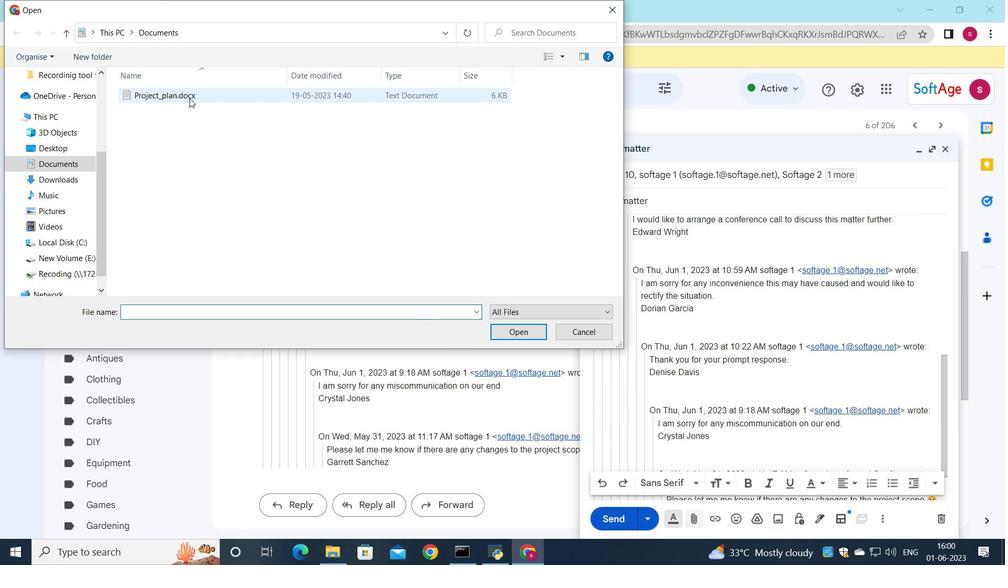 
Action: Mouse moved to (213, 95)
Screenshot: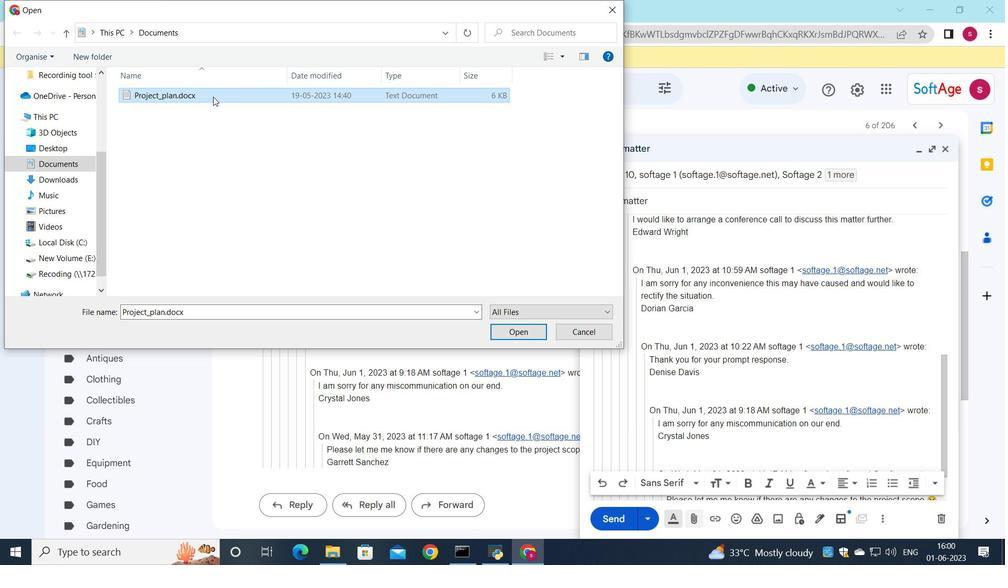 
Action: Mouse pressed left at (213, 95)
Screenshot: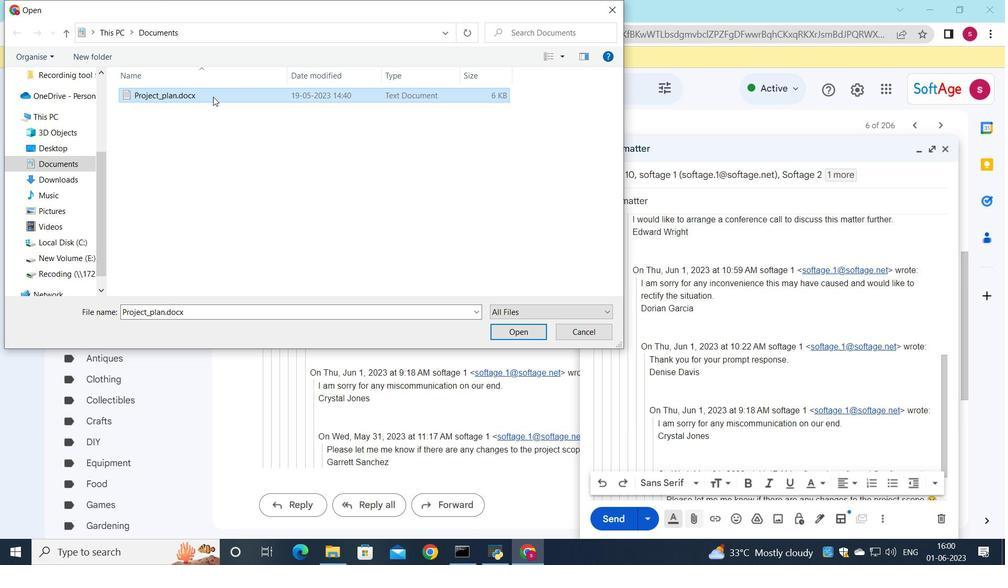 
Action: Mouse moved to (252, 101)
Screenshot: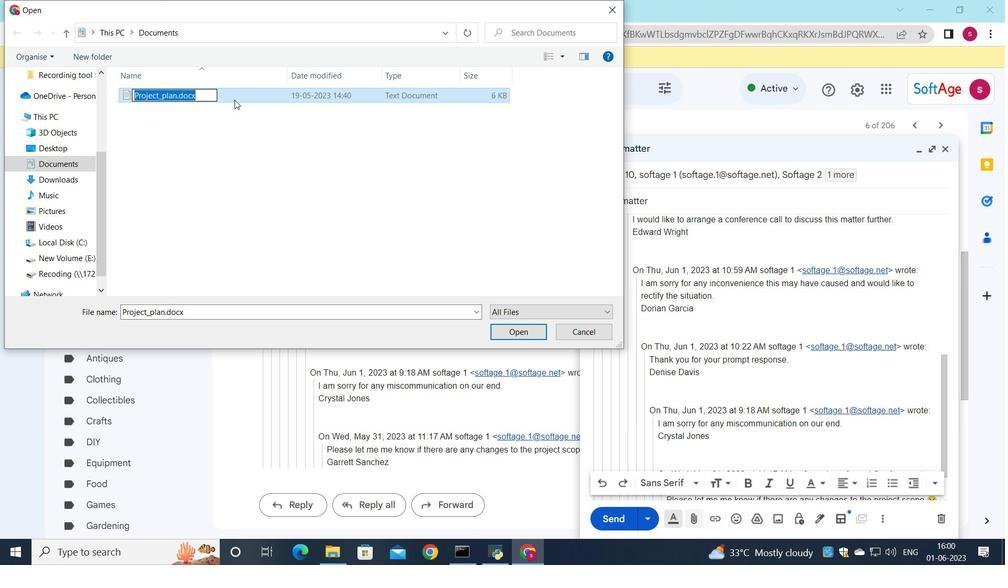 
Action: Key pressed <Key.shift>Agenda.pdf
Screenshot: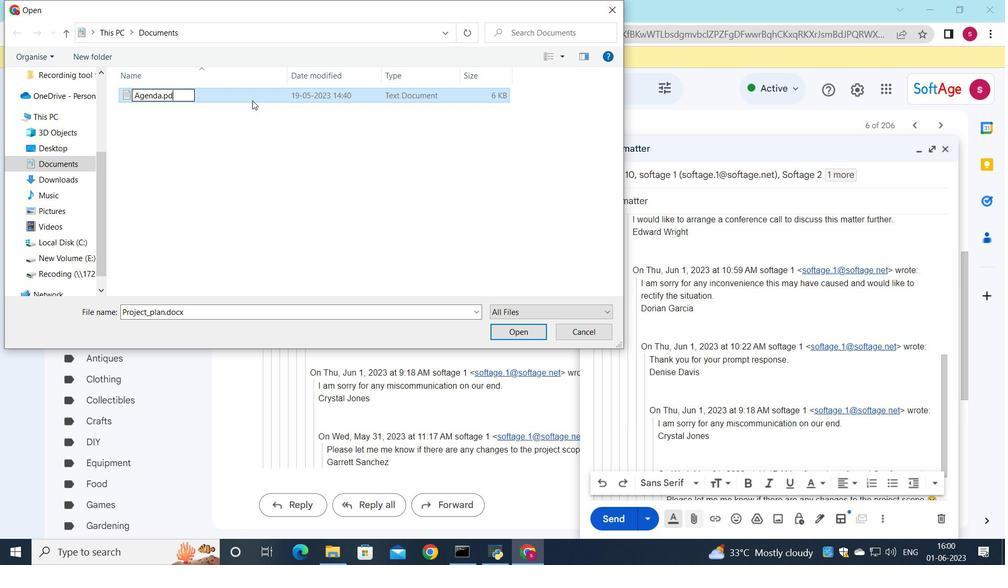 
Action: Mouse moved to (252, 96)
Screenshot: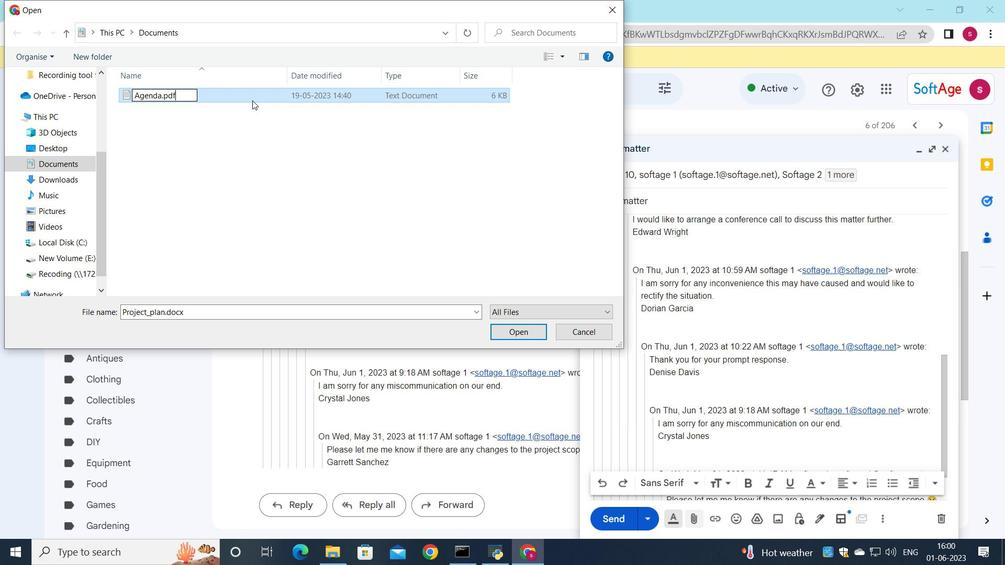 
Action: Mouse pressed left at (252, 96)
Screenshot: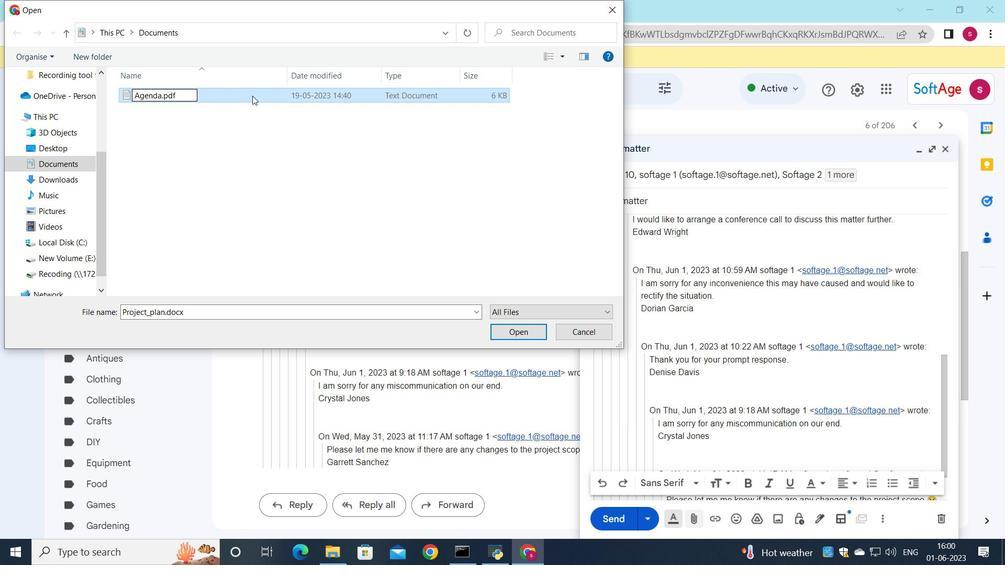 
Action: Mouse moved to (516, 330)
Screenshot: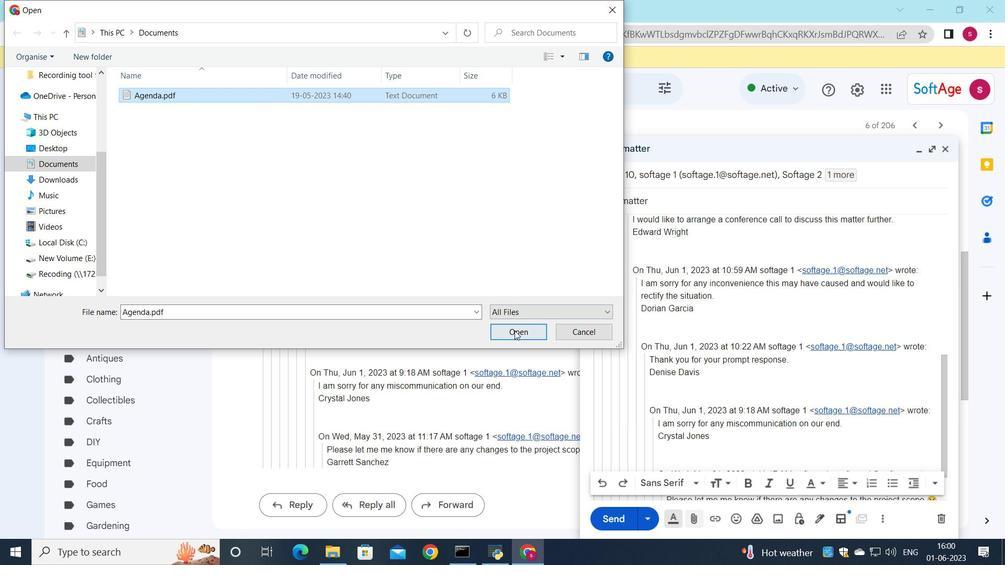
Action: Mouse pressed left at (516, 330)
Screenshot: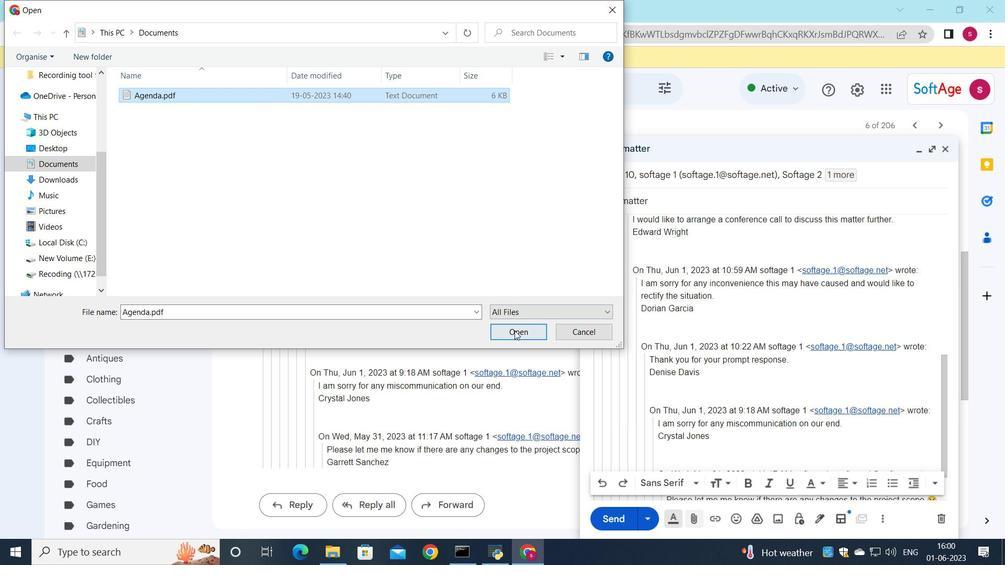
Action: Mouse moved to (611, 525)
Screenshot: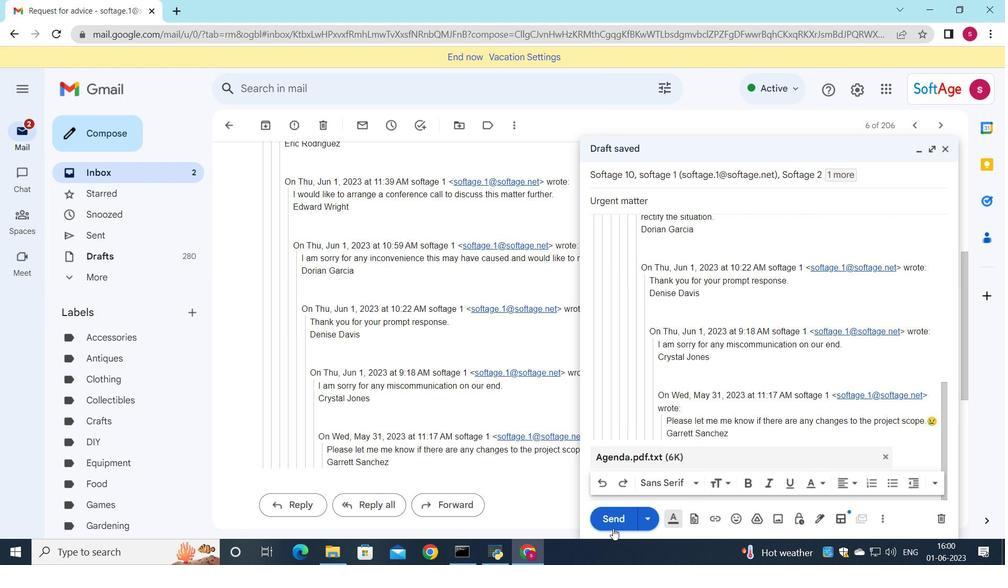 
Action: Mouse pressed left at (611, 525)
Screenshot: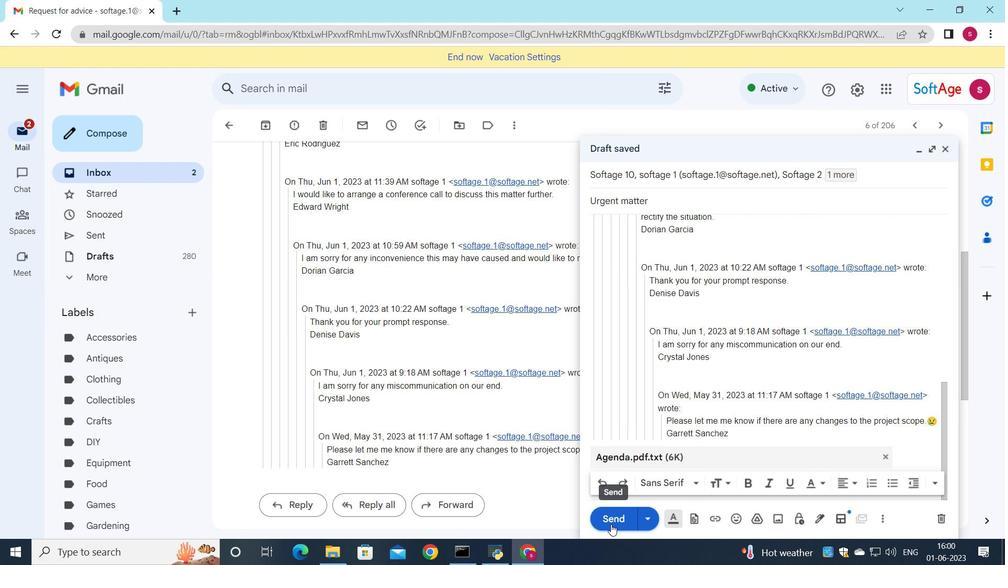 
Action: Mouse moved to (166, 166)
Screenshot: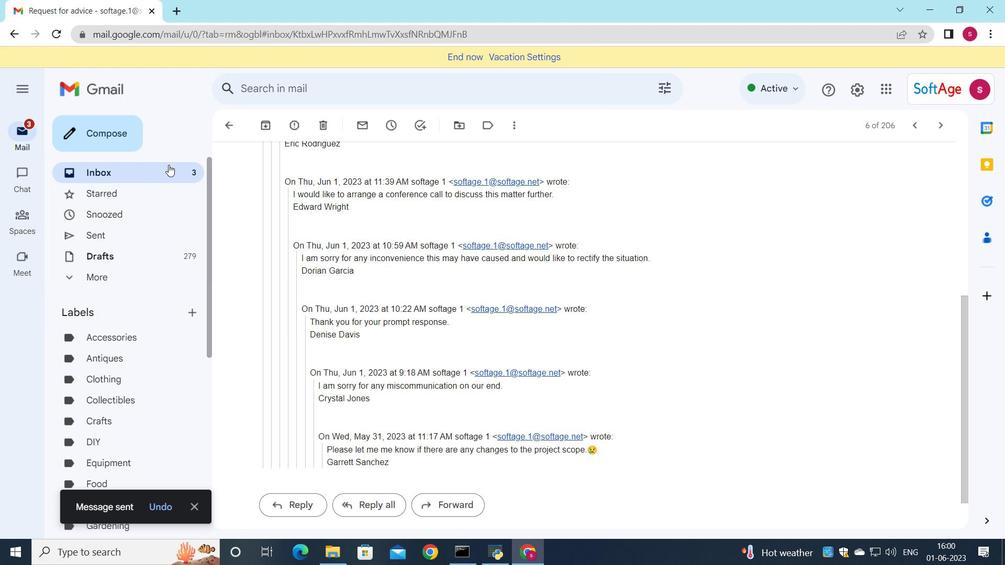 
Action: Mouse pressed left at (166, 166)
Screenshot: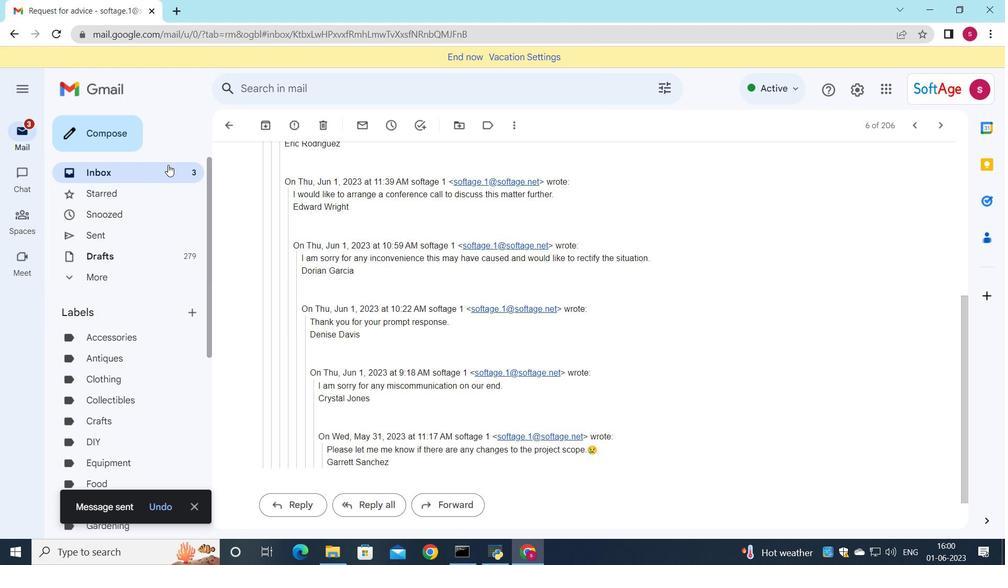 
Action: Mouse moved to (478, 160)
Screenshot: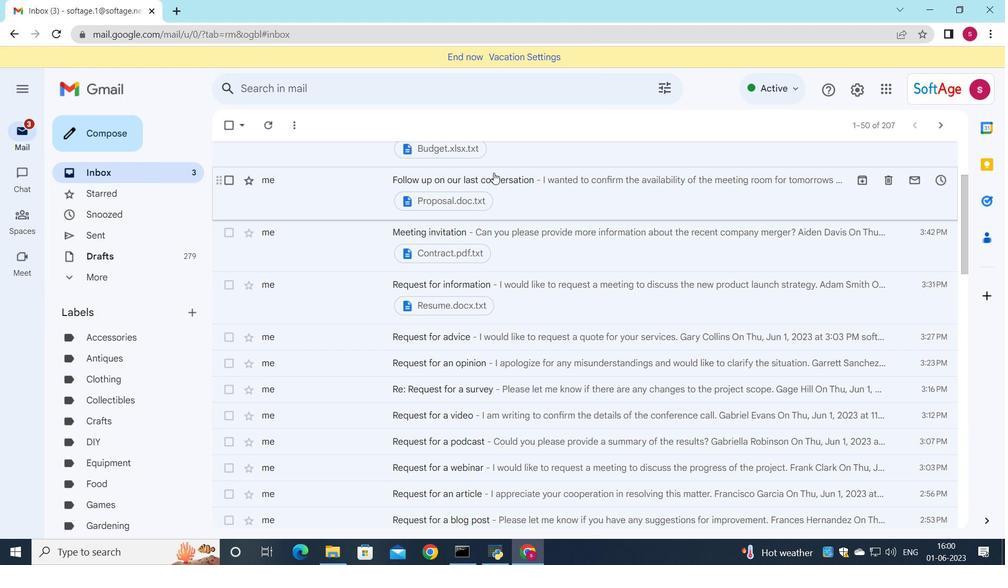
Action: Mouse scrolled (478, 161) with delta (0, 0)
Screenshot: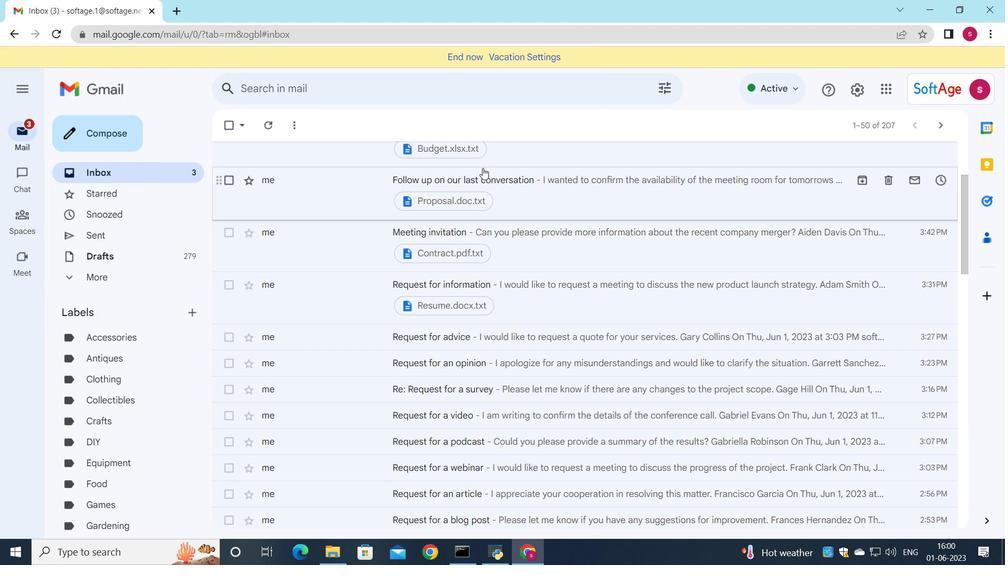 
Action: Mouse scrolled (478, 161) with delta (0, 0)
Screenshot: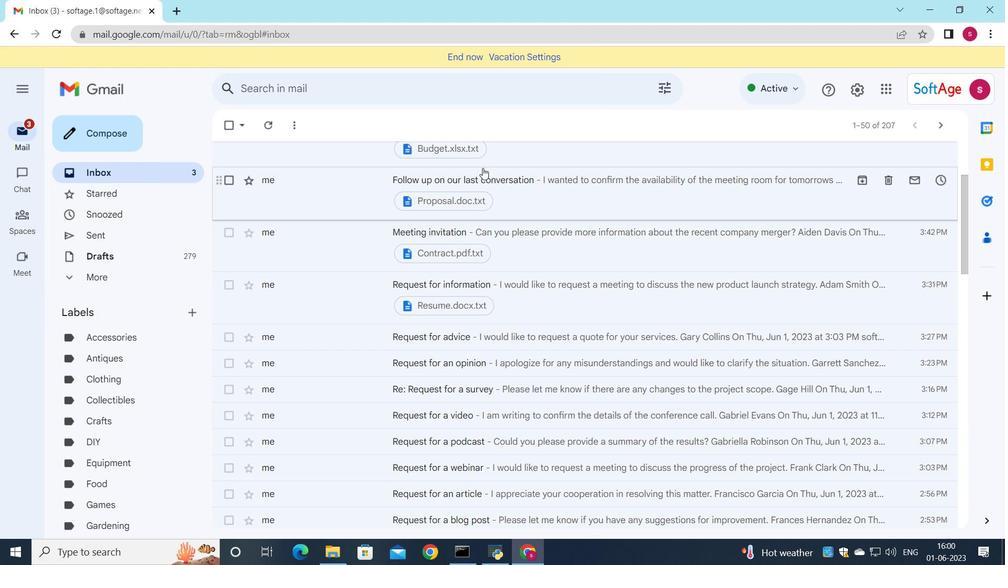 
Action: Mouse scrolled (478, 161) with delta (0, 0)
Screenshot: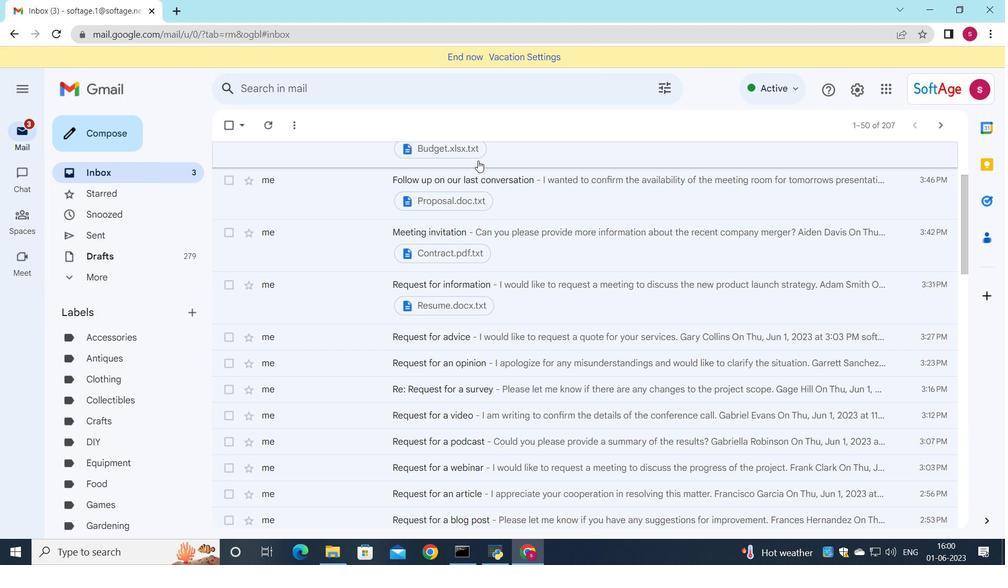 
Action: Mouse scrolled (478, 161) with delta (0, 0)
Screenshot: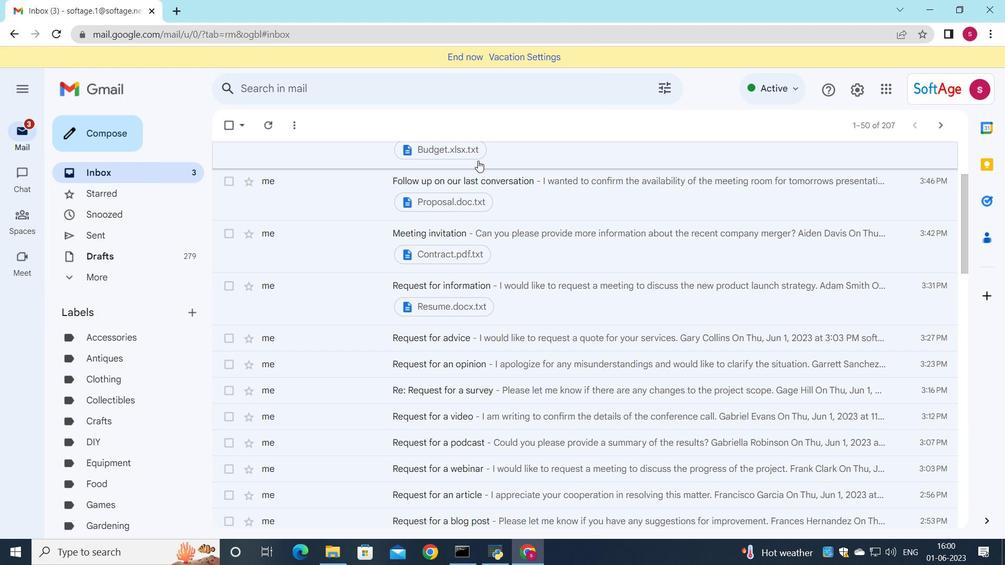 
Action: Mouse scrolled (478, 161) with delta (0, 0)
Screenshot: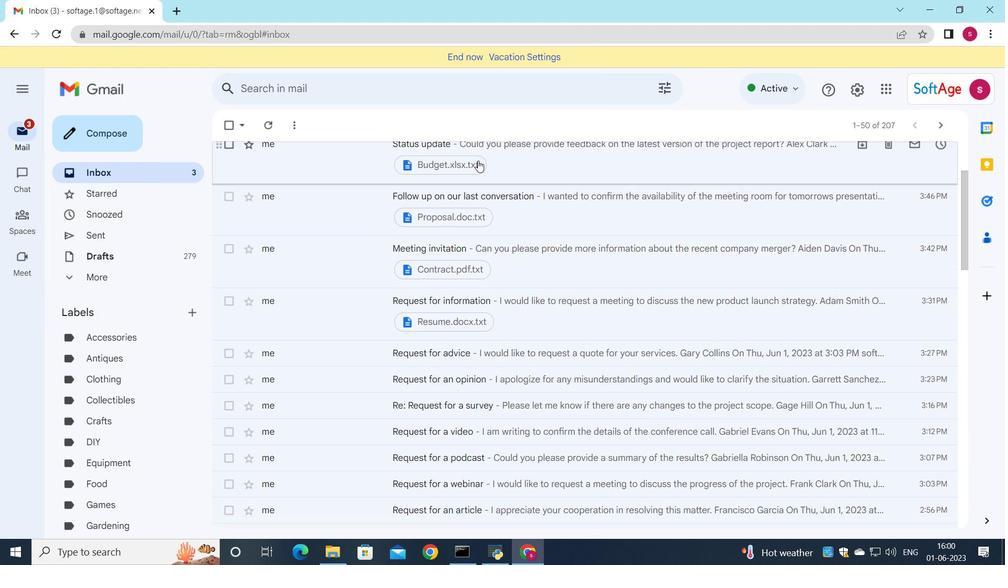 
Action: Mouse scrolled (478, 161) with delta (0, 0)
Screenshot: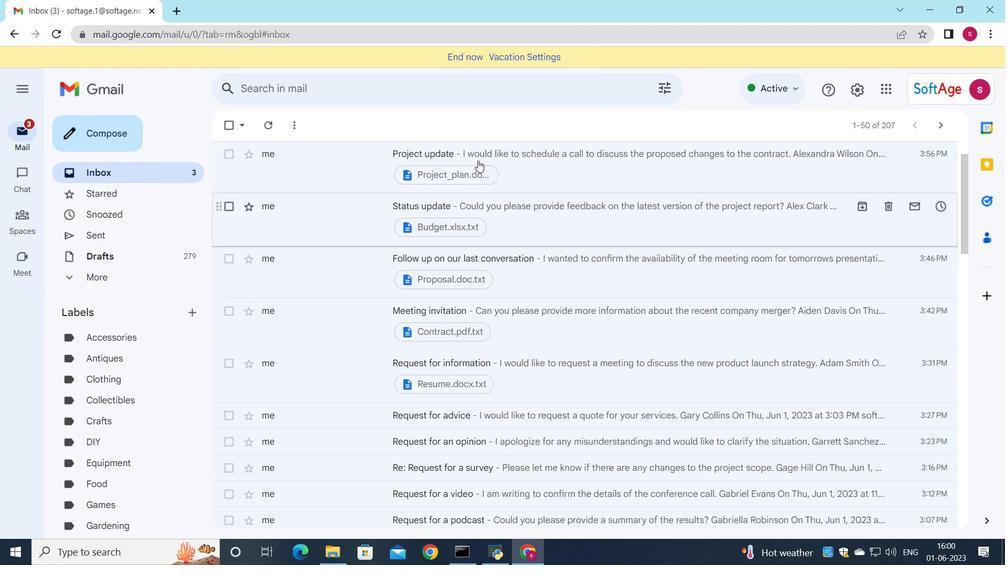 
Action: Mouse moved to (495, 169)
Screenshot: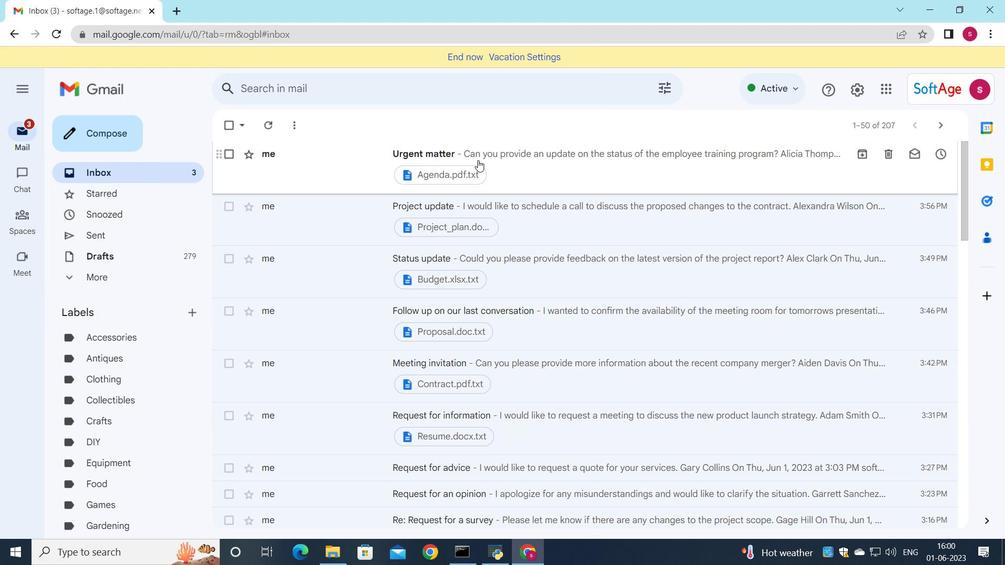 
Action: Mouse pressed left at (495, 169)
Screenshot: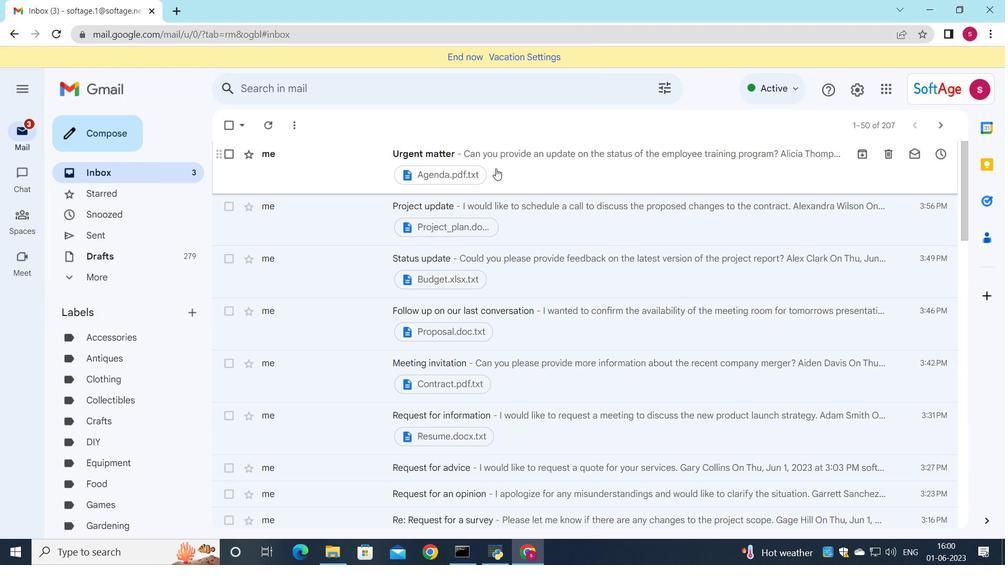 
